 Task: Find connections with filter location Nerang with filter topic #lawfirmmarketingwith filter profile language Spanish with filter current company Cinepolis Corporativo with filter school Birla Institute of Technology and Science, Pilani - Goa Campus with filter industry Bars, Taverns, and Nightclubs with filter service category DUI Law with filter keywords title Mathematician
Action: Mouse moved to (653, 142)
Screenshot: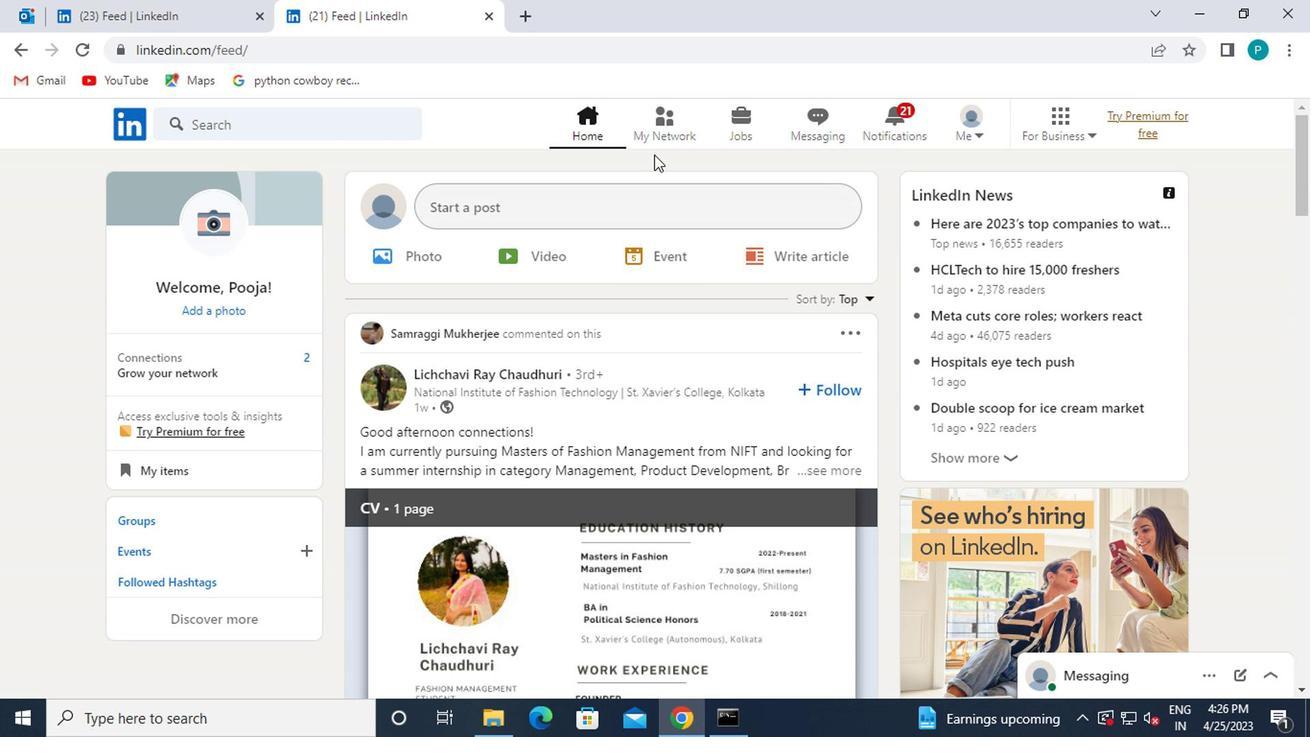 
Action: Mouse pressed left at (653, 142)
Screenshot: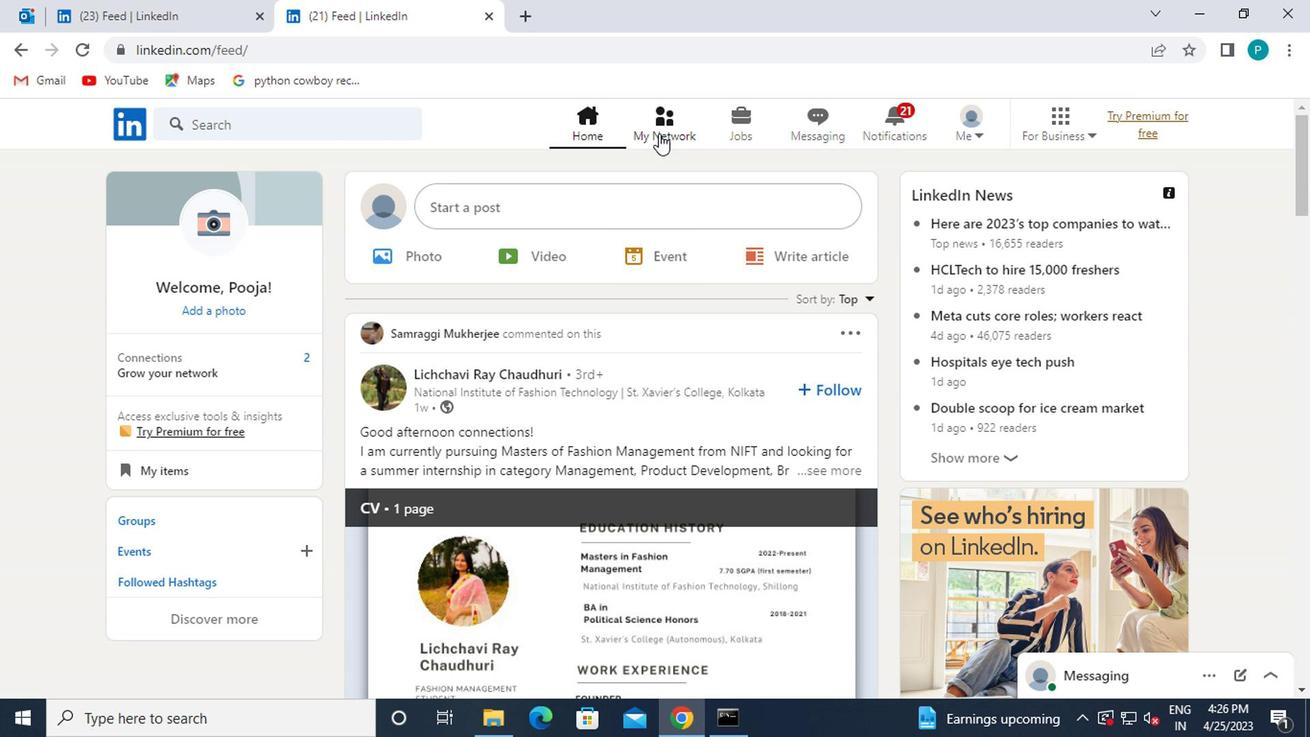 
Action: Mouse moved to (270, 242)
Screenshot: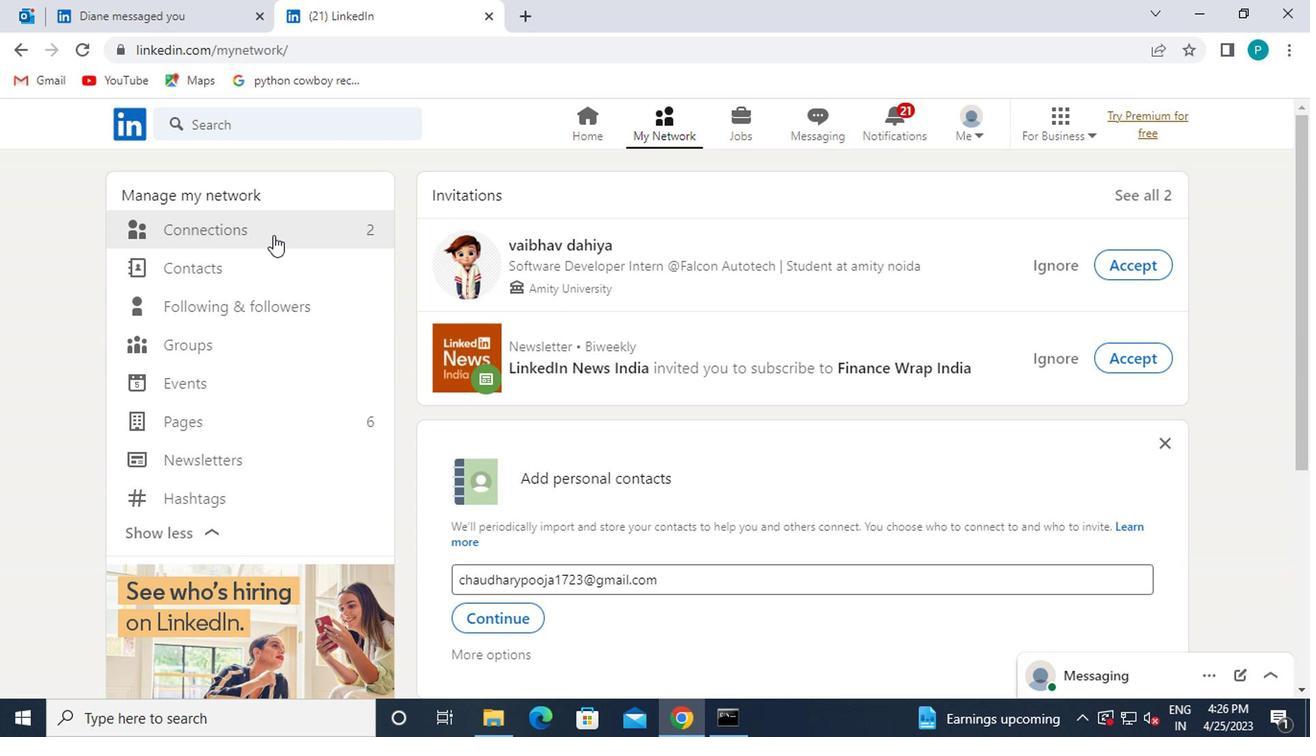 
Action: Mouse pressed left at (270, 242)
Screenshot: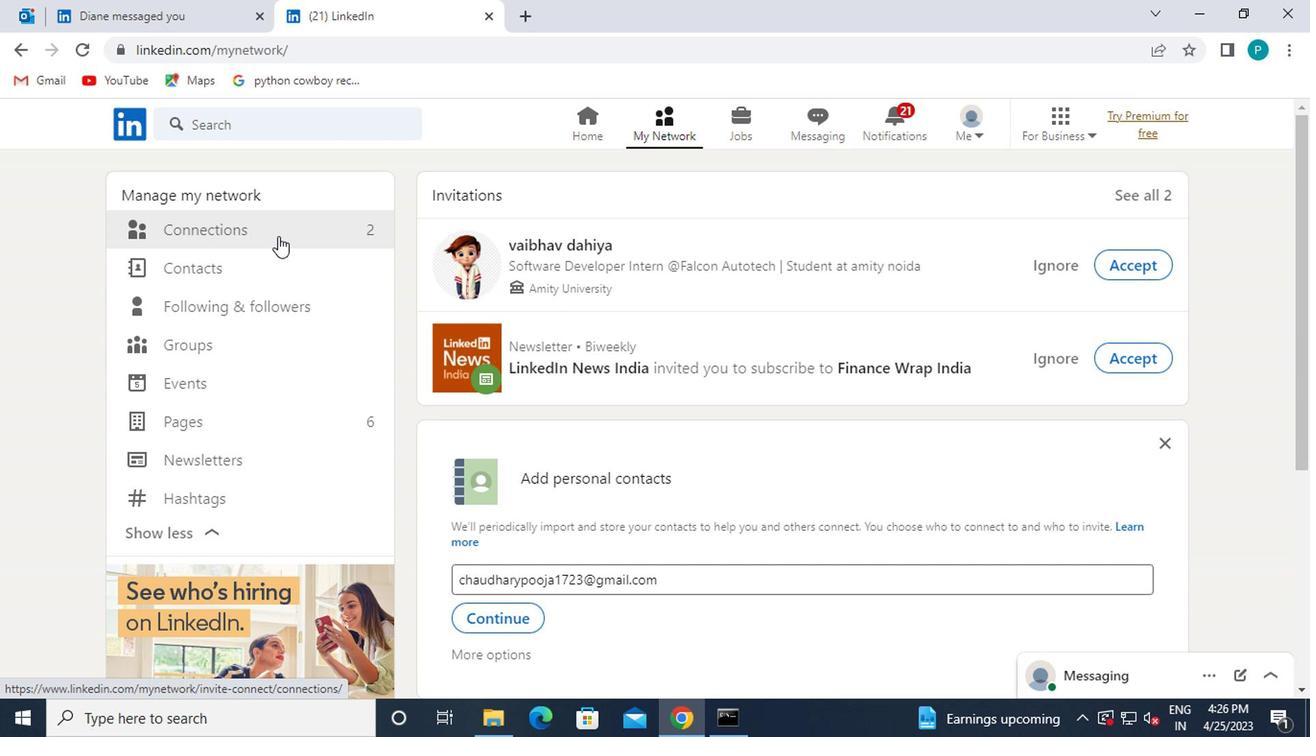 
Action: Mouse moved to (791, 240)
Screenshot: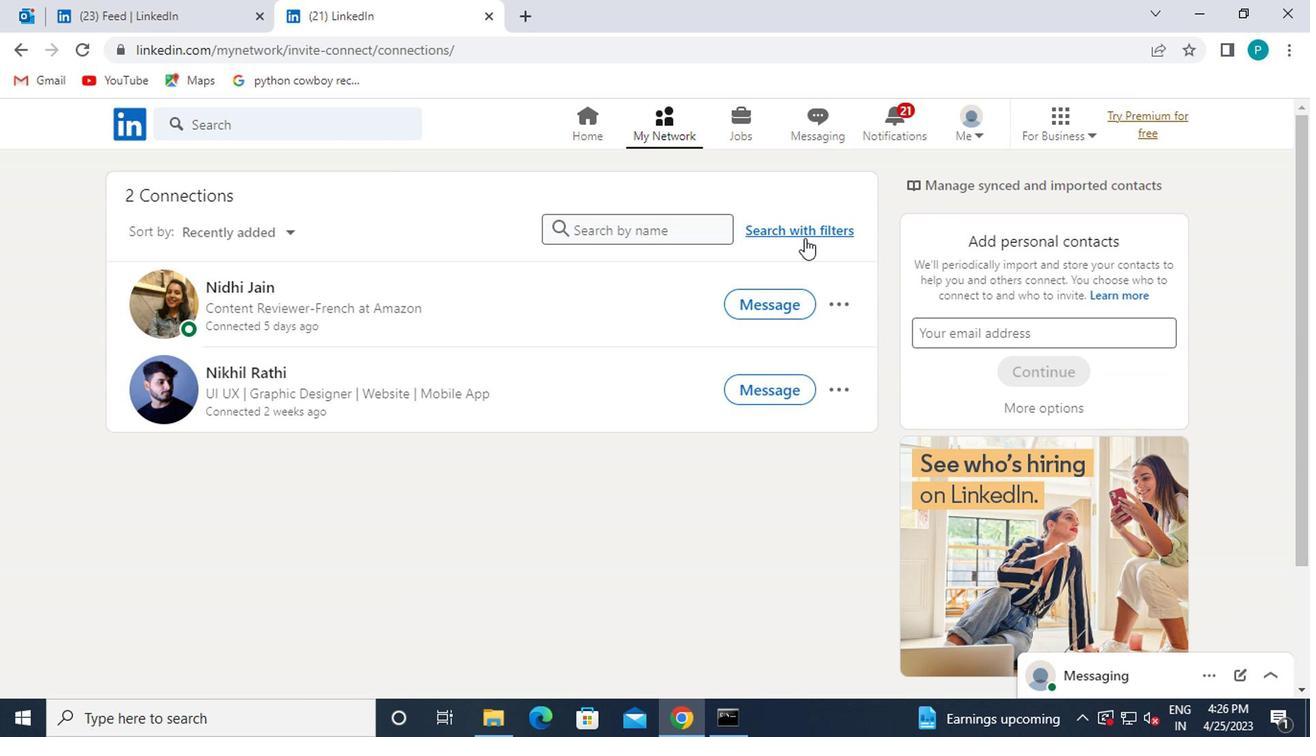 
Action: Mouse pressed left at (791, 240)
Screenshot: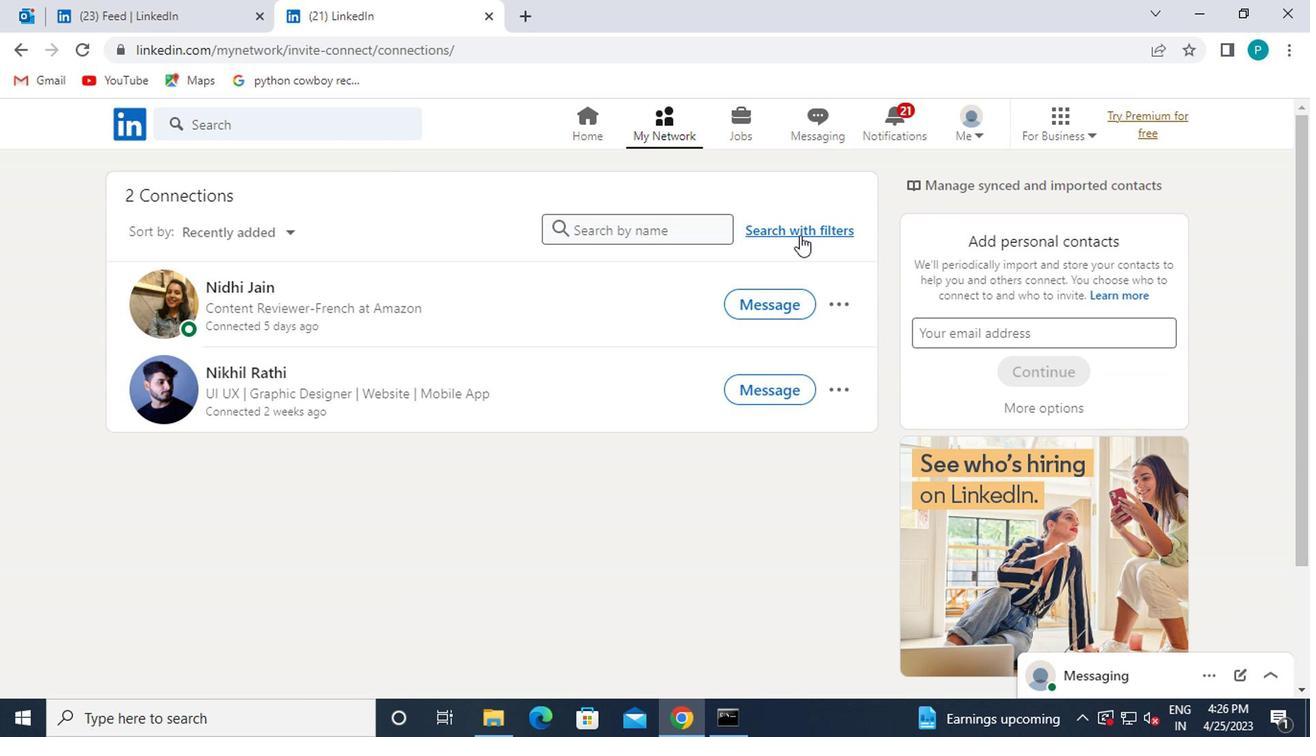 
Action: Mouse moved to (620, 195)
Screenshot: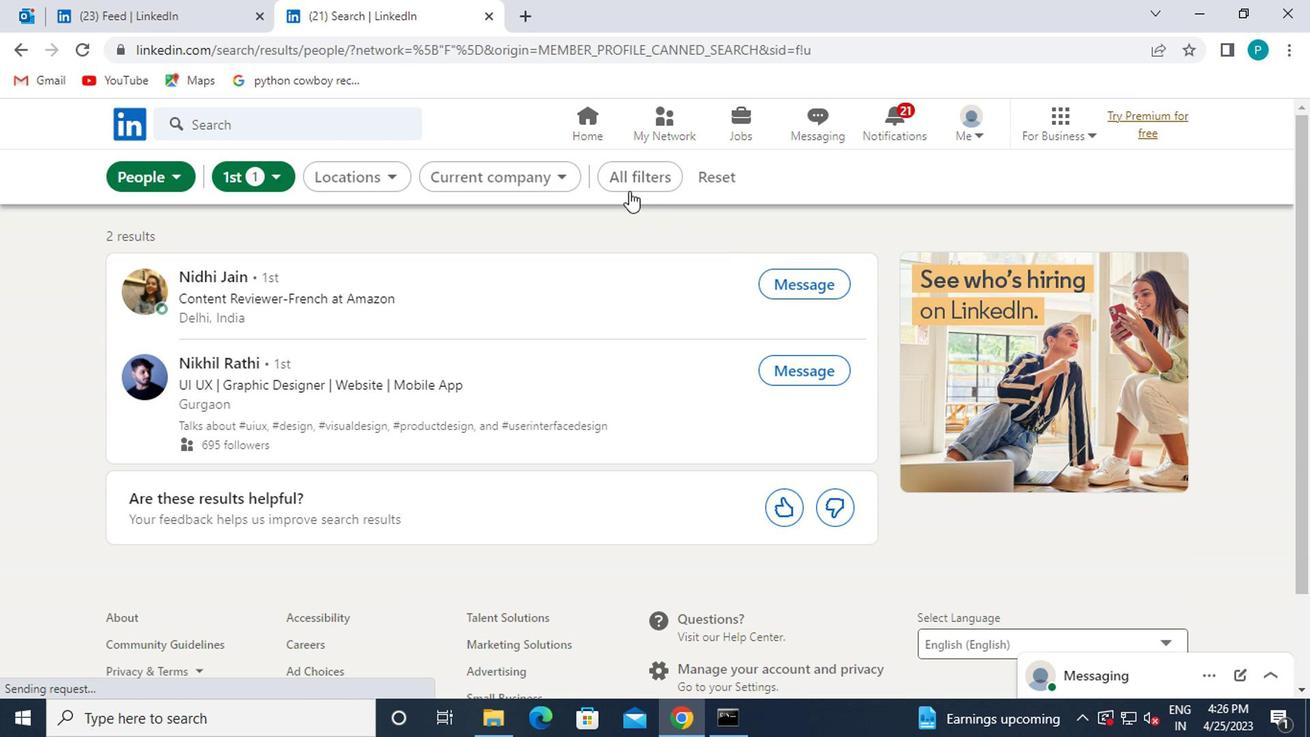
Action: Mouse pressed left at (620, 195)
Screenshot: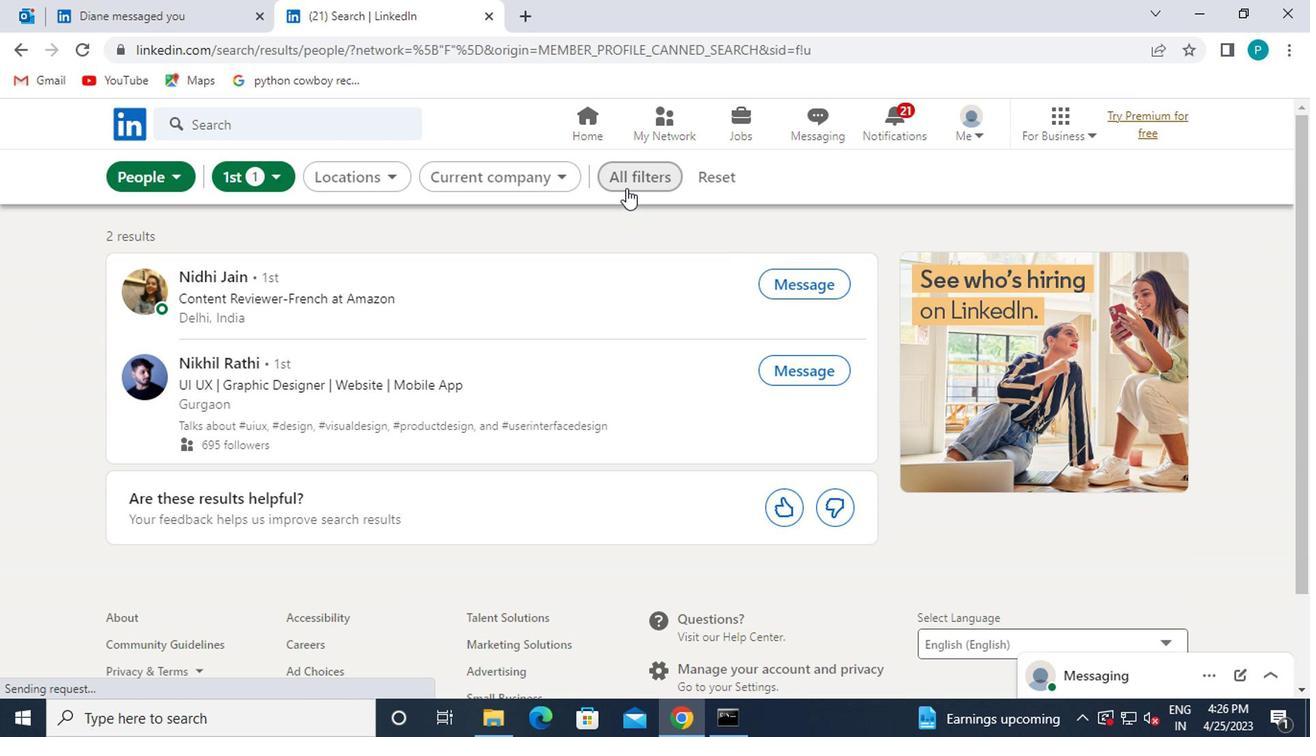 
Action: Mouse moved to (941, 423)
Screenshot: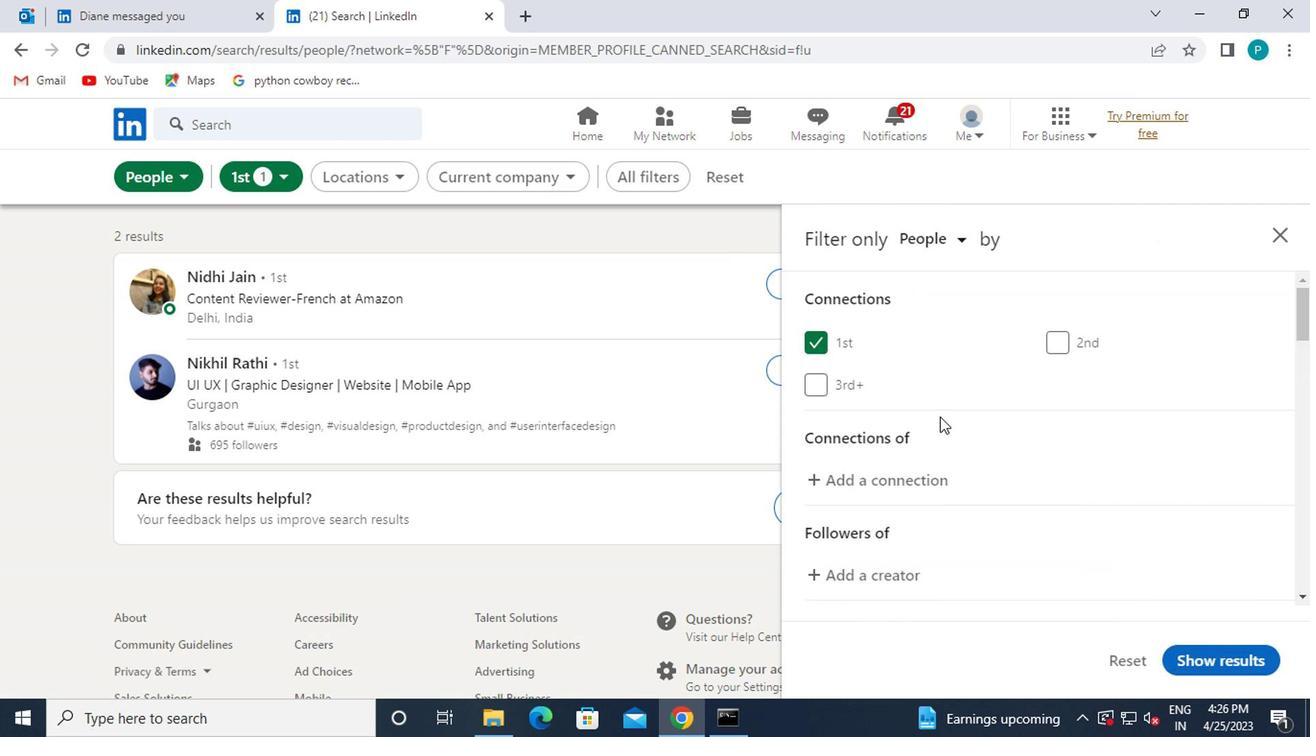 
Action: Mouse scrolled (941, 421) with delta (0, -1)
Screenshot: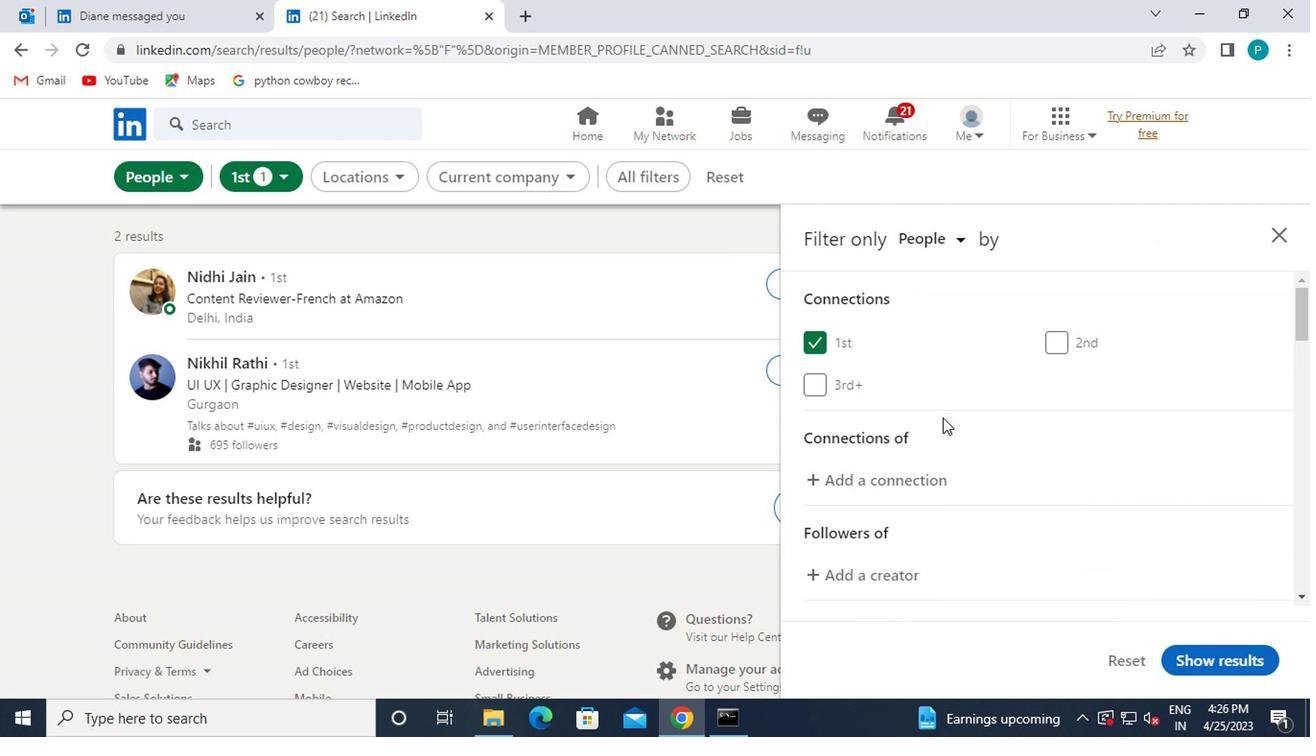 
Action: Mouse scrolled (941, 421) with delta (0, -1)
Screenshot: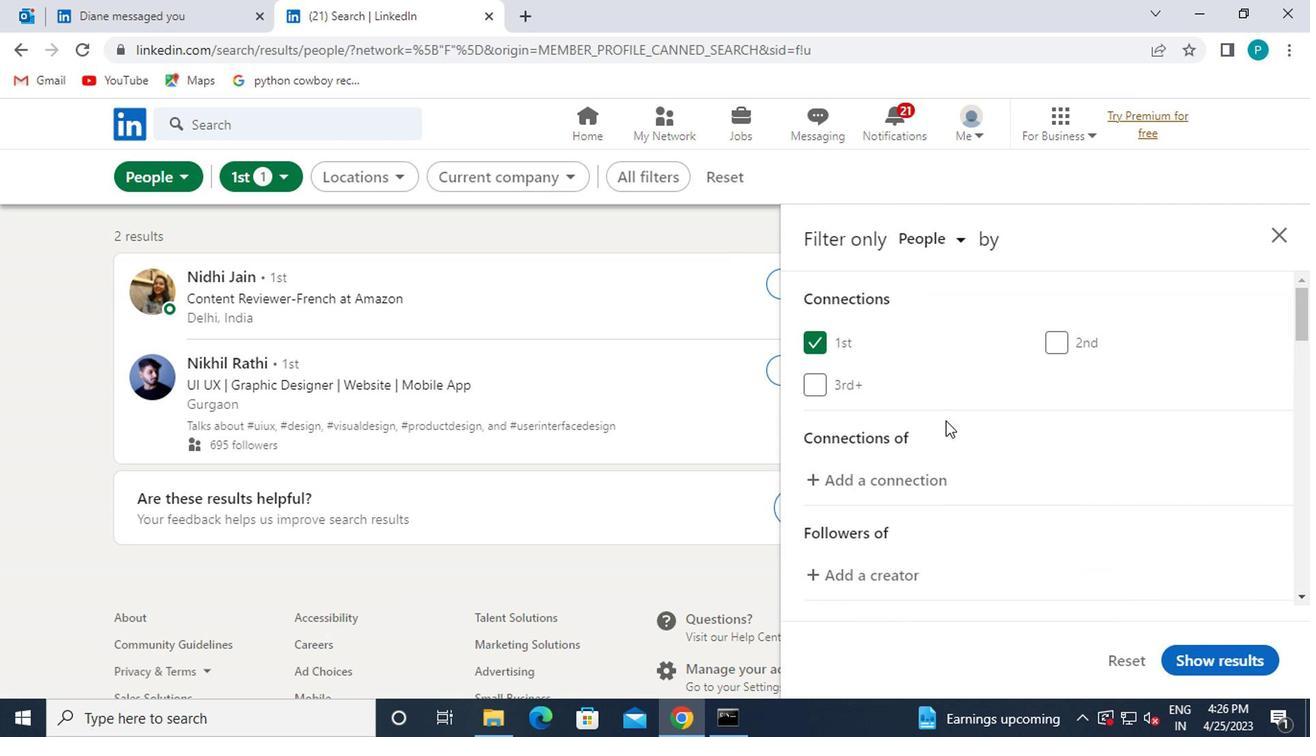 
Action: Mouse moved to (1067, 550)
Screenshot: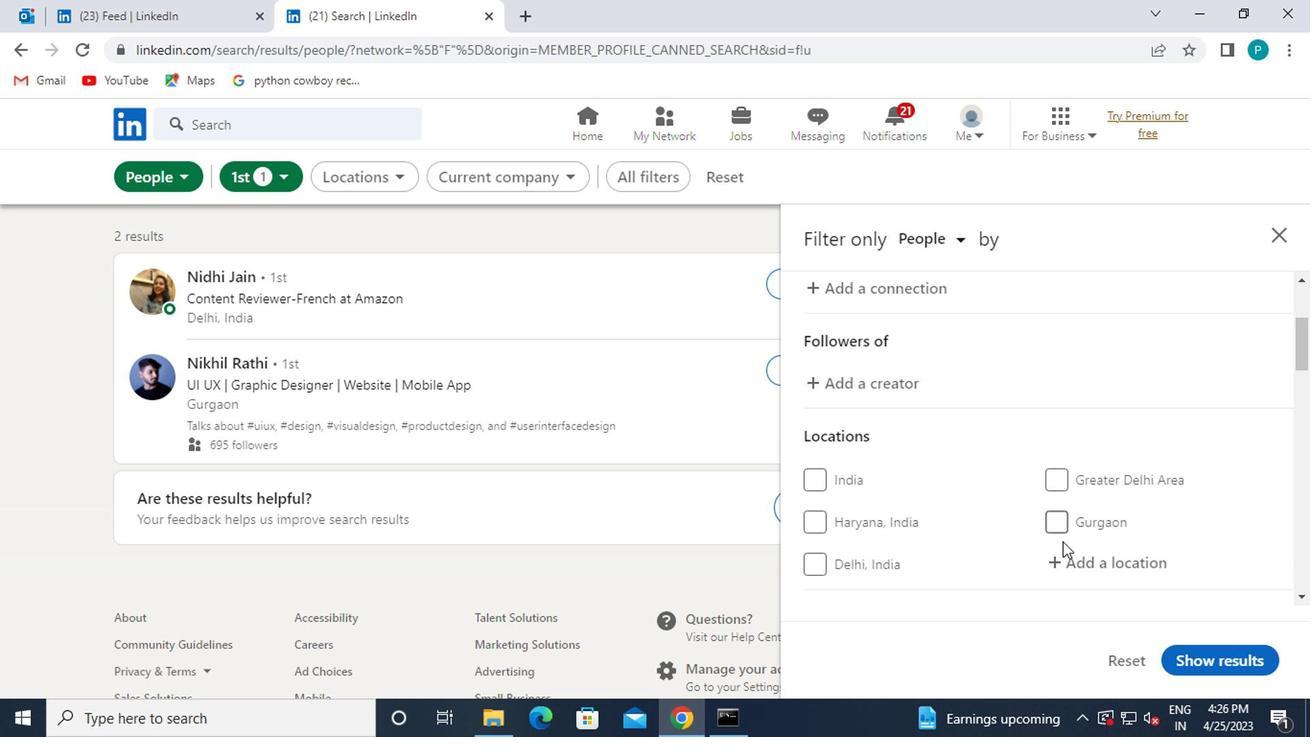 
Action: Mouse pressed left at (1067, 550)
Screenshot: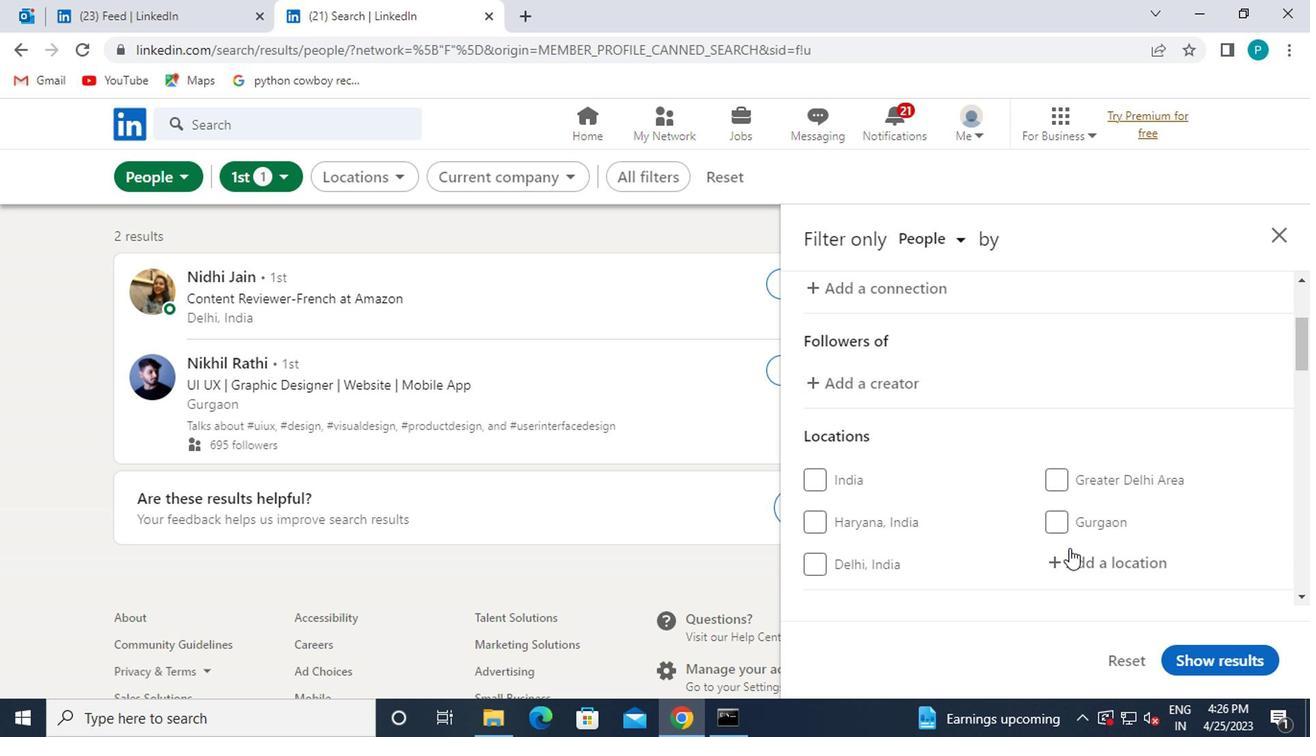 
Action: Mouse moved to (771, 540)
Screenshot: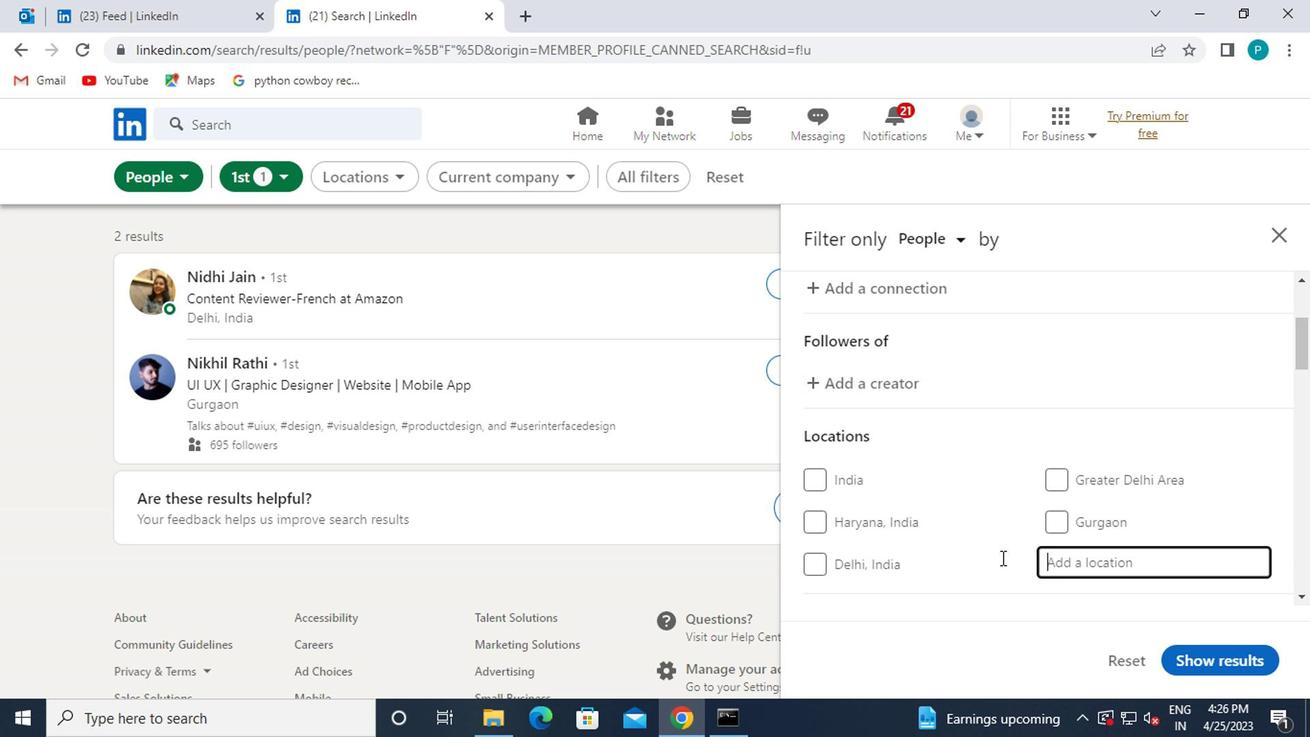 
Action: Key pressed nerang
Screenshot: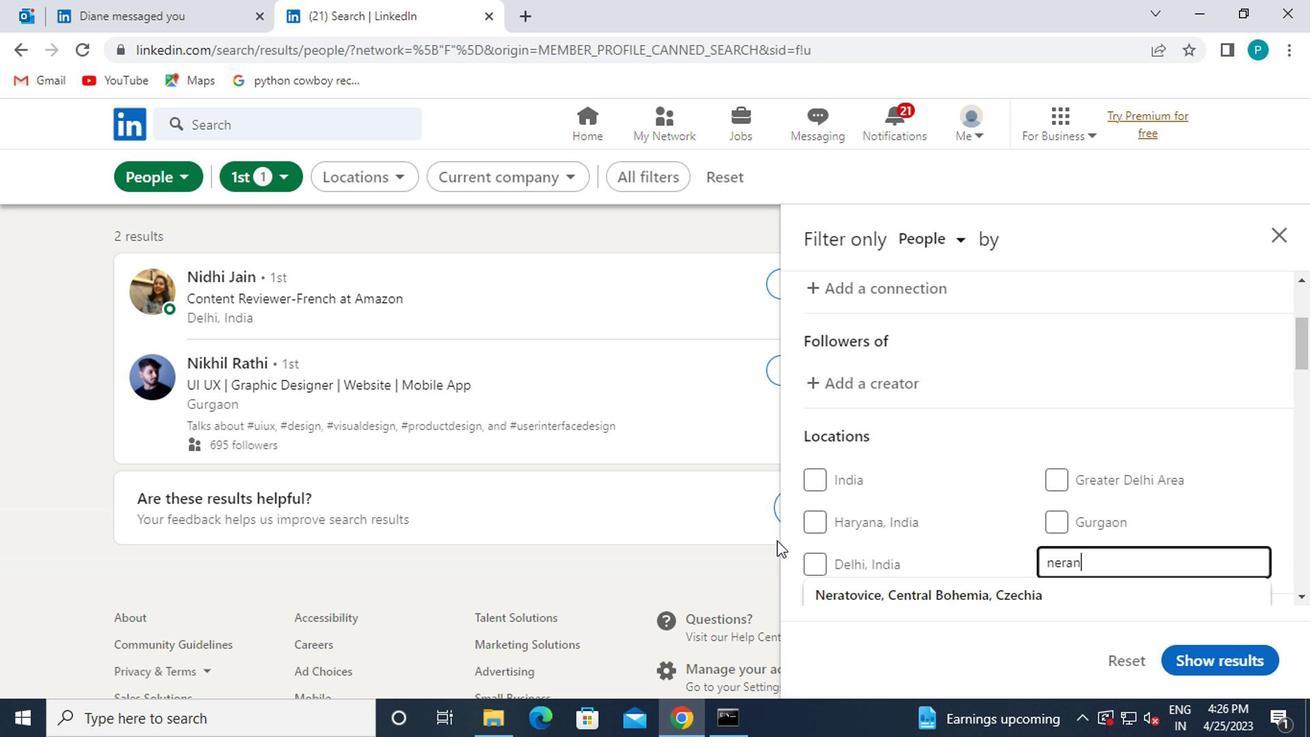 
Action: Mouse moved to (759, 539)
Screenshot: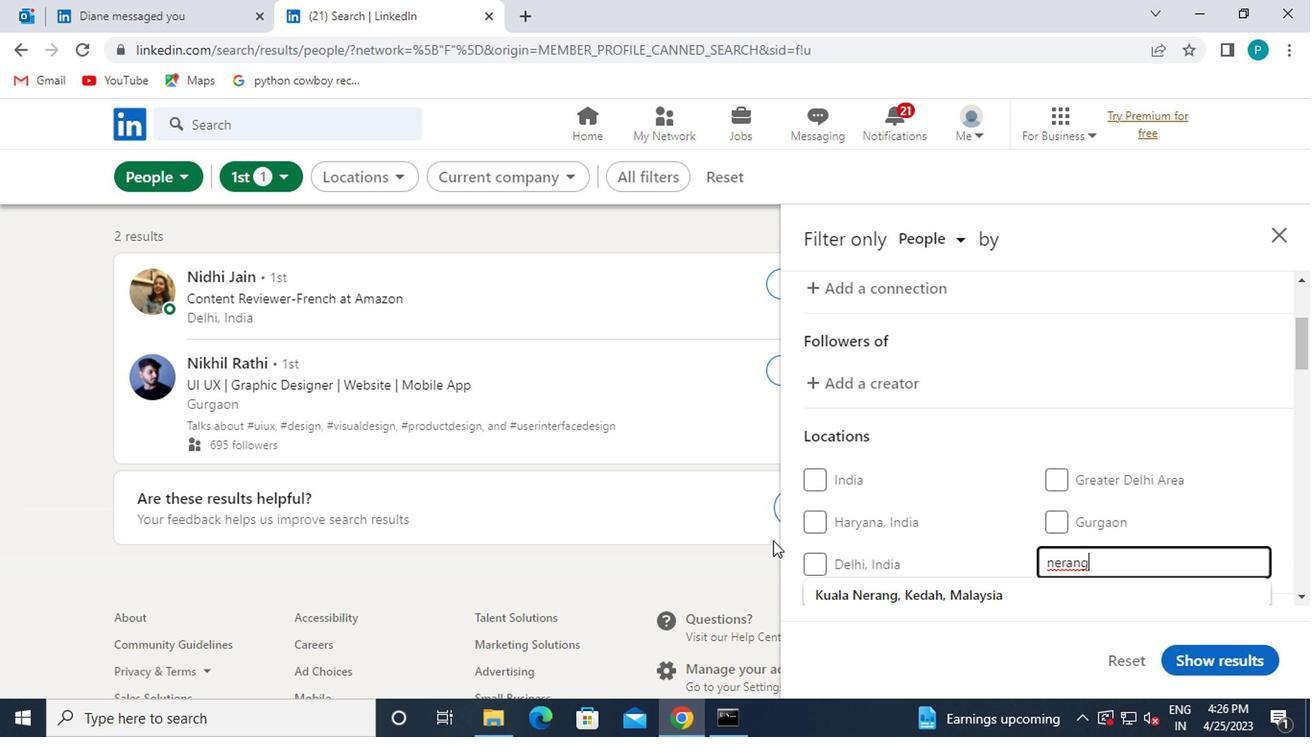 
Action: Mouse scrolled (759, 538) with delta (0, 0)
Screenshot: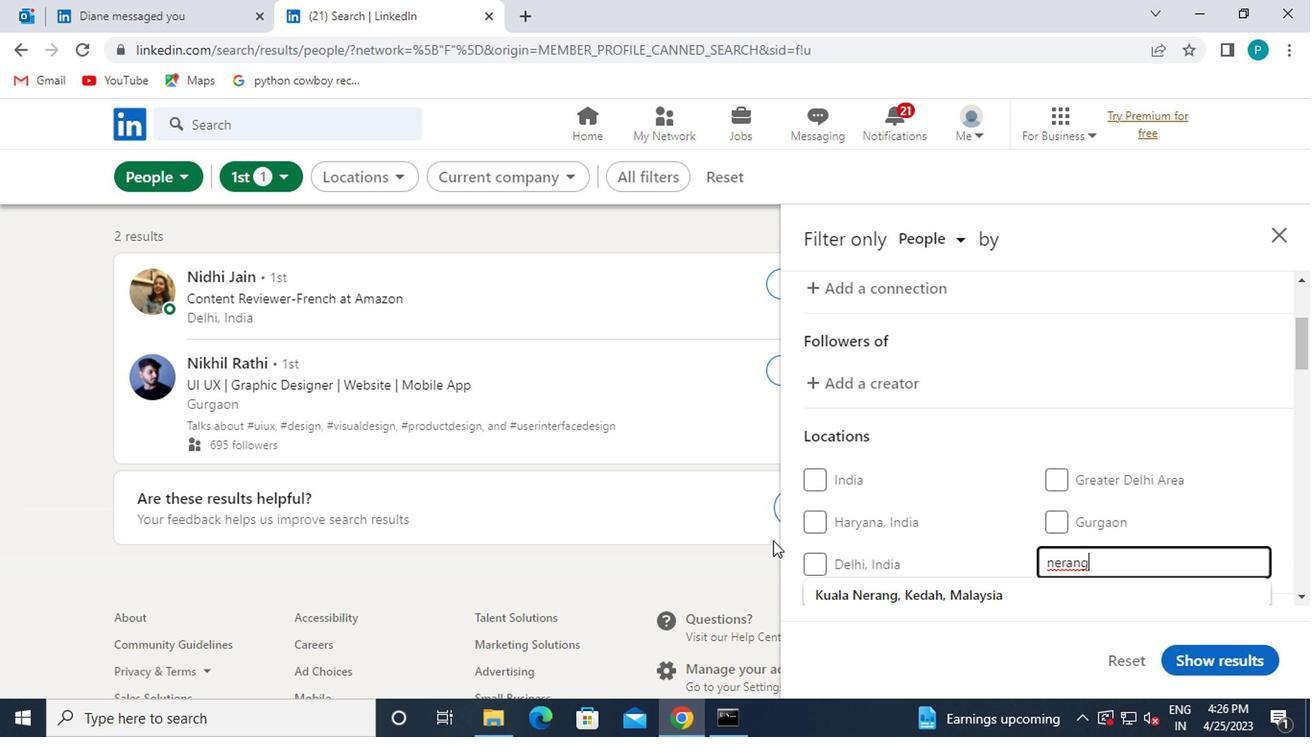 
Action: Mouse moved to (755, 539)
Screenshot: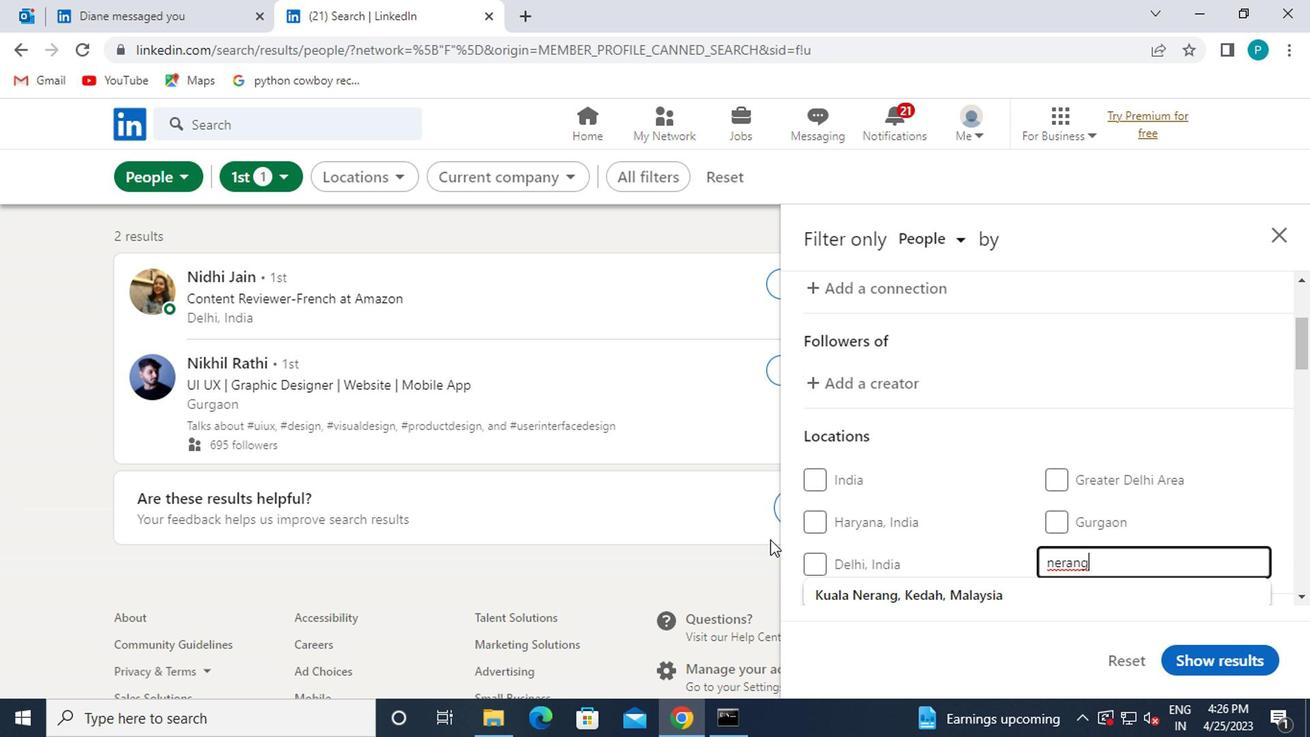 
Action: Mouse scrolled (755, 538) with delta (0, 0)
Screenshot: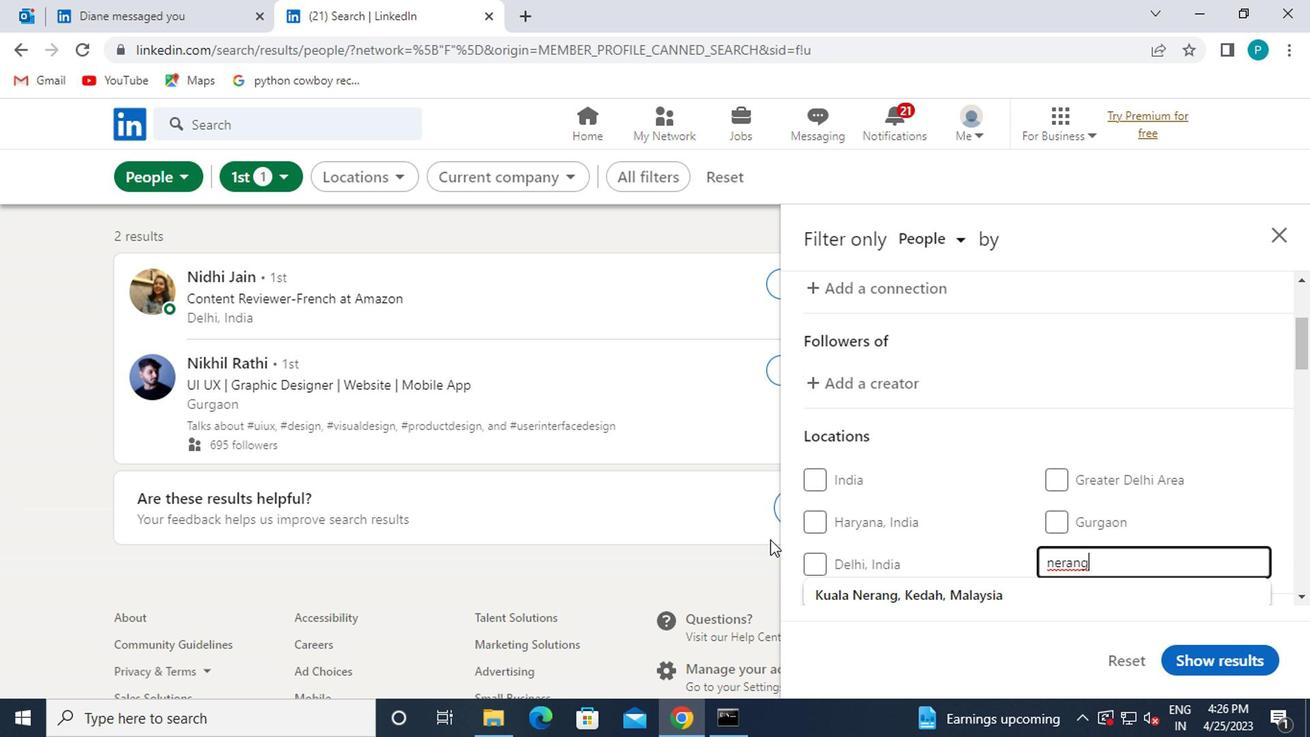 
Action: Mouse moved to (927, 531)
Screenshot: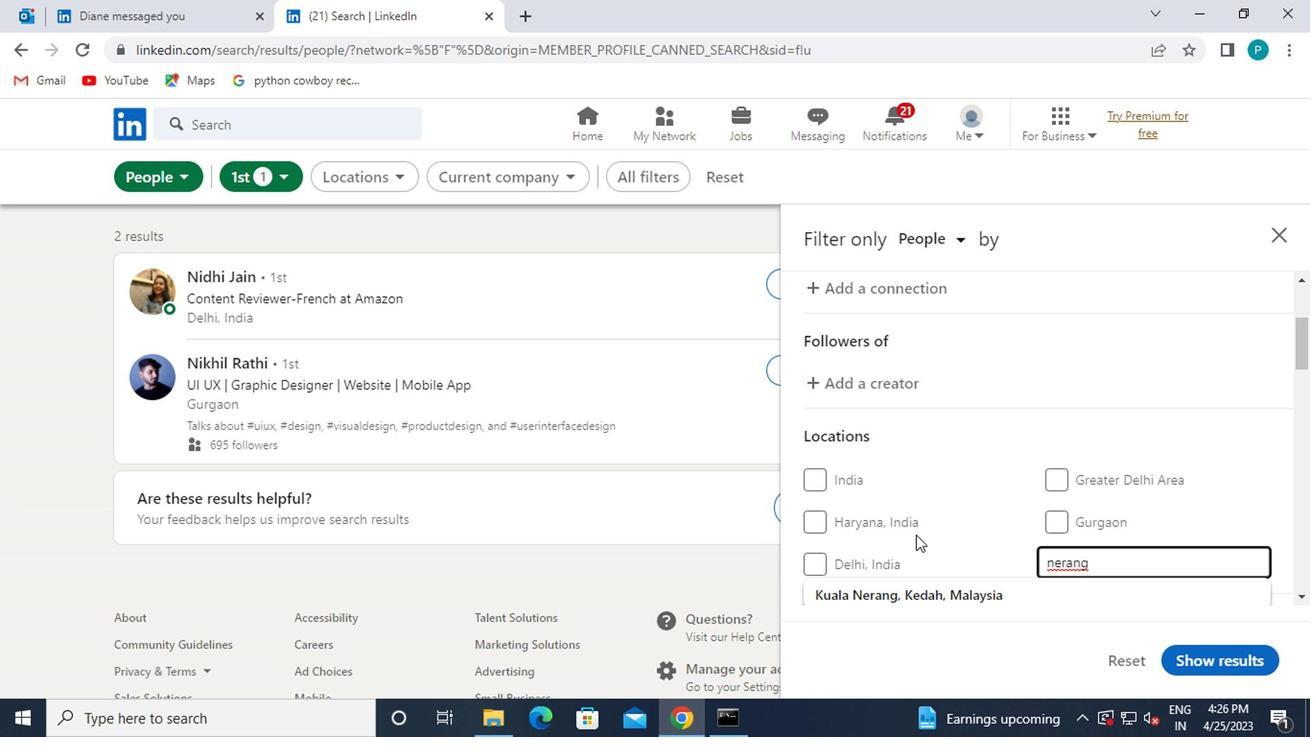 
Action: Mouse scrolled (927, 531) with delta (0, 0)
Screenshot: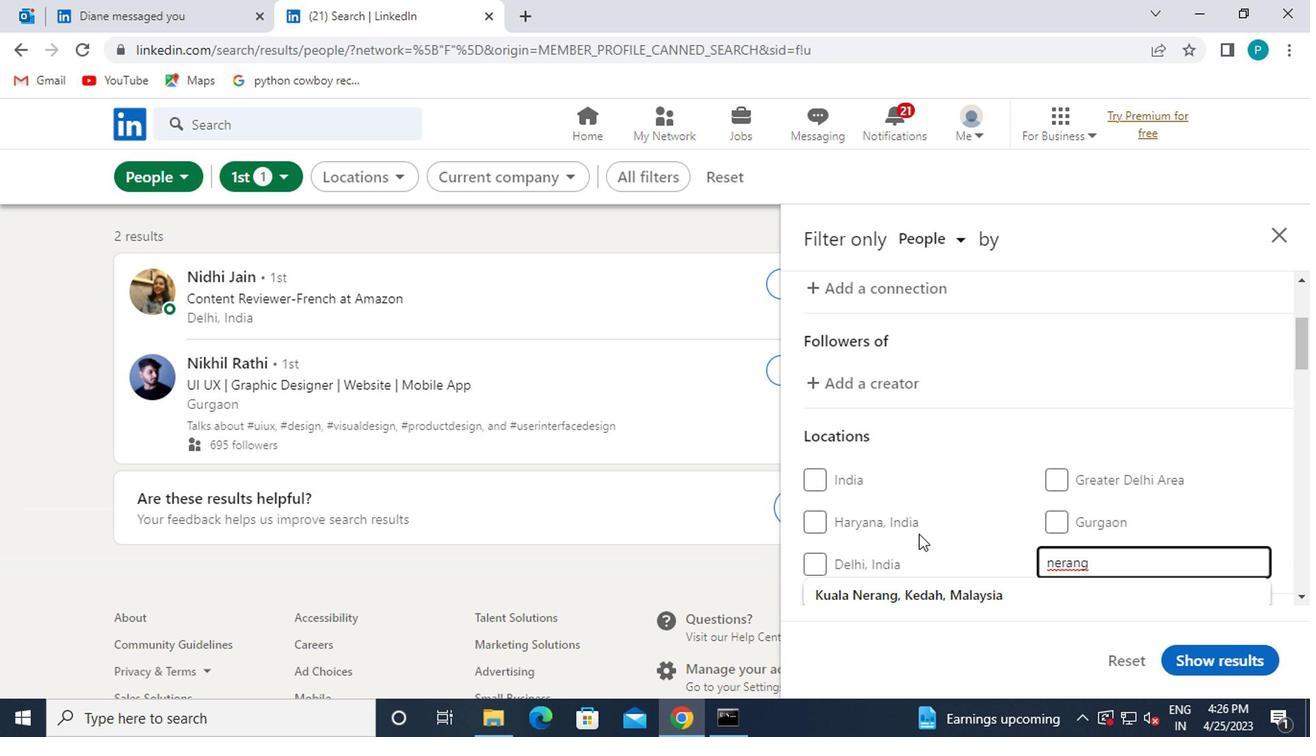 
Action: Mouse scrolled (927, 531) with delta (0, 0)
Screenshot: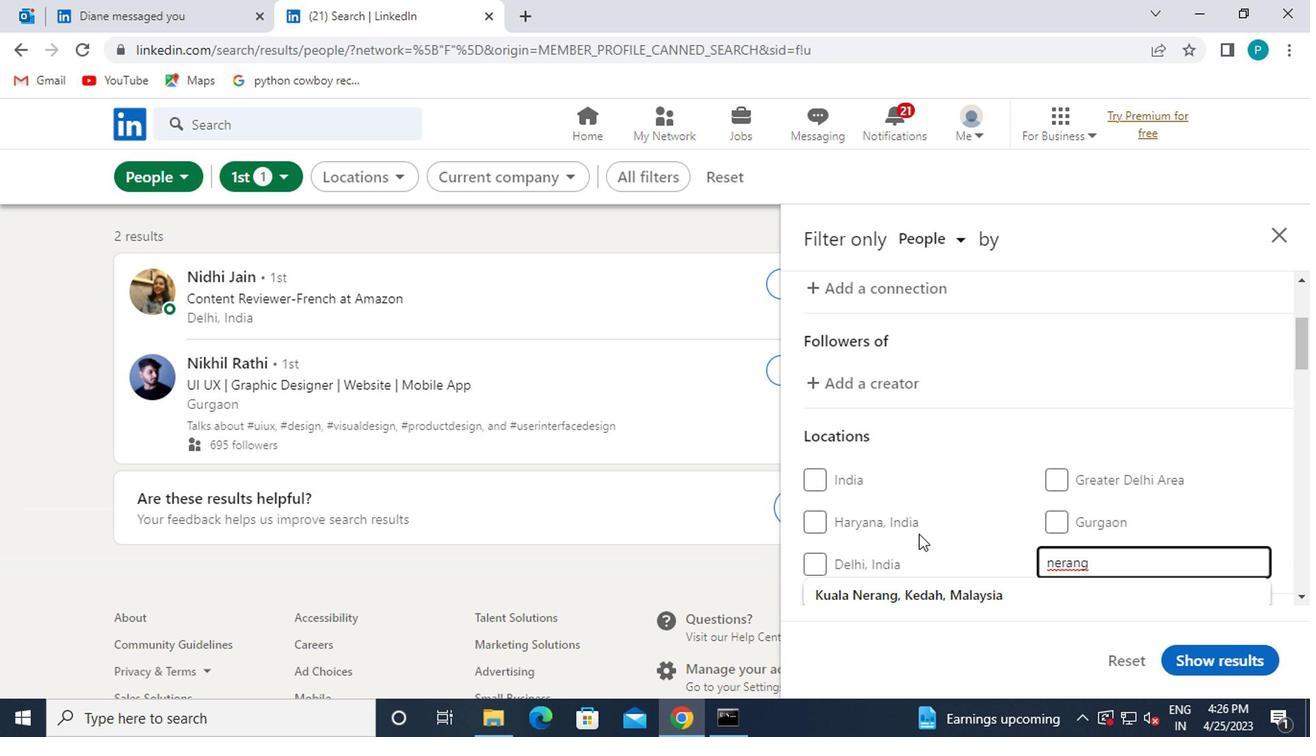 
Action: Mouse moved to (904, 412)
Screenshot: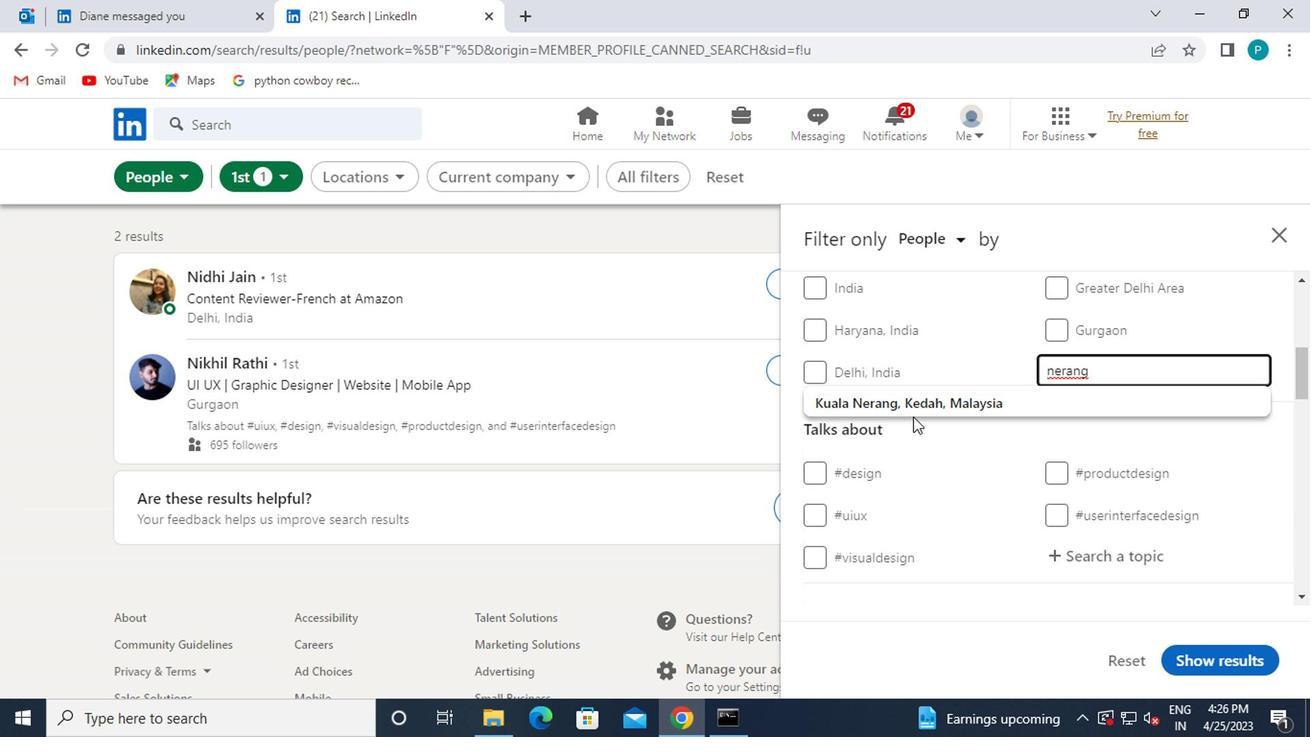 
Action: Mouse pressed left at (904, 412)
Screenshot: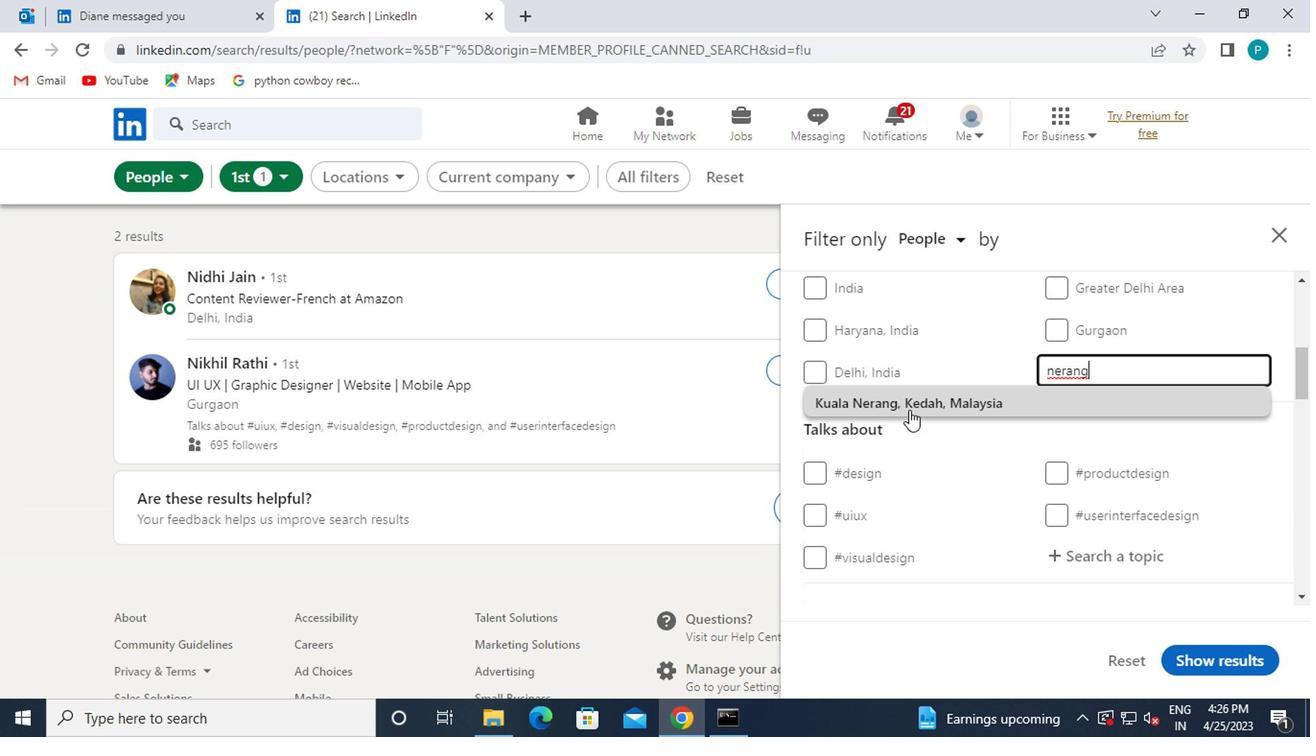
Action: Mouse moved to (1025, 507)
Screenshot: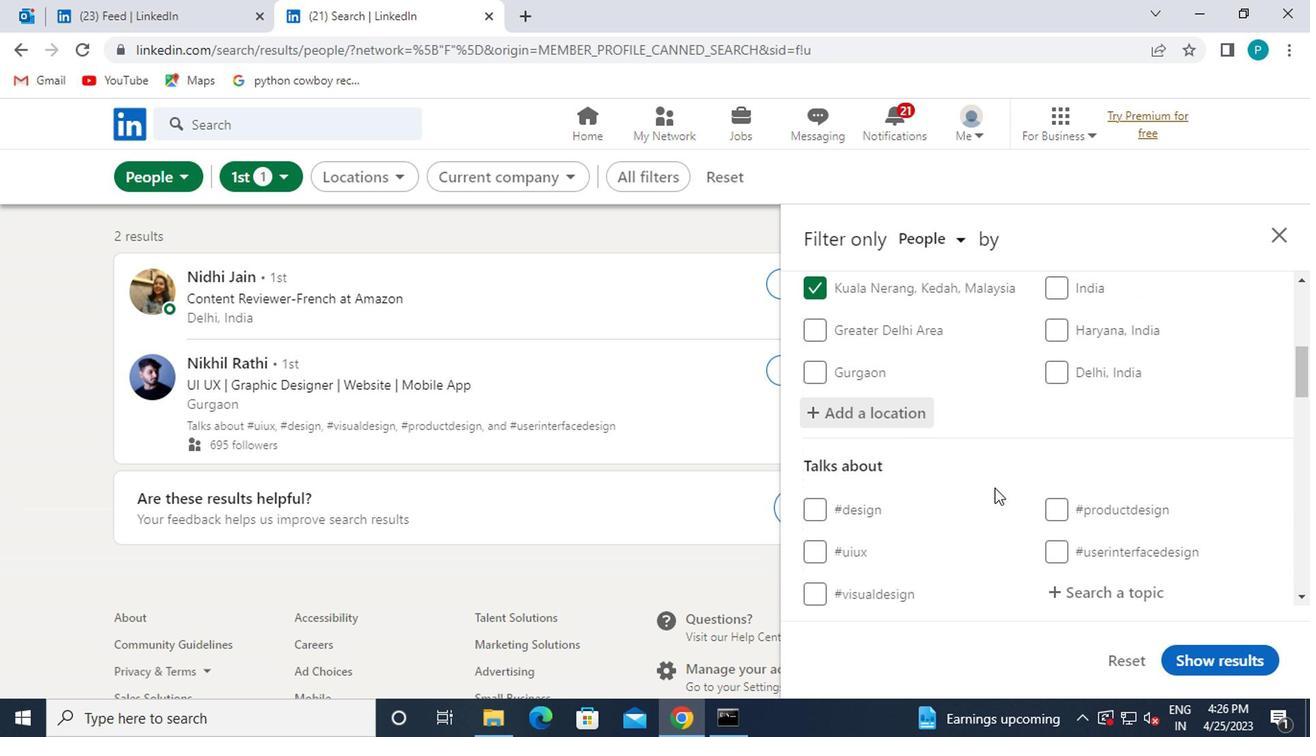 
Action: Mouse scrolled (1025, 506) with delta (0, -1)
Screenshot: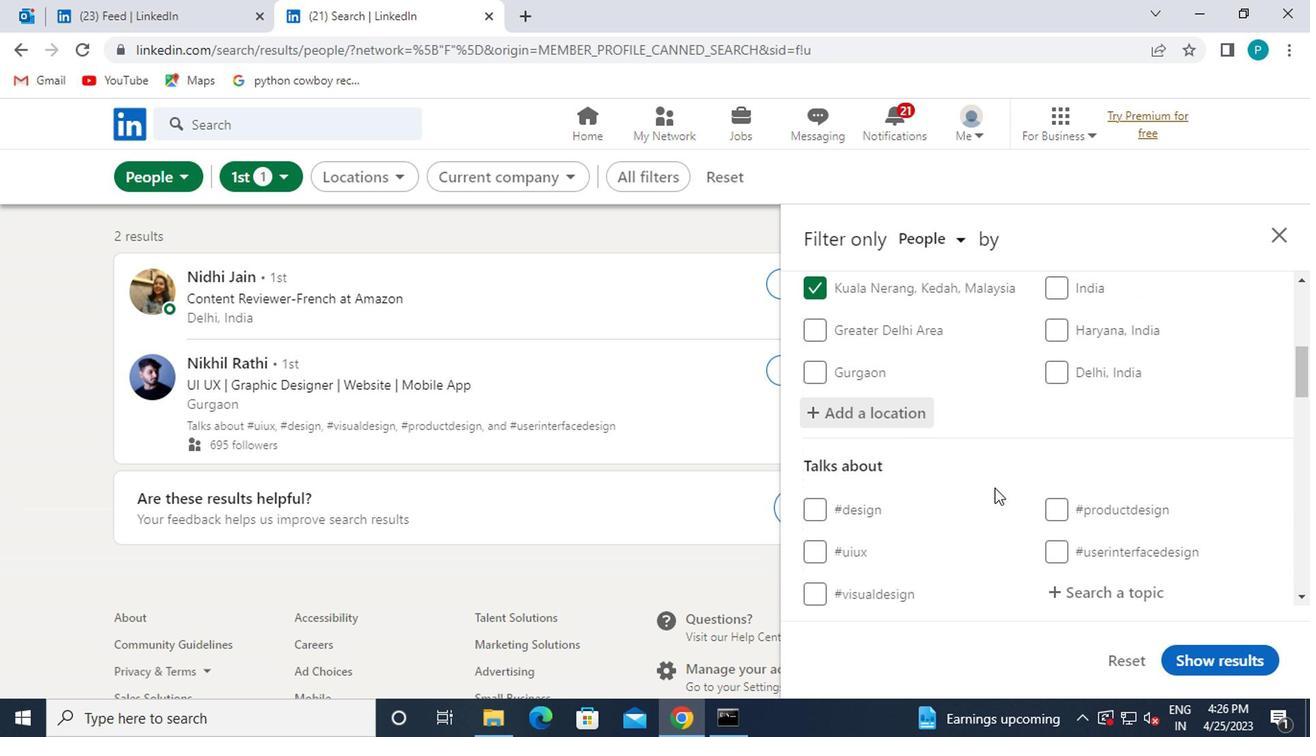 
Action: Mouse moved to (1046, 497)
Screenshot: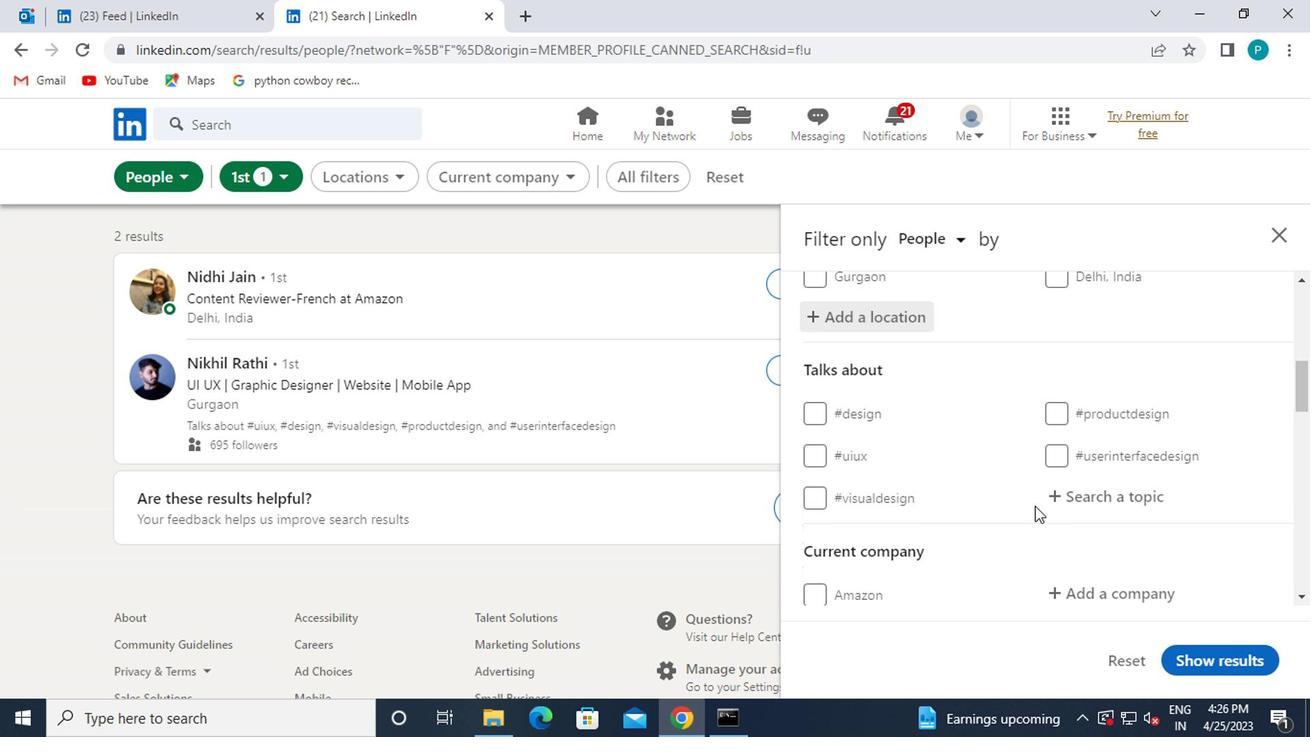 
Action: Mouse pressed left at (1046, 497)
Screenshot: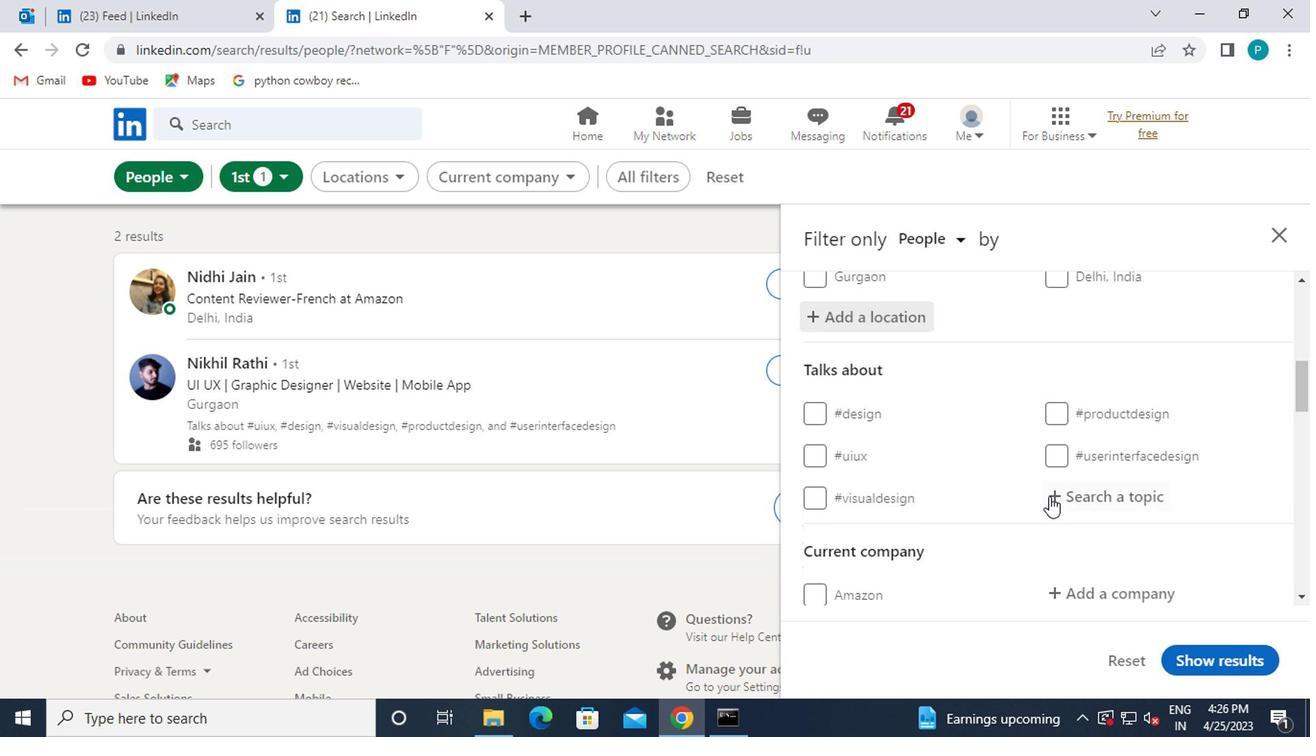 
Action: Mouse moved to (905, 503)
Screenshot: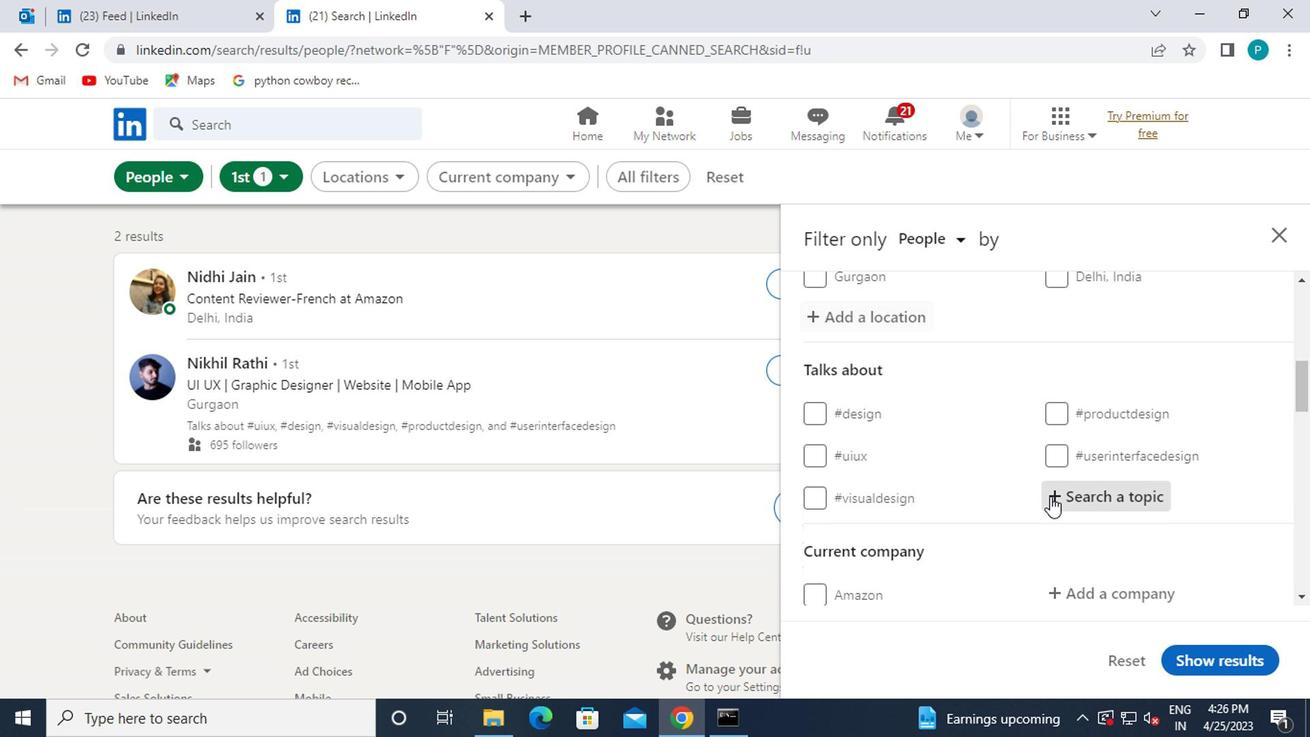 
Action: Key pressed <Key.shift><Key.shift><Key.shift><Key.shift><Key.shift>#L
Screenshot: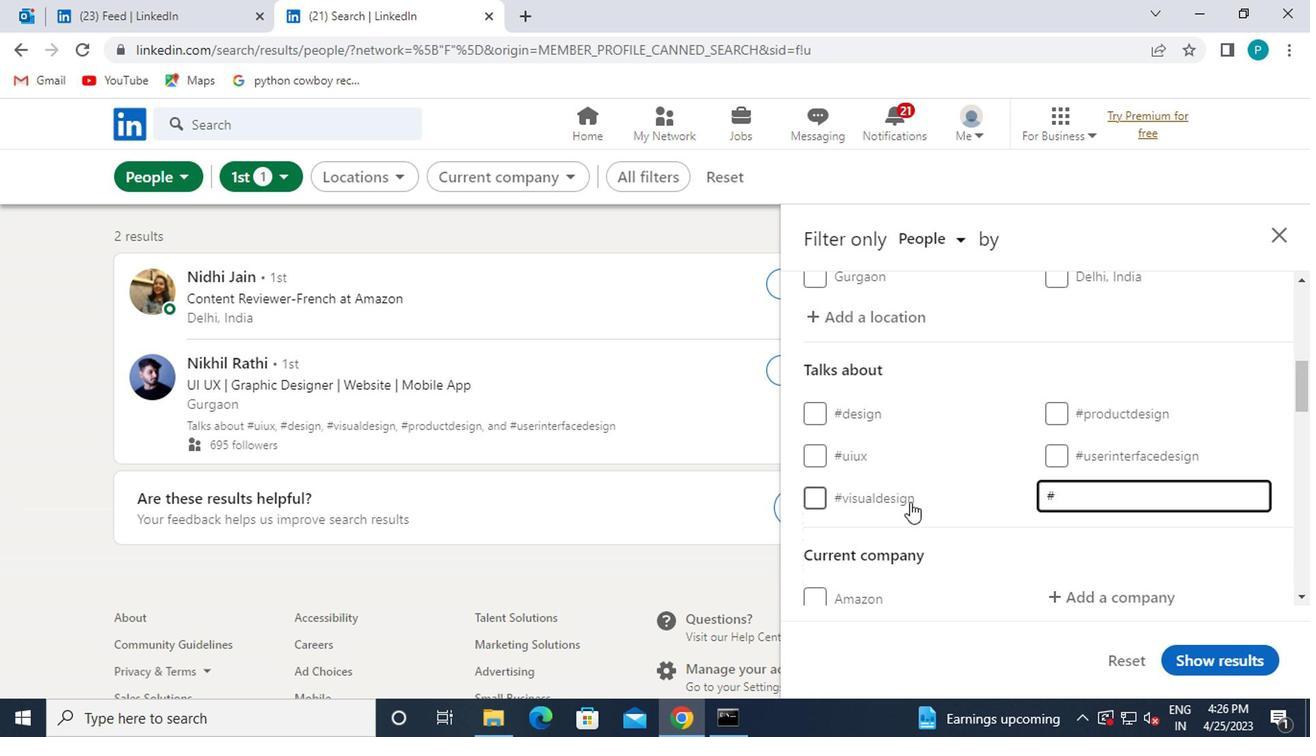 
Action: Mouse moved to (904, 503)
Screenshot: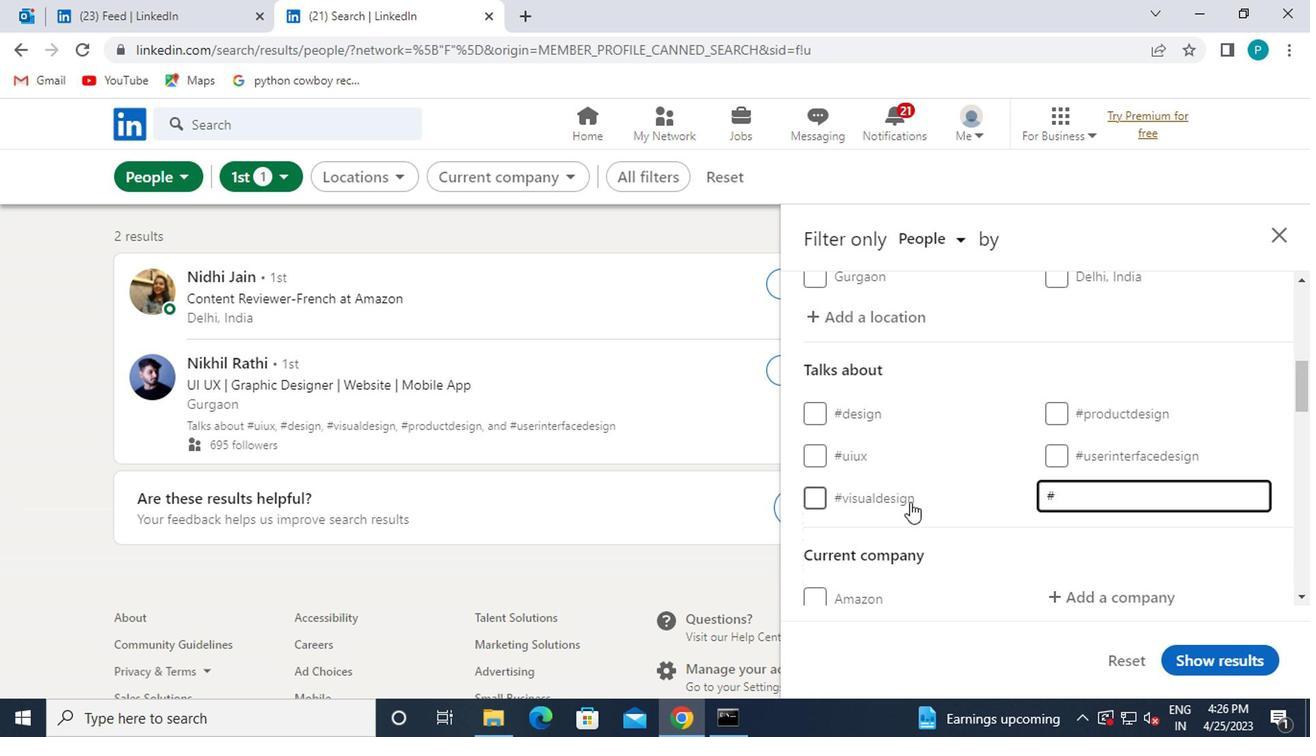 
Action: Key pressed AW
Screenshot: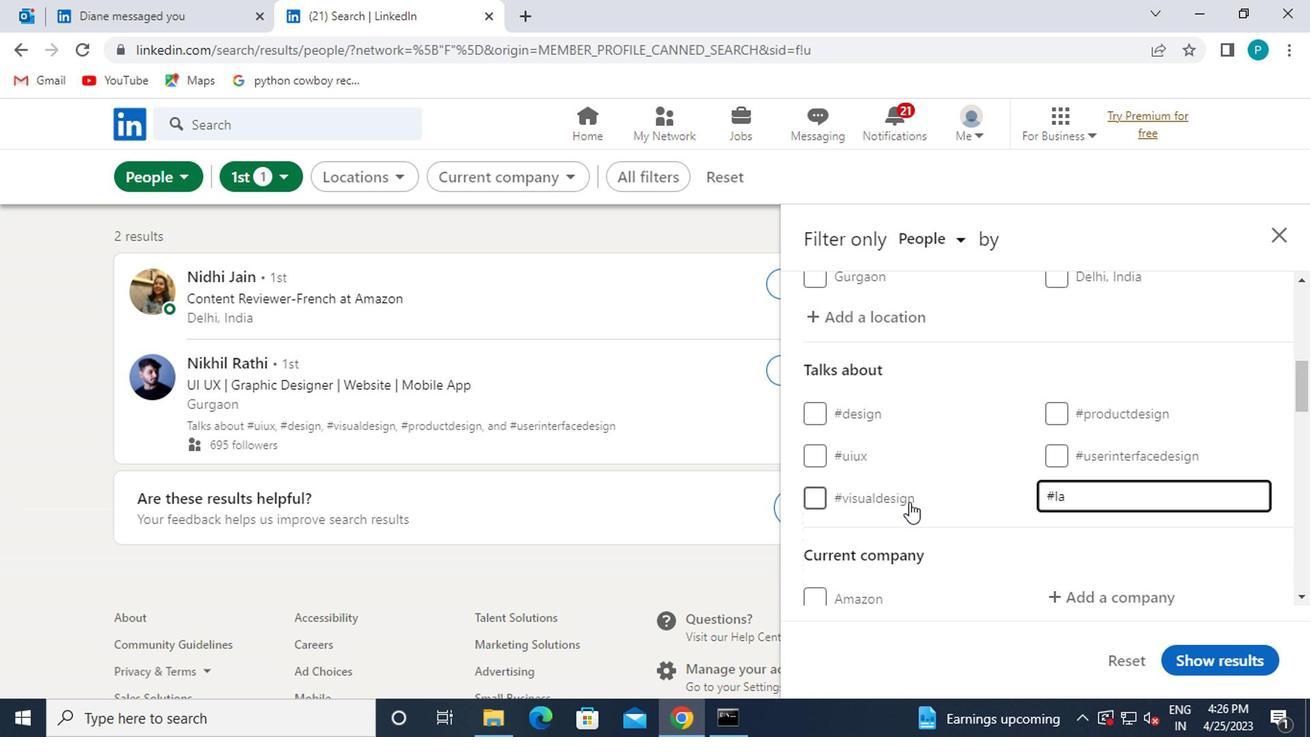 
Action: Mouse scrolled (904, 501) with delta (0, -1)
Screenshot: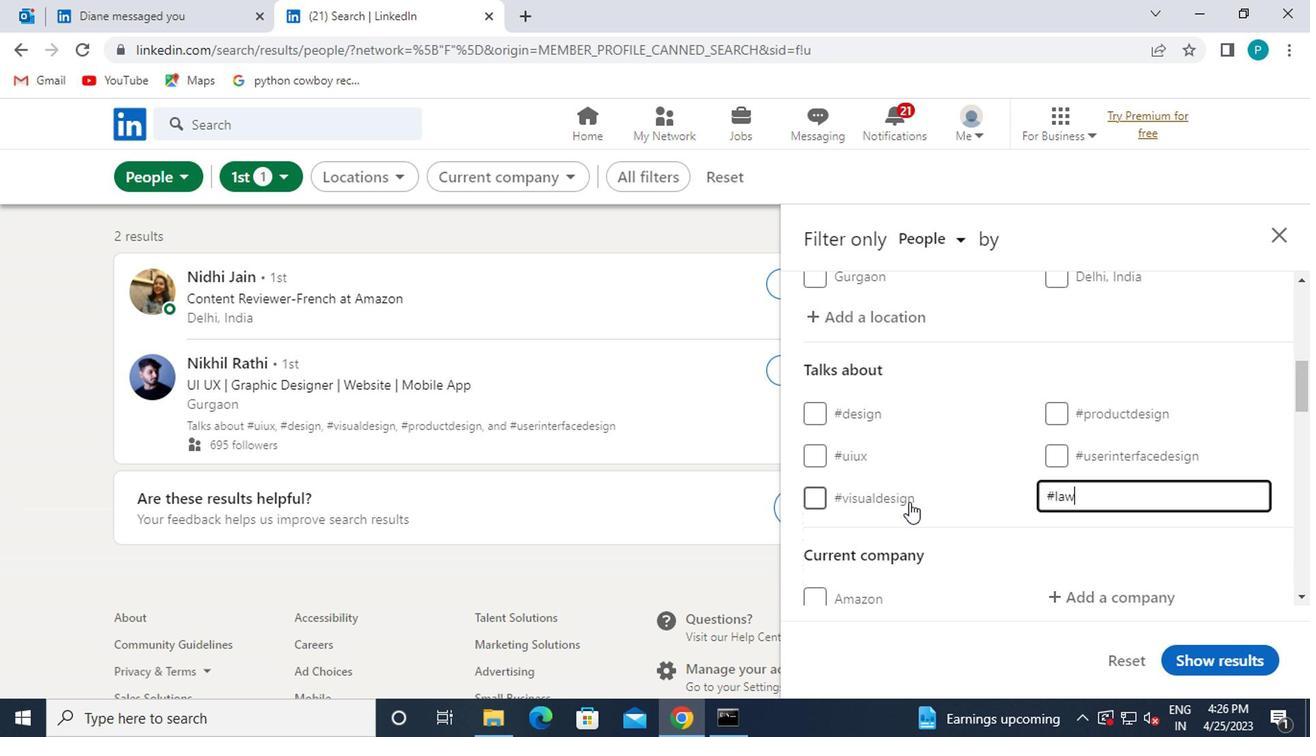 
Action: Key pressed FIRMMARKETING
Screenshot: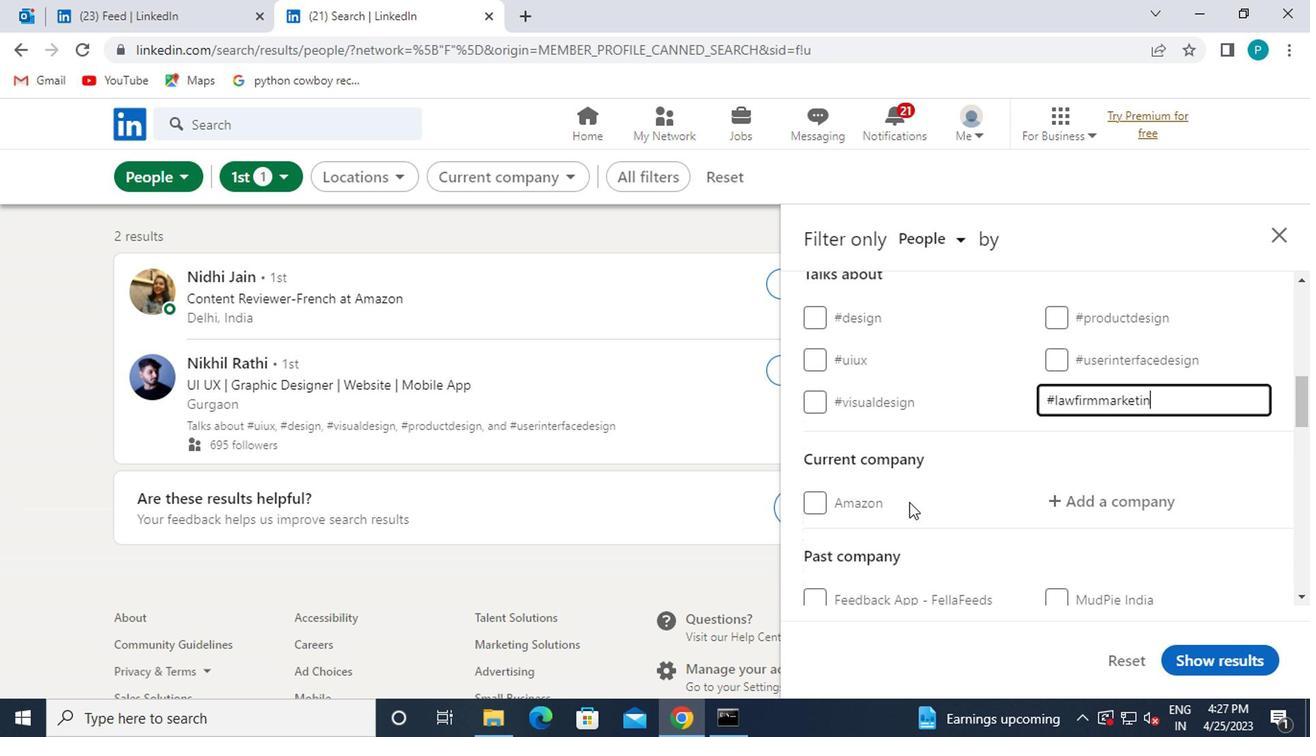 
Action: Mouse moved to (971, 511)
Screenshot: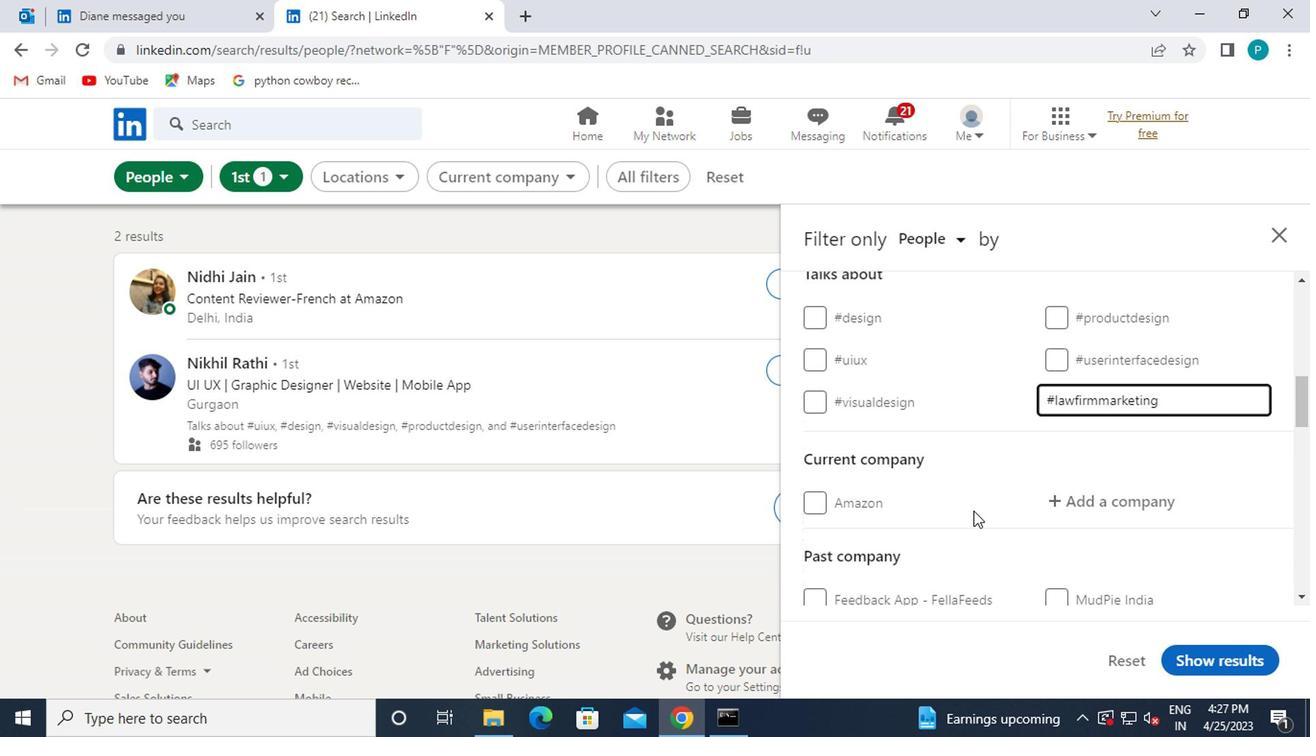 
Action: Mouse scrolled (971, 510) with delta (0, 0)
Screenshot: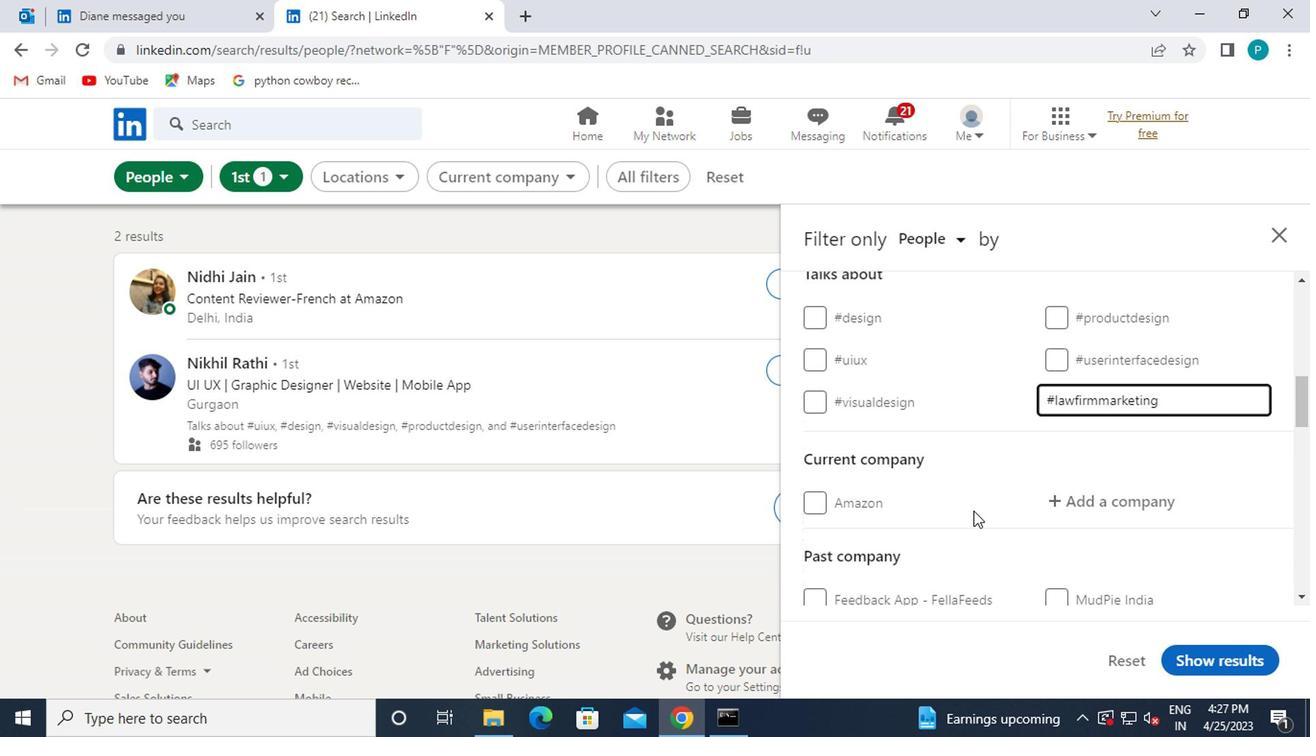 
Action: Mouse moved to (1045, 404)
Screenshot: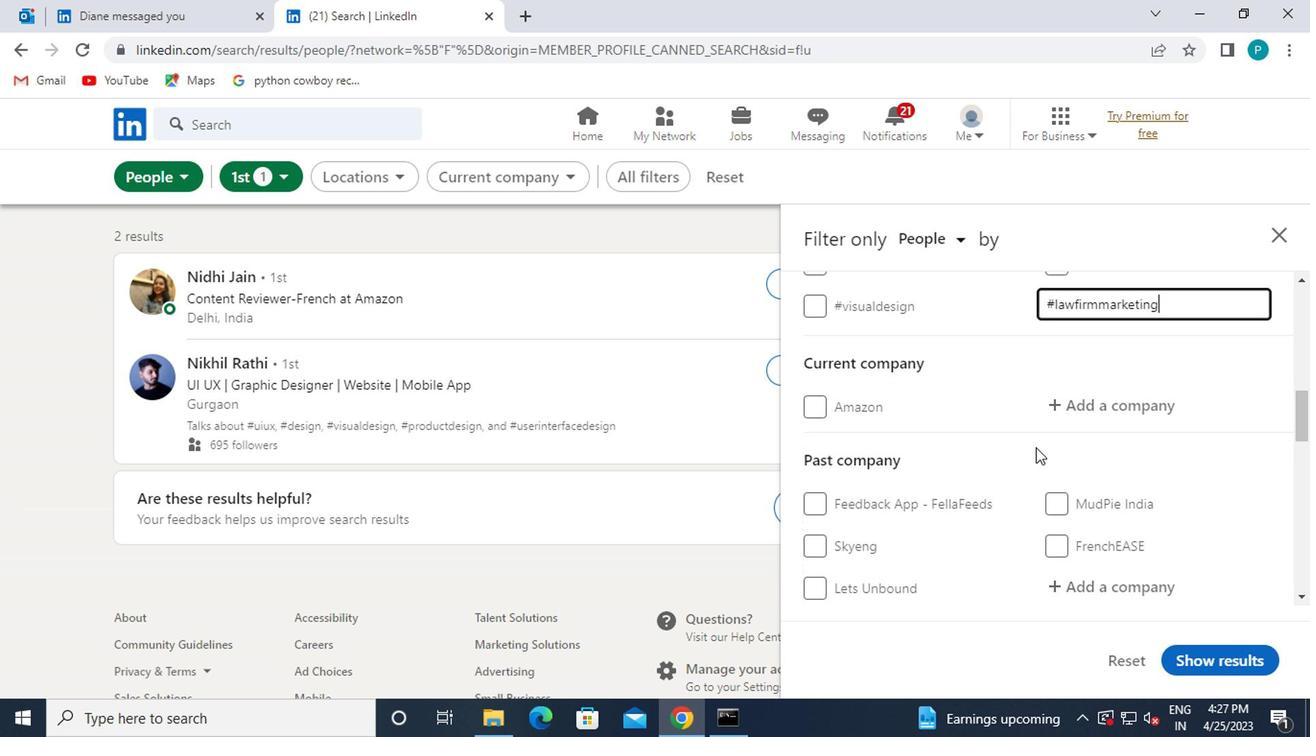 
Action: Mouse pressed left at (1045, 404)
Screenshot: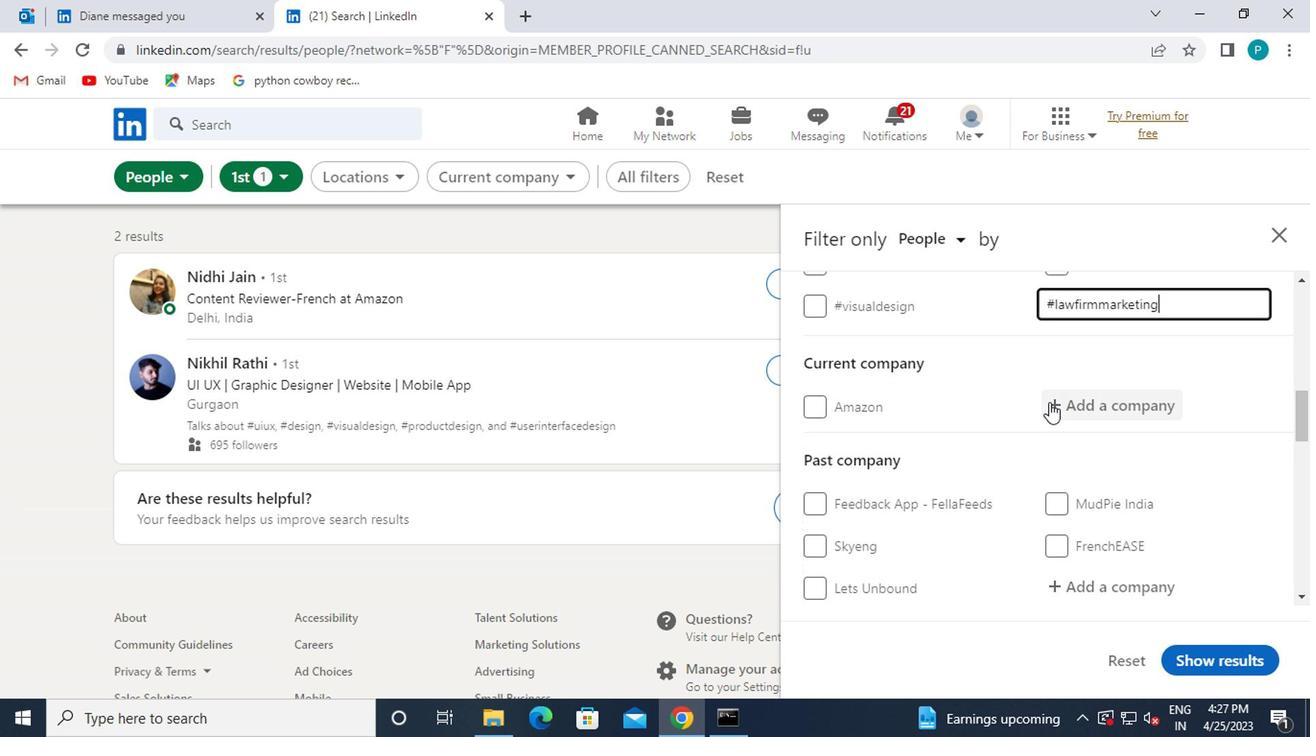 
Action: Mouse moved to (978, 411)
Screenshot: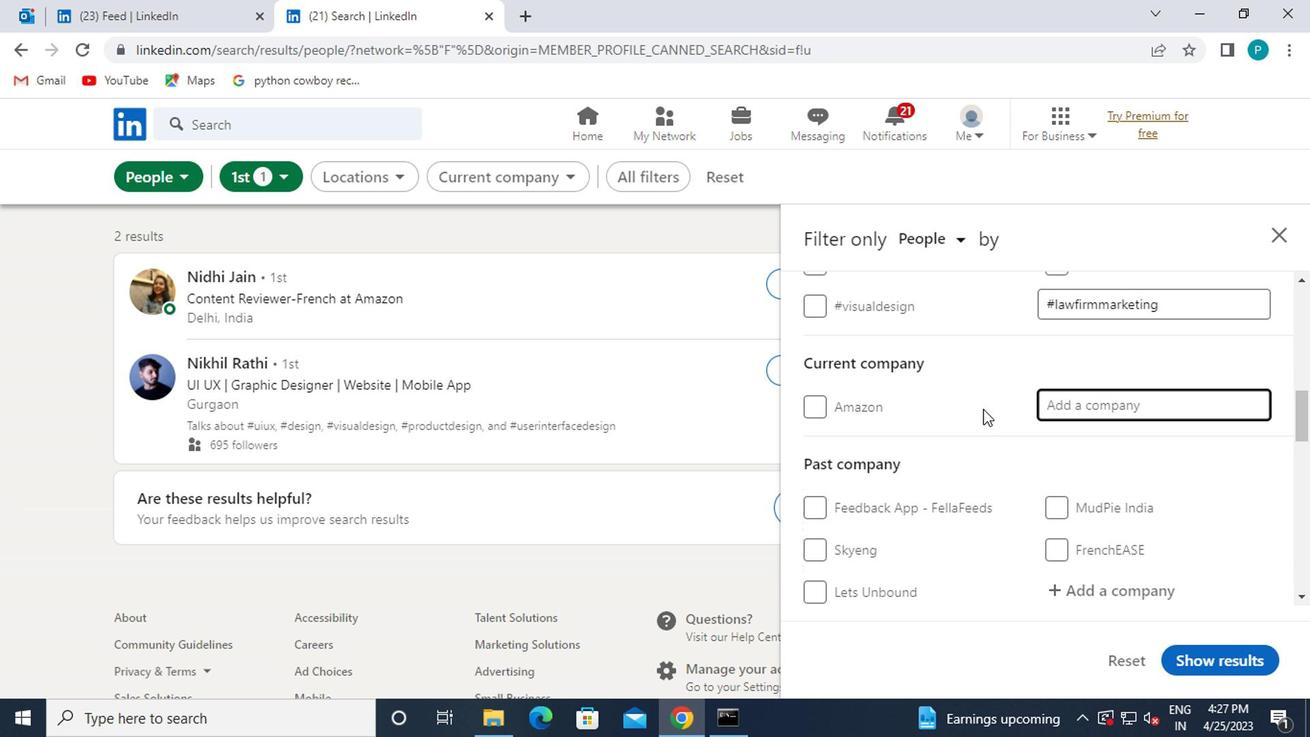 
Action: Key pressed CINEPOLIS
Screenshot: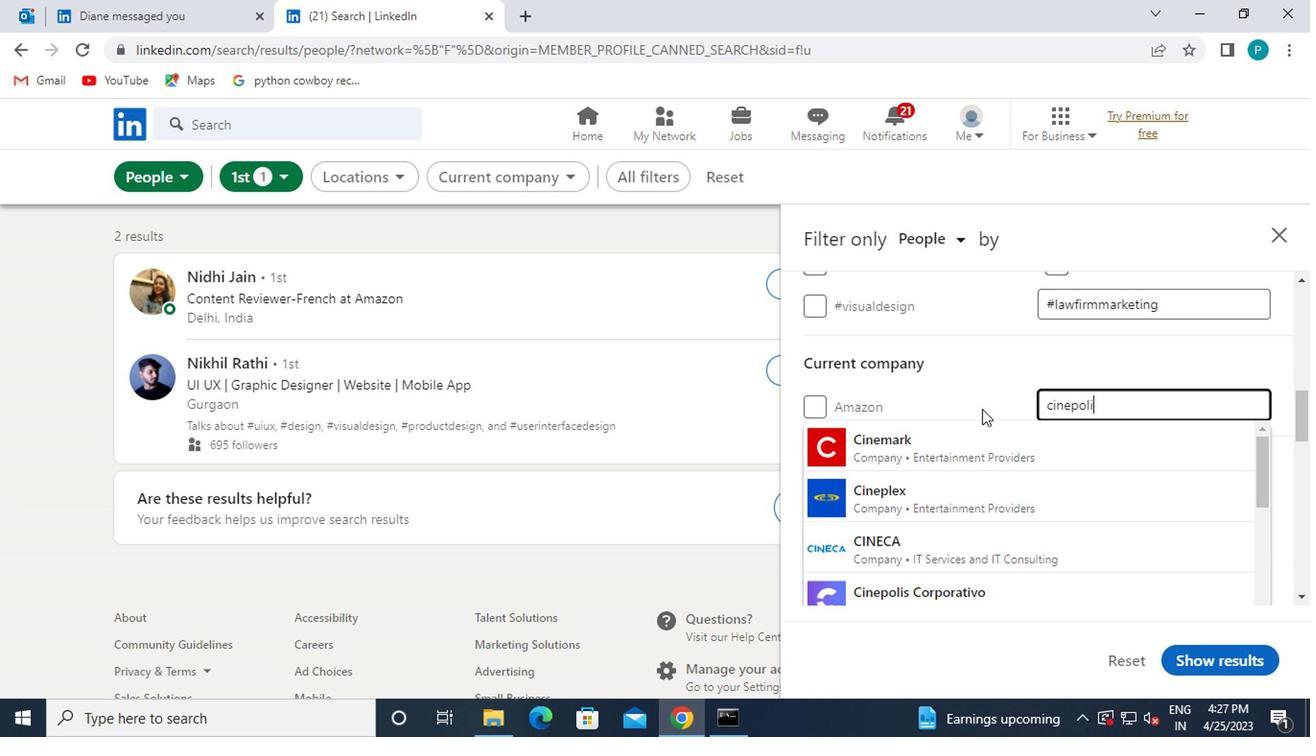 
Action: Mouse moved to (972, 454)
Screenshot: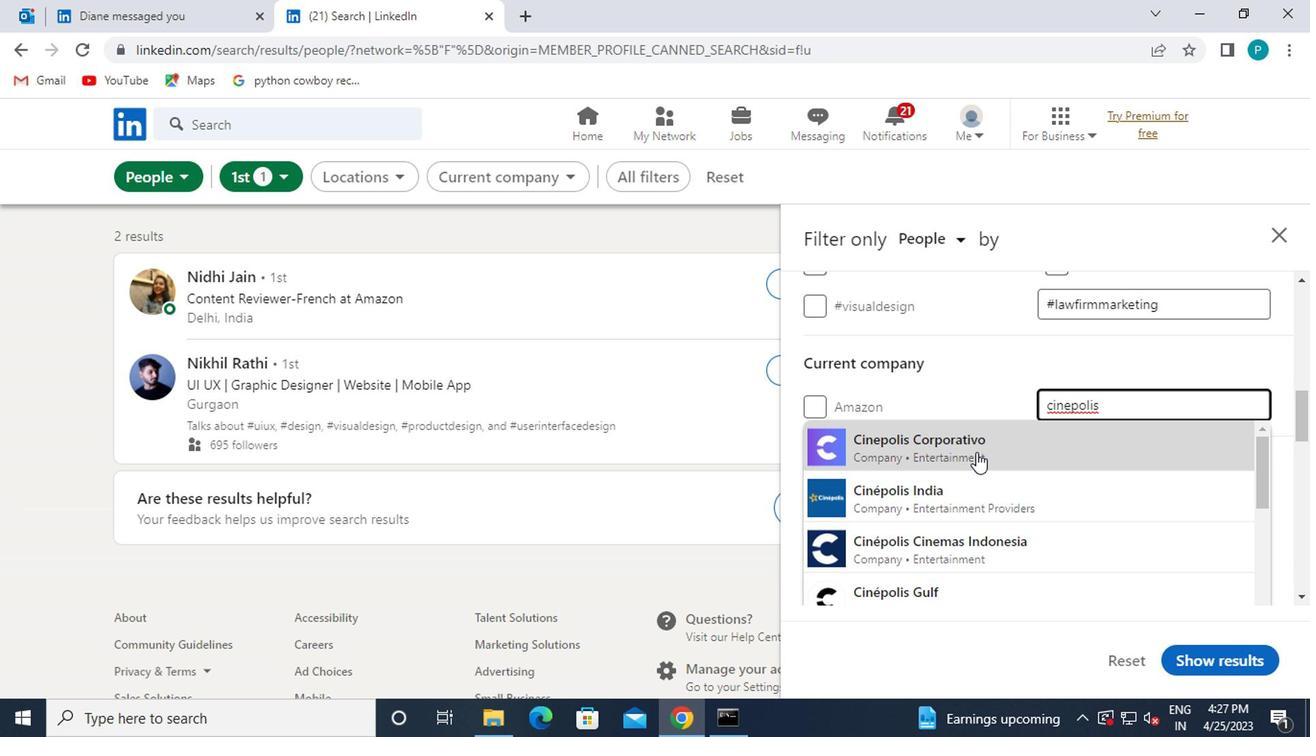 
Action: Mouse pressed left at (972, 454)
Screenshot: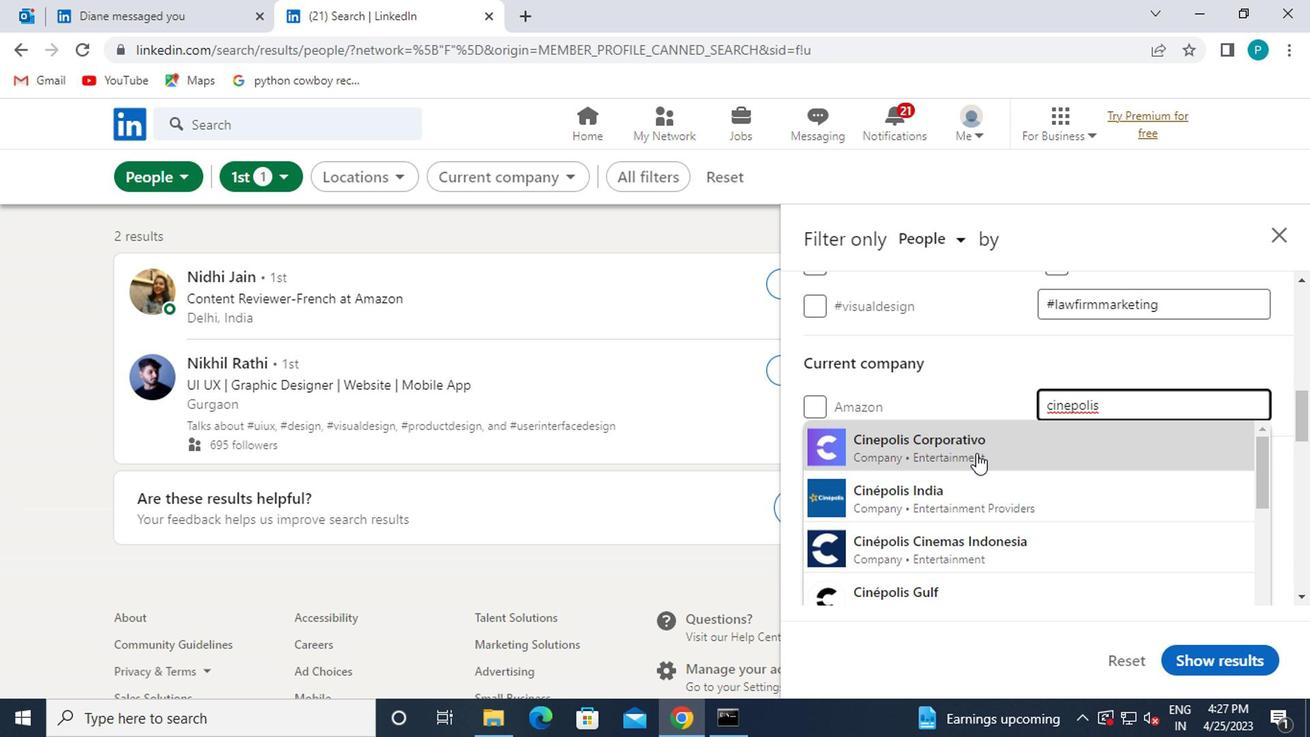 
Action: Mouse scrolled (972, 454) with delta (0, 0)
Screenshot: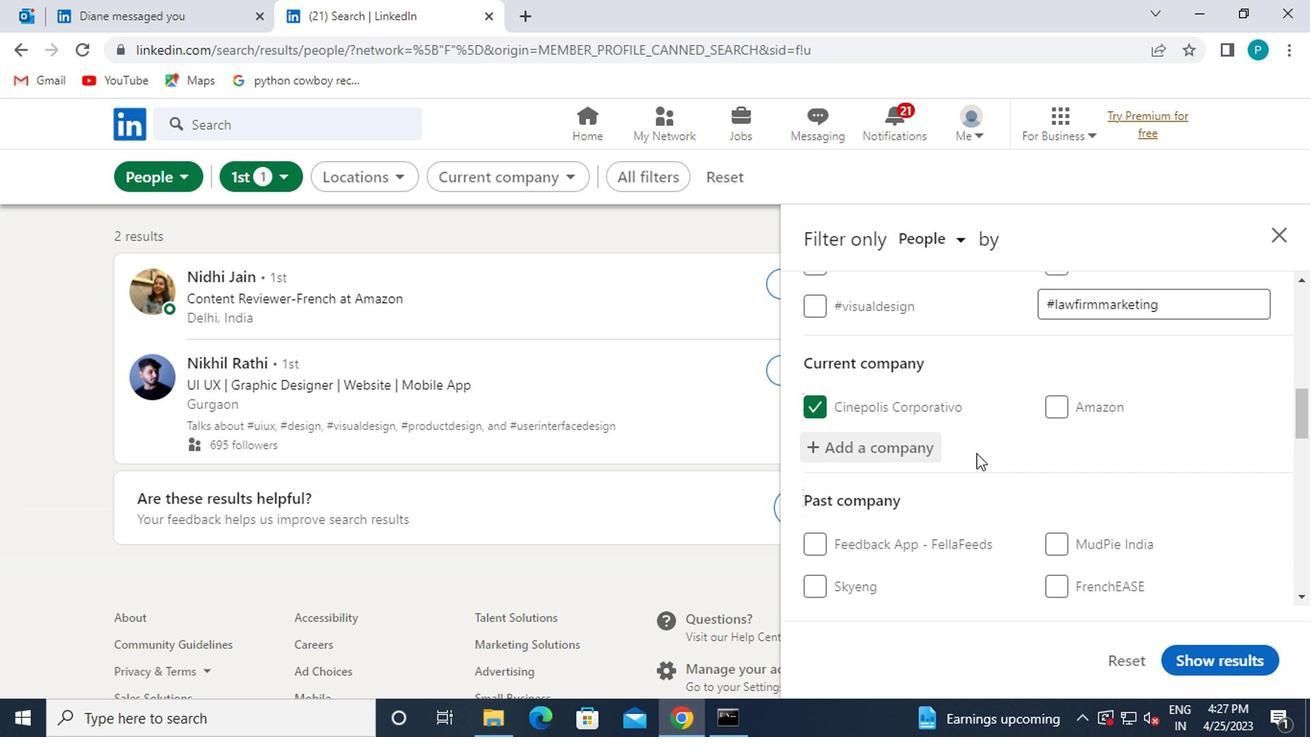 
Action: Mouse moved to (973, 454)
Screenshot: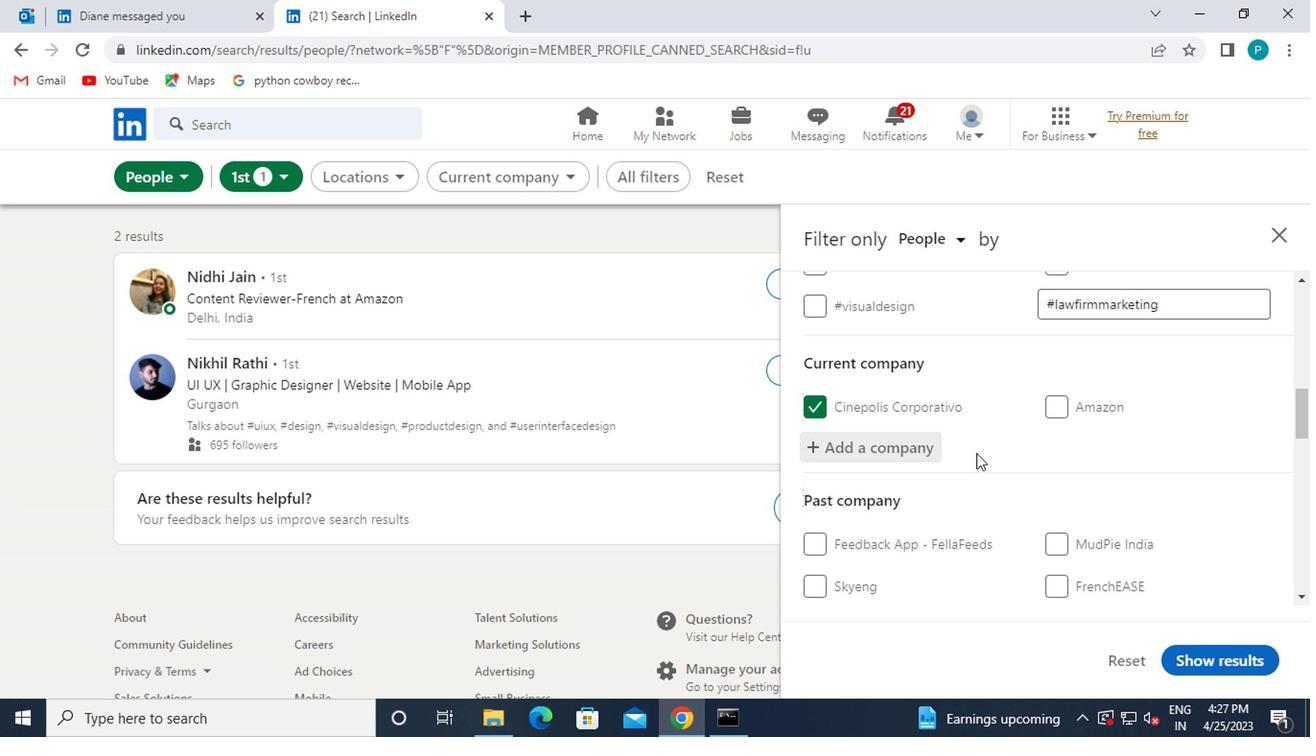 
Action: Mouse scrolled (973, 454) with delta (0, 0)
Screenshot: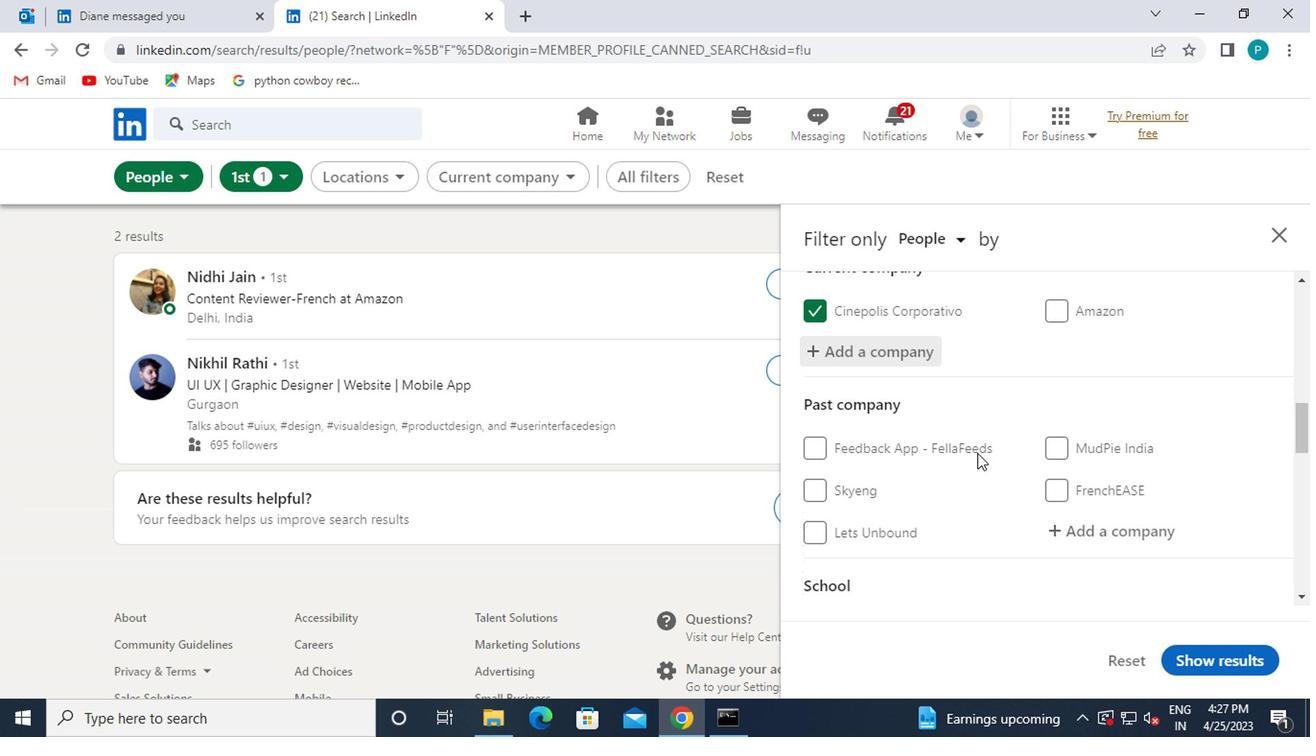 
Action: Mouse moved to (933, 512)
Screenshot: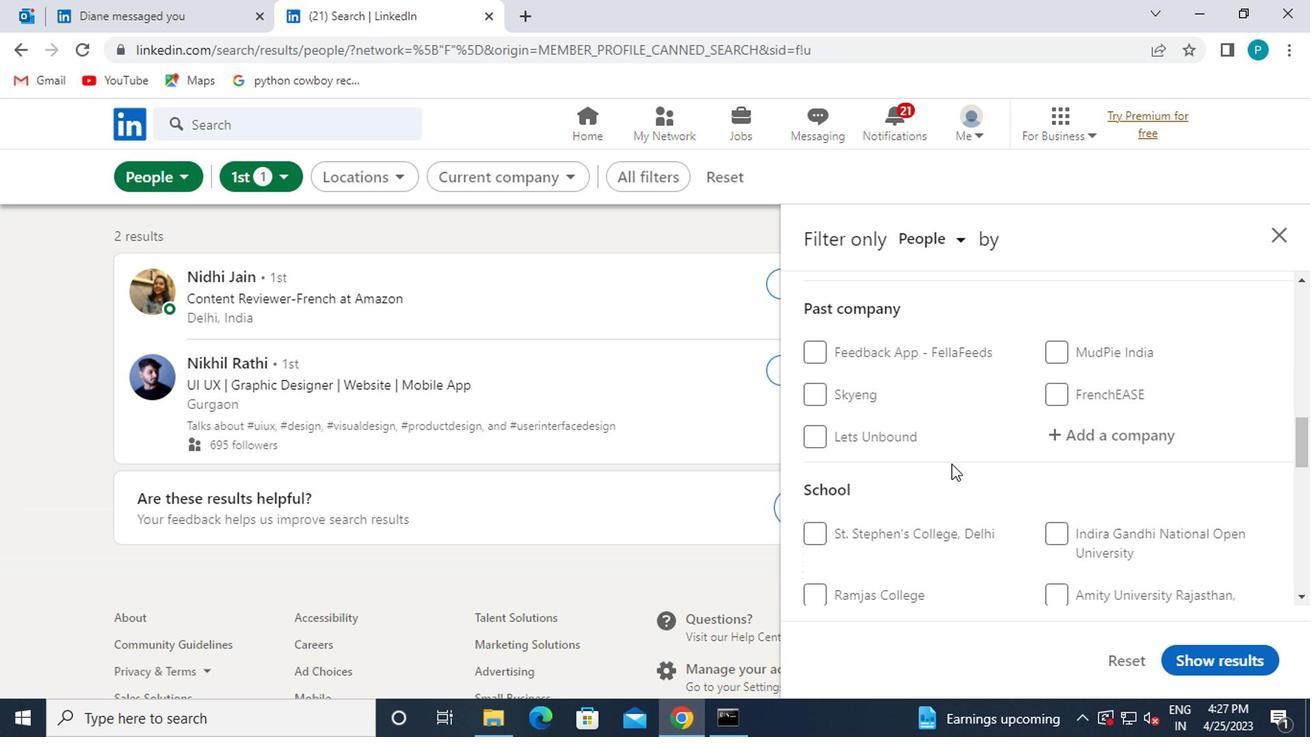 
Action: Mouse scrolled (933, 511) with delta (0, 0)
Screenshot: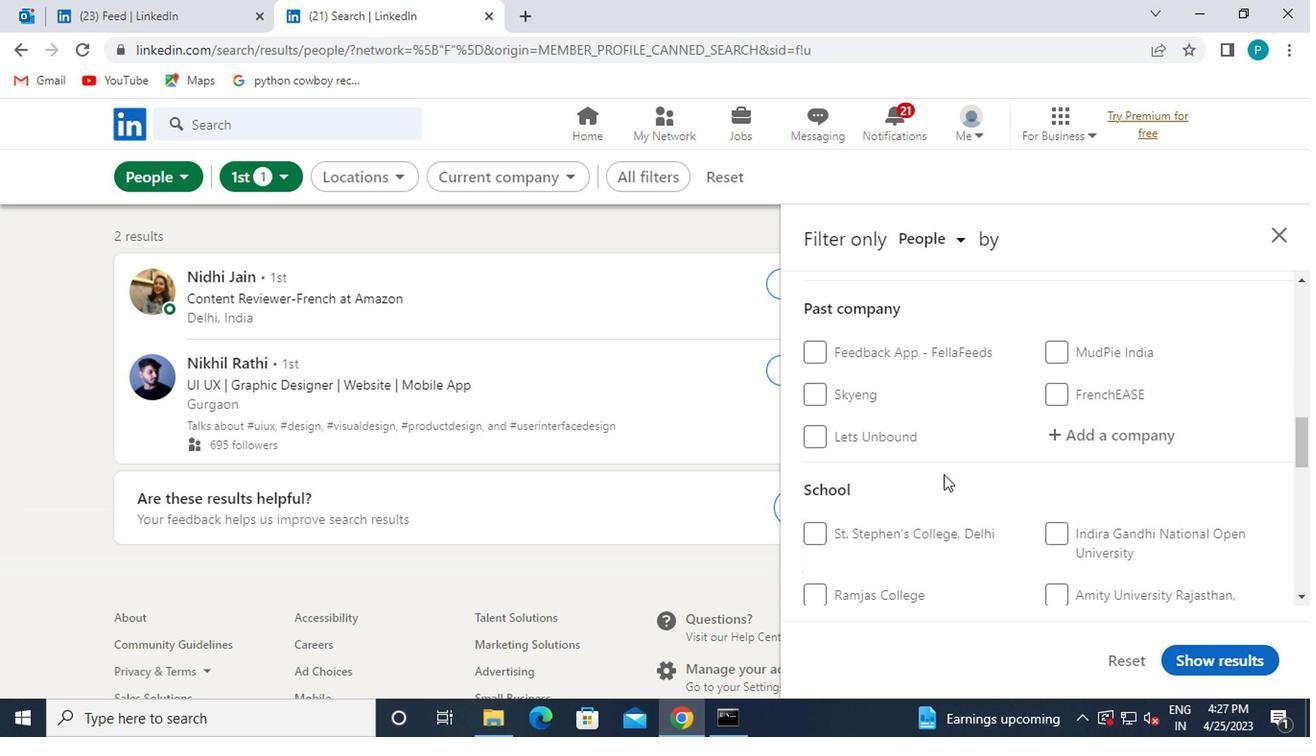 
Action: Mouse moved to (1034, 555)
Screenshot: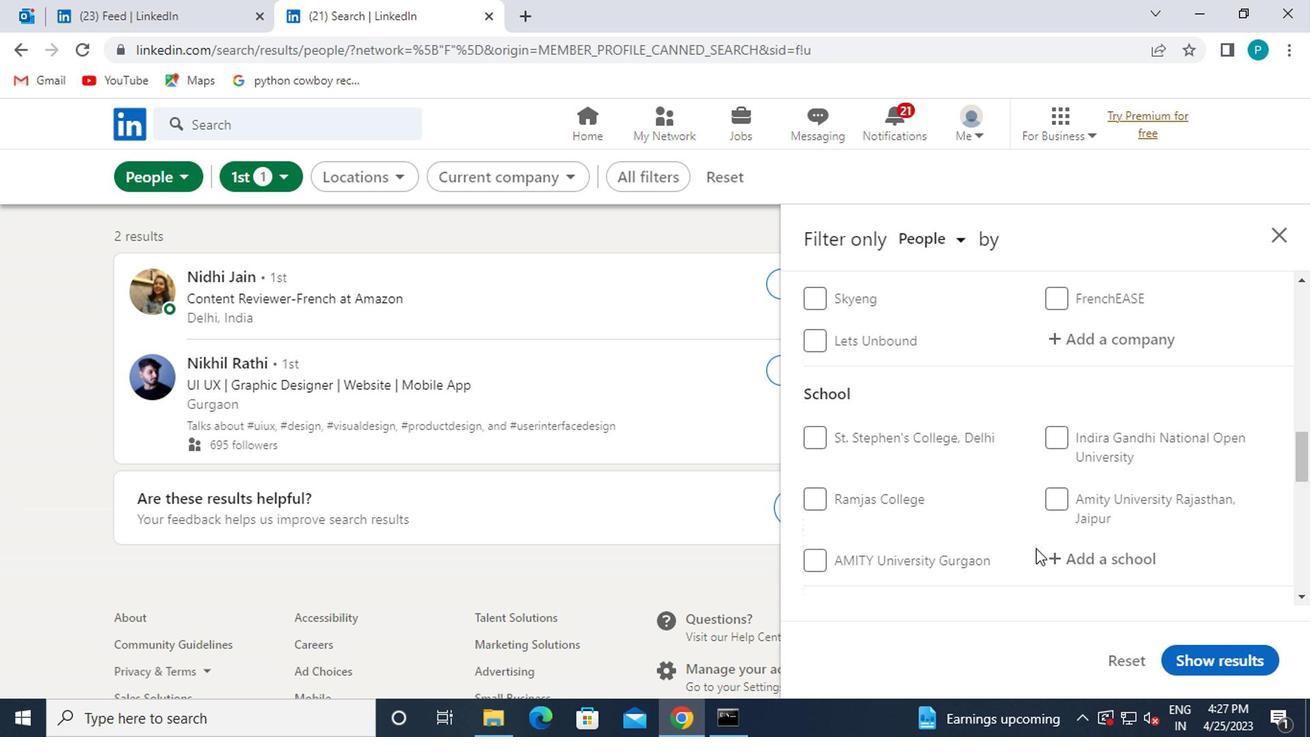
Action: Mouse pressed left at (1034, 555)
Screenshot: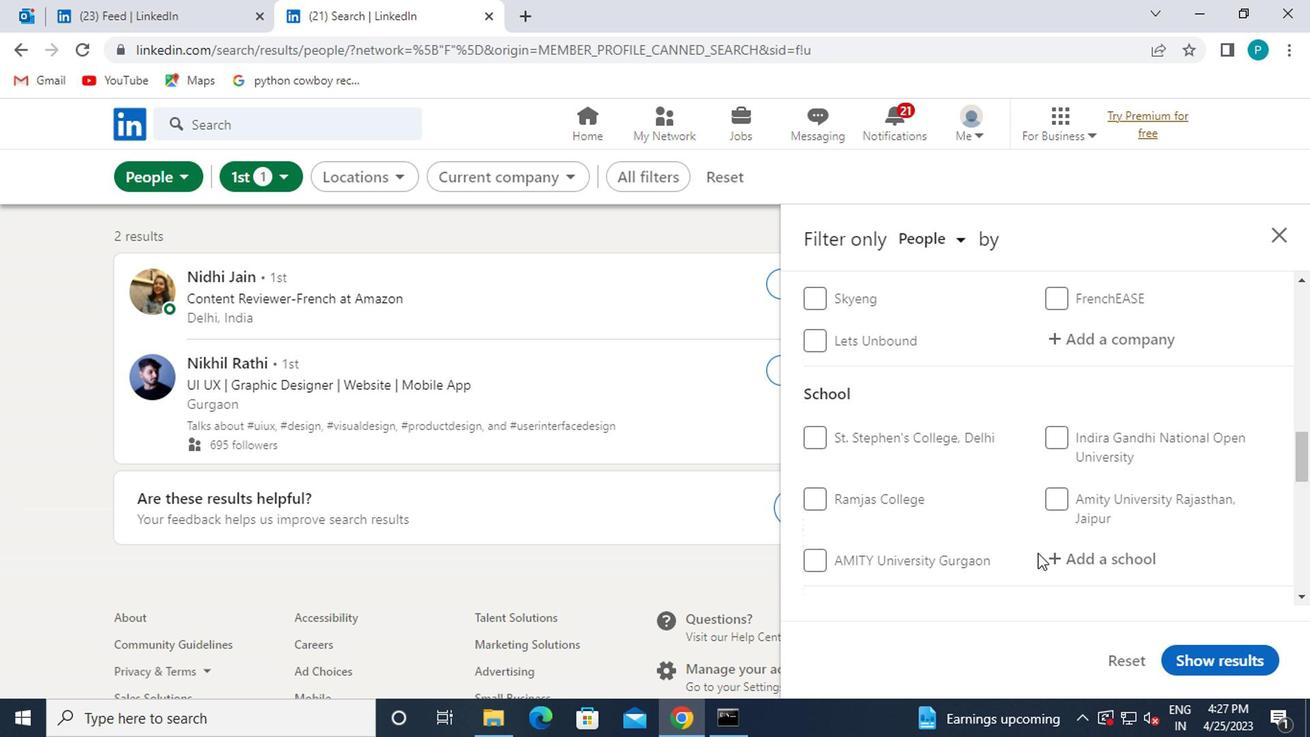 
Action: Mouse moved to (1060, 560)
Screenshot: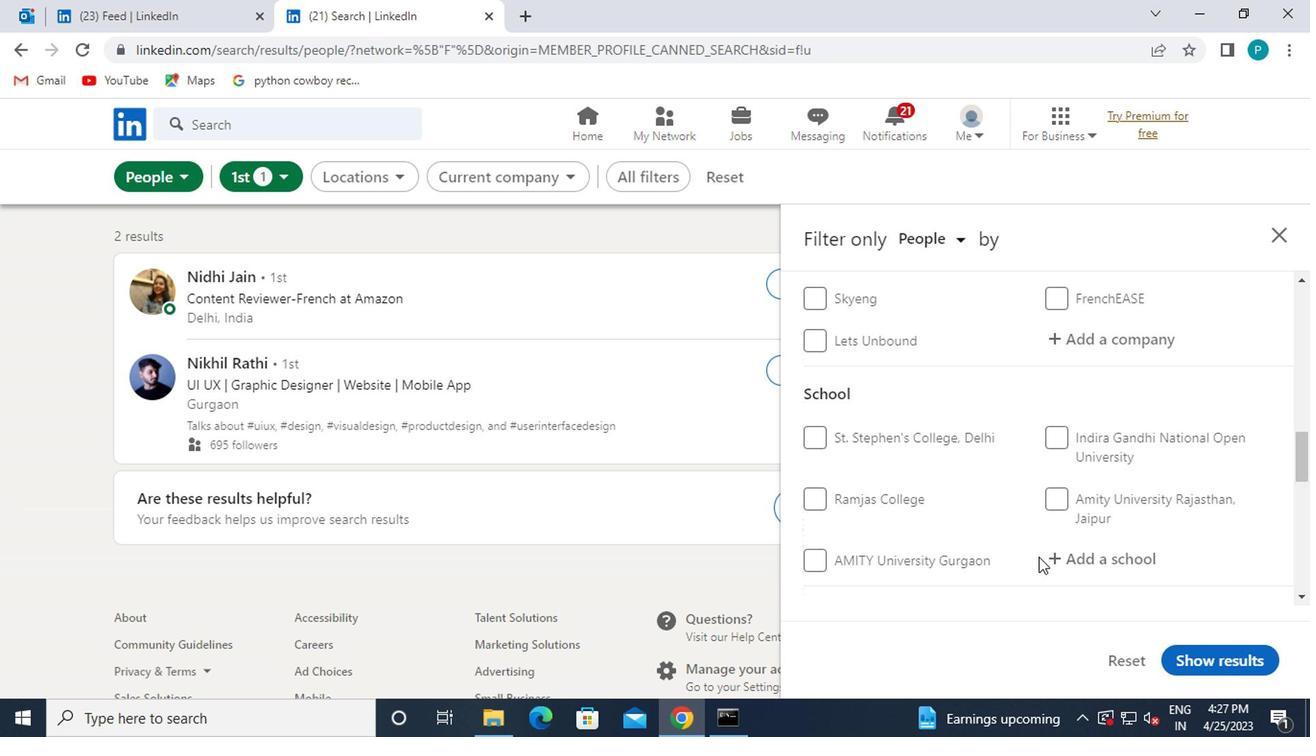 
Action: Mouse pressed left at (1060, 560)
Screenshot: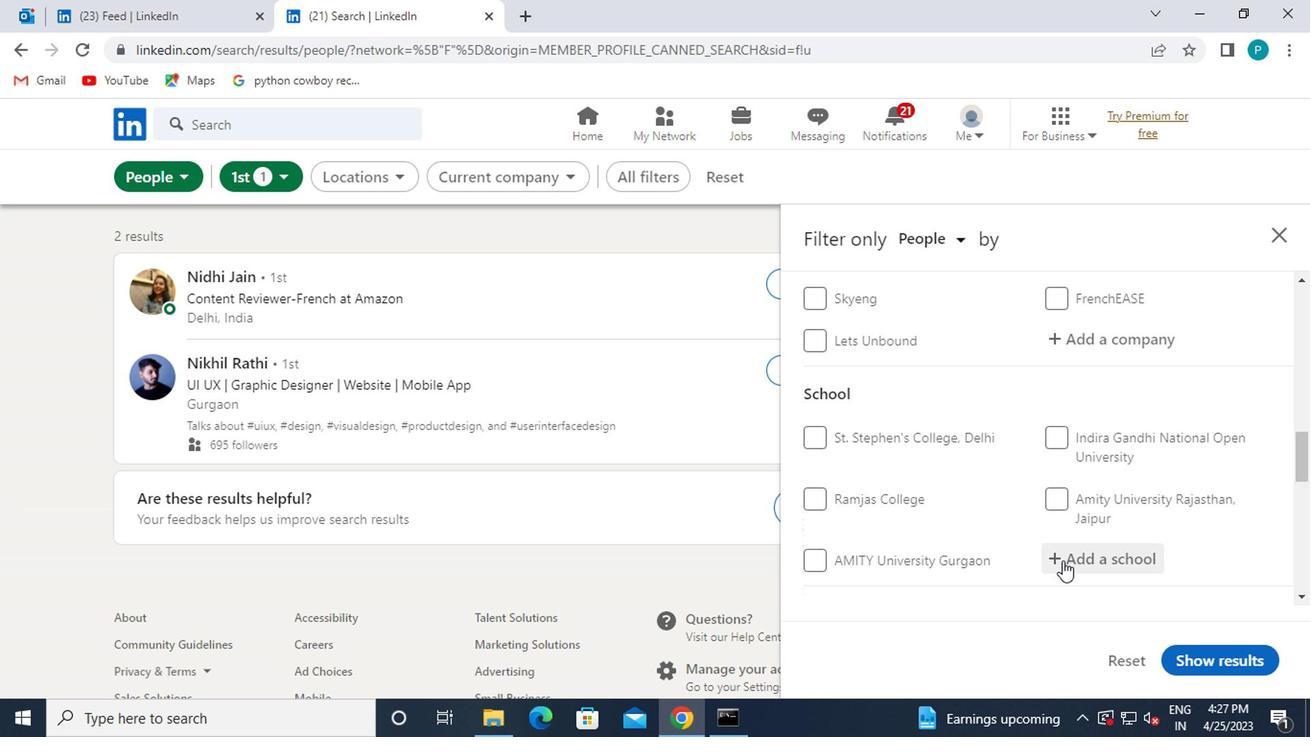
Action: Mouse moved to (1000, 587)
Screenshot: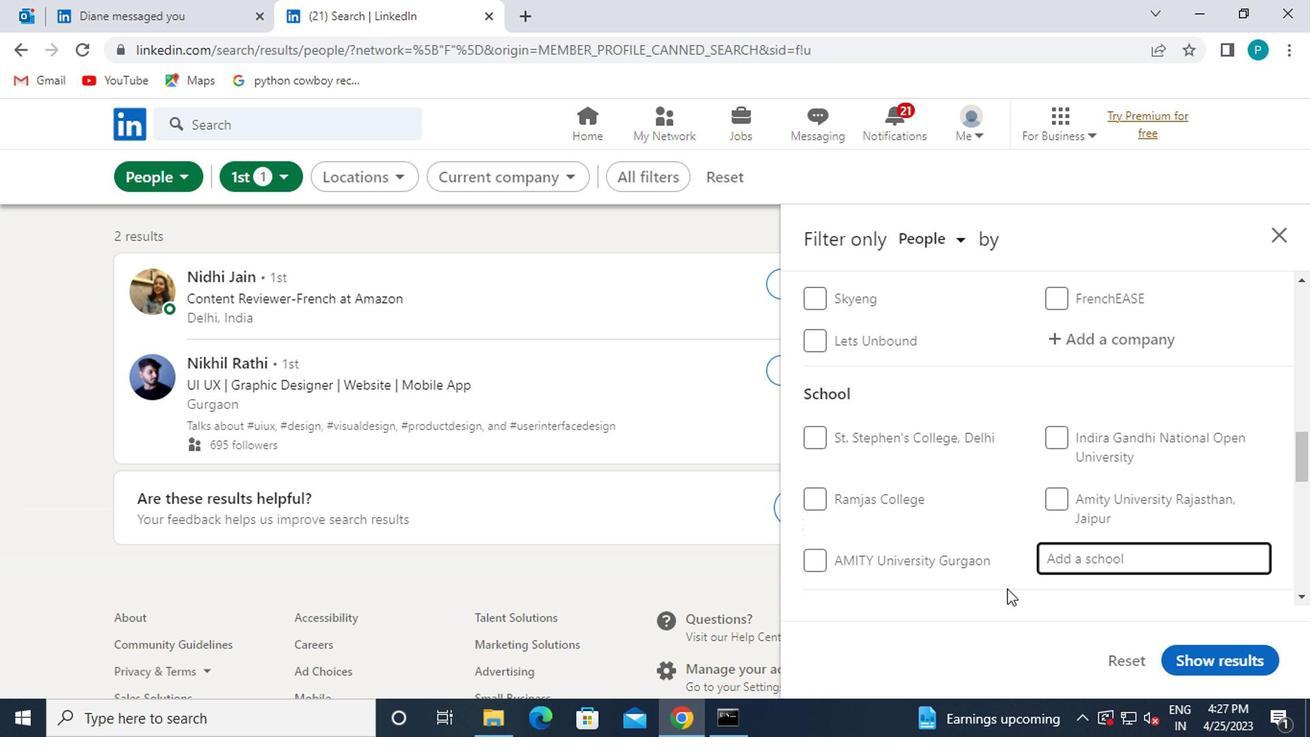 
Action: Key pressed BIRLA
Screenshot: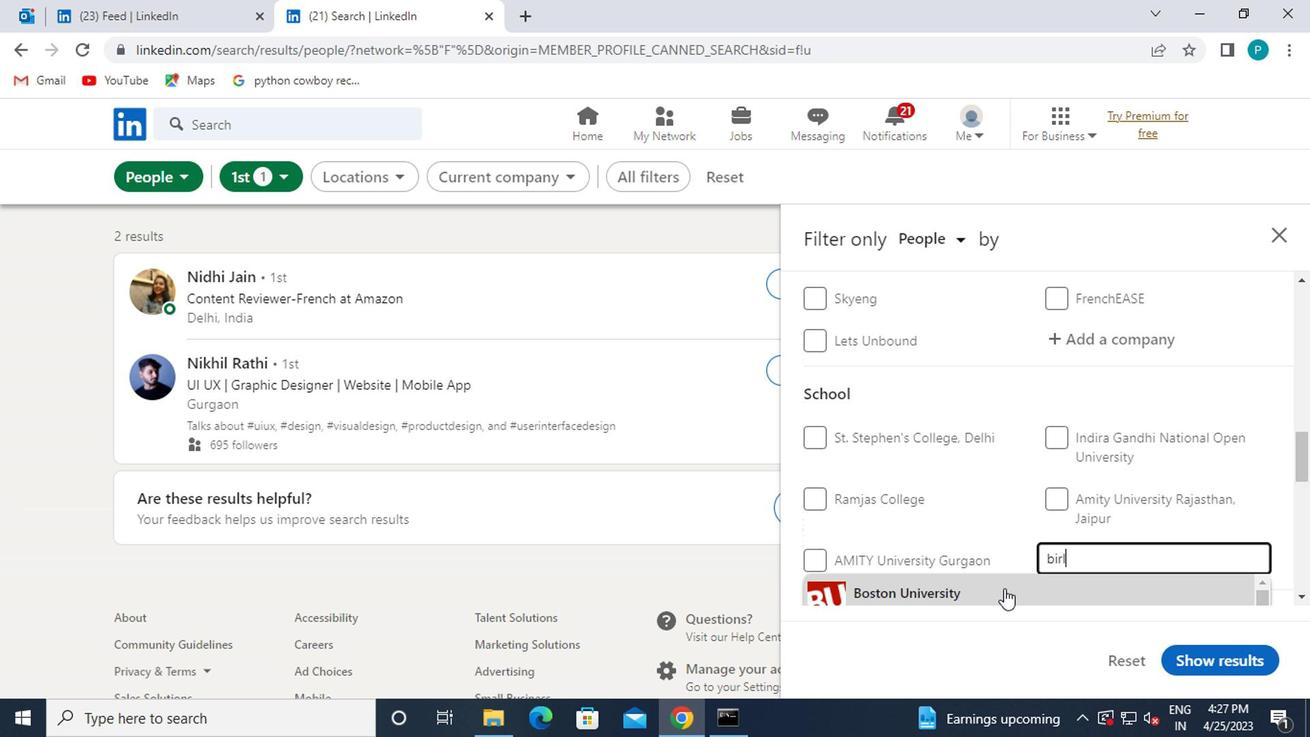 
Action: Mouse pressed left at (1000, 587)
Screenshot: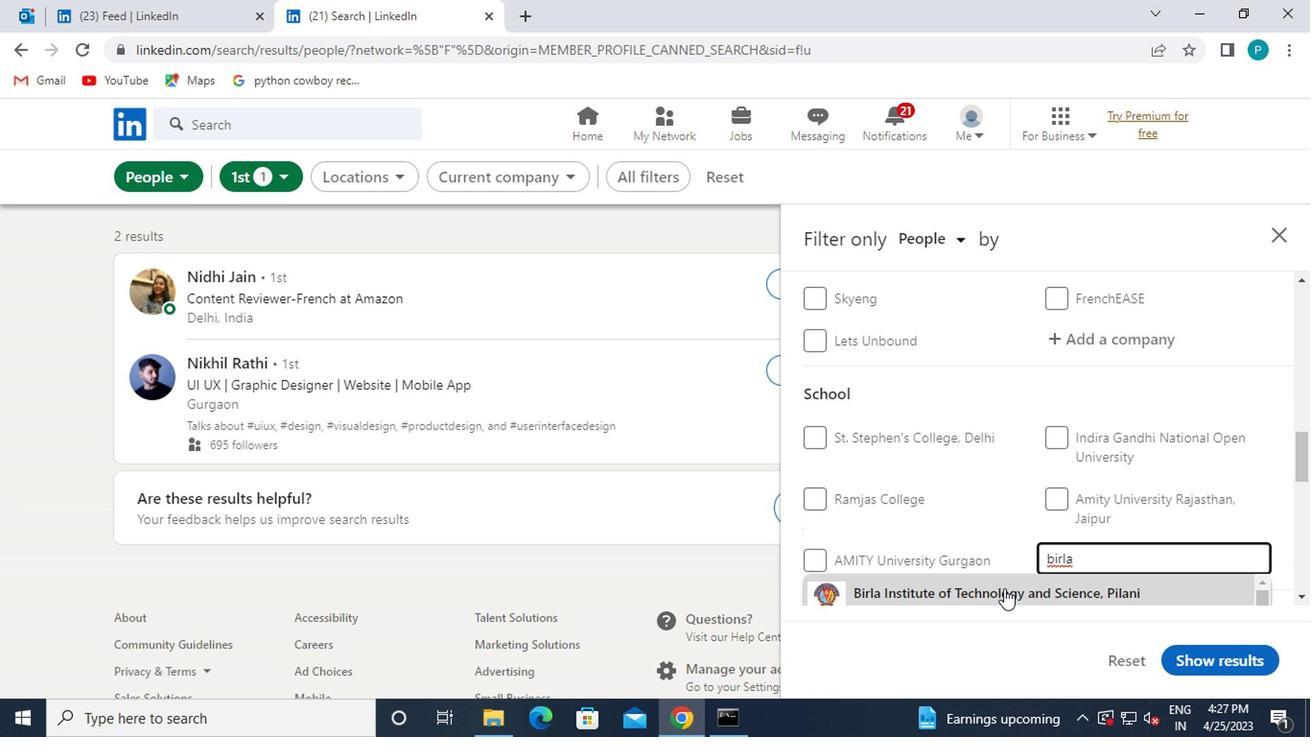 
Action: Mouse scrolled (1000, 586) with delta (0, -1)
Screenshot: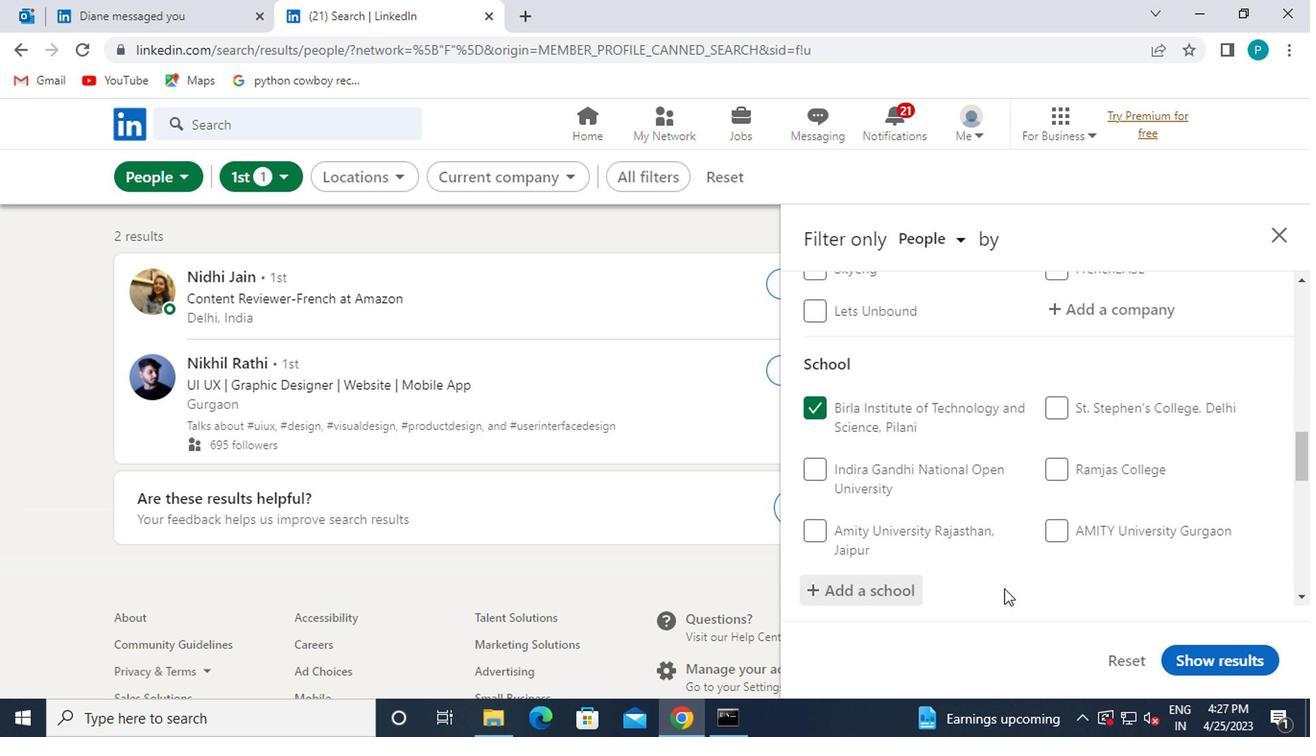 
Action: Mouse scrolled (1000, 586) with delta (0, -1)
Screenshot: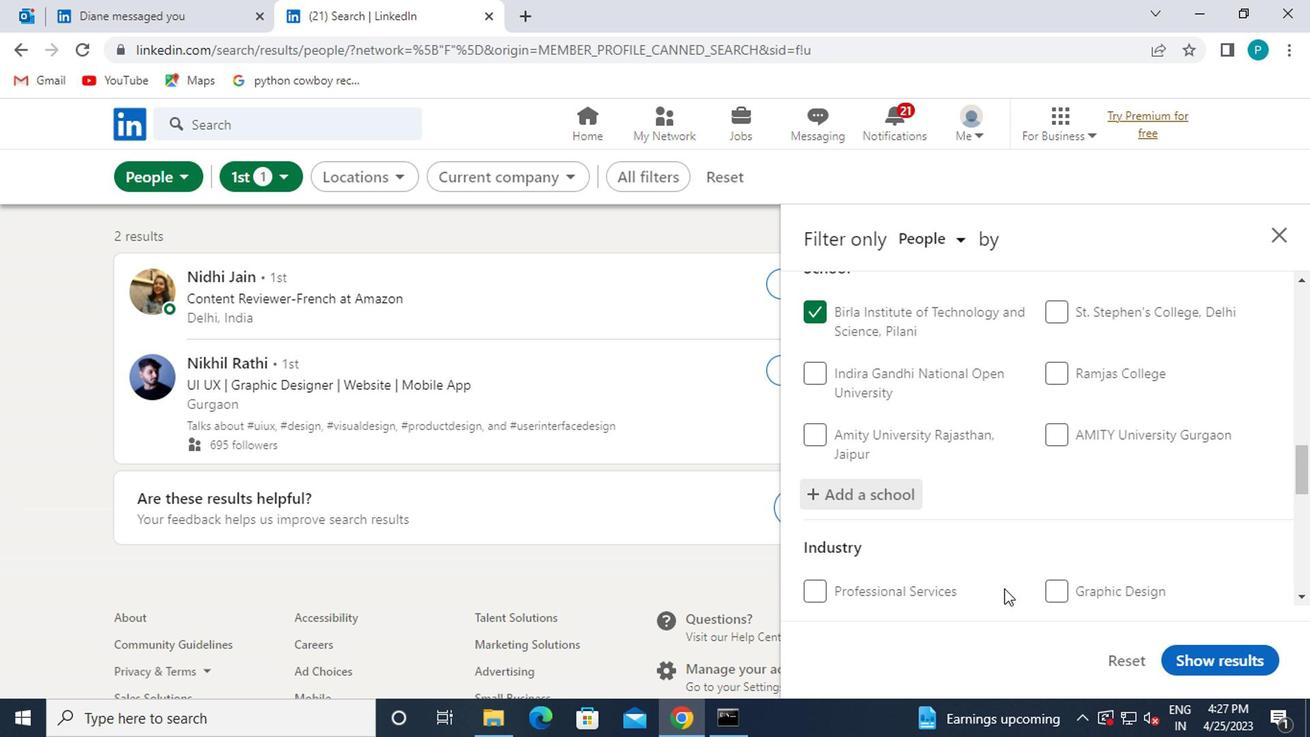 
Action: Mouse moved to (959, 570)
Screenshot: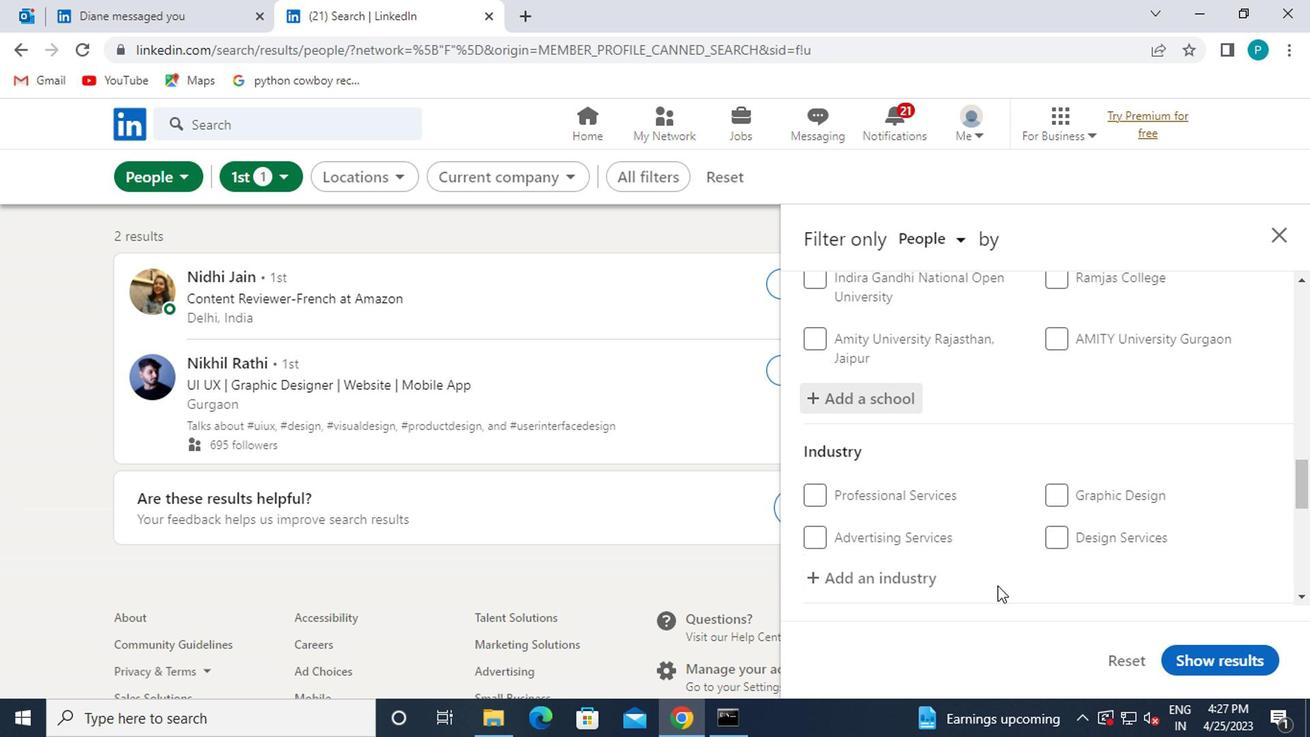 
Action: Mouse scrolled (959, 568) with delta (0, -1)
Screenshot: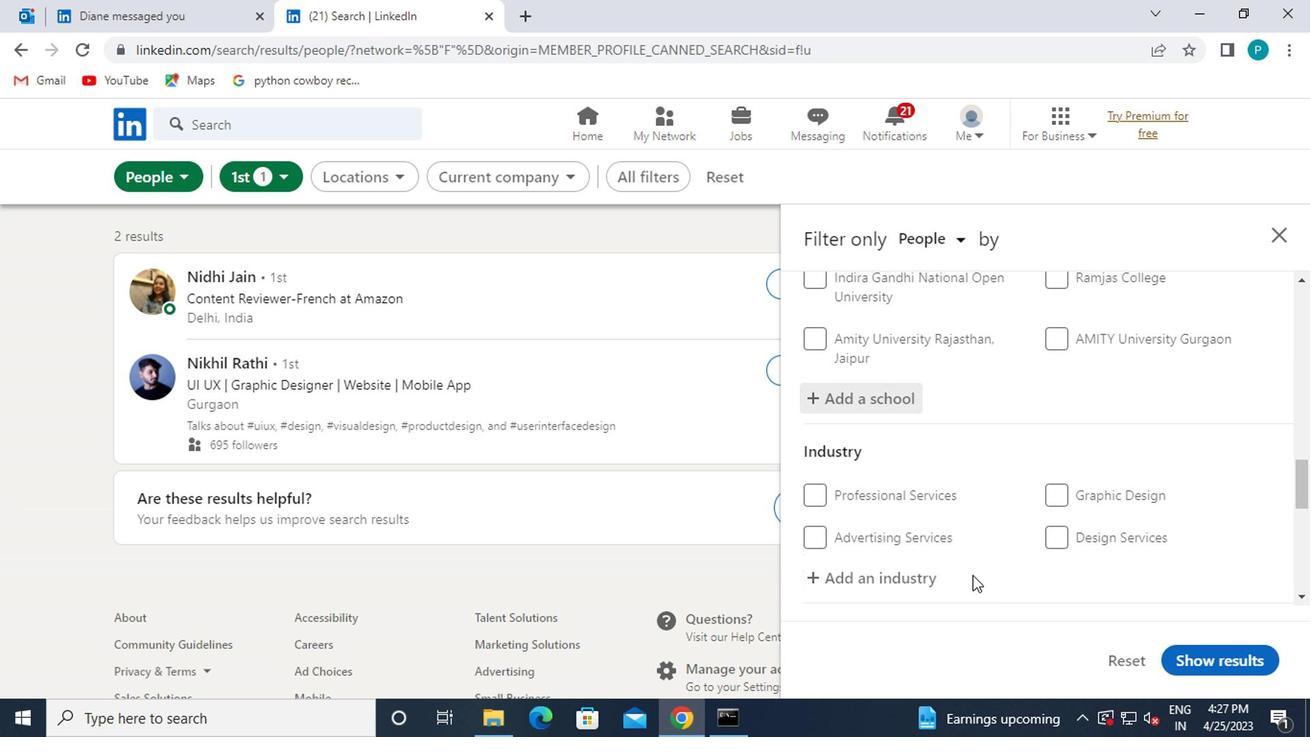 
Action: Mouse moved to (845, 474)
Screenshot: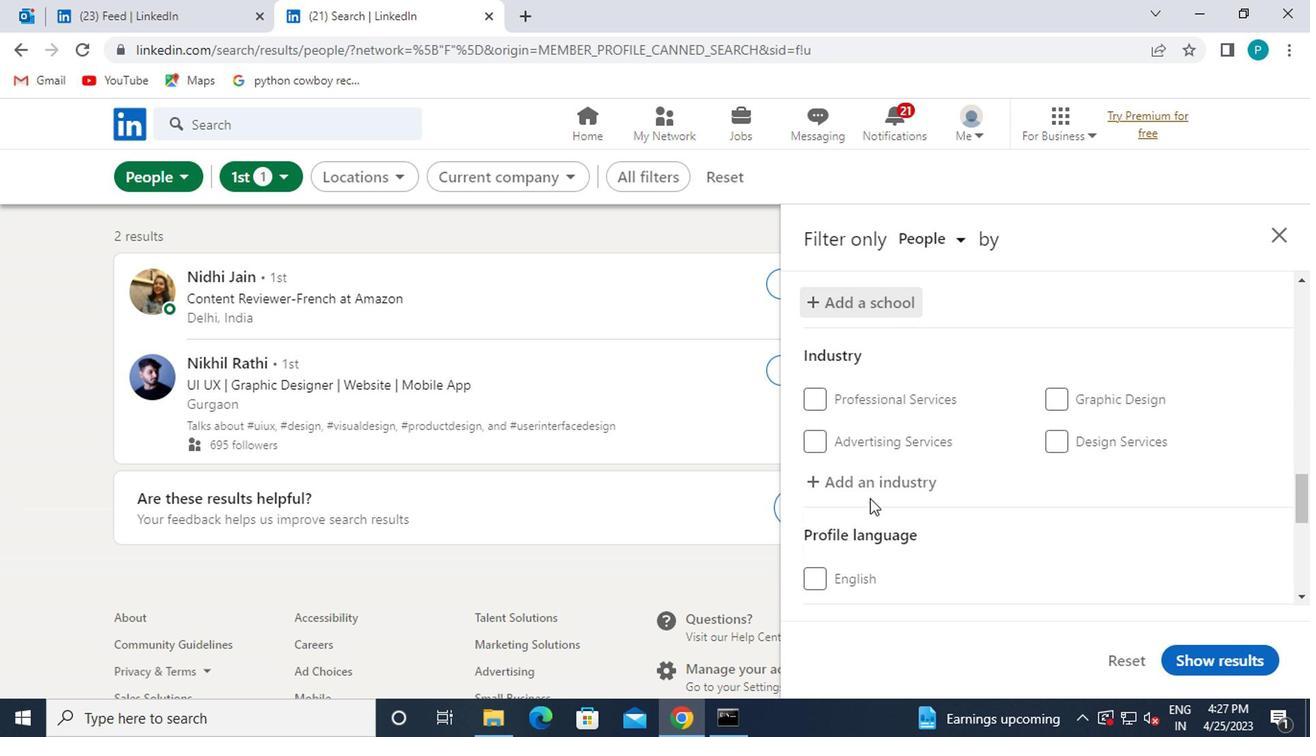 
Action: Mouse pressed left at (845, 474)
Screenshot: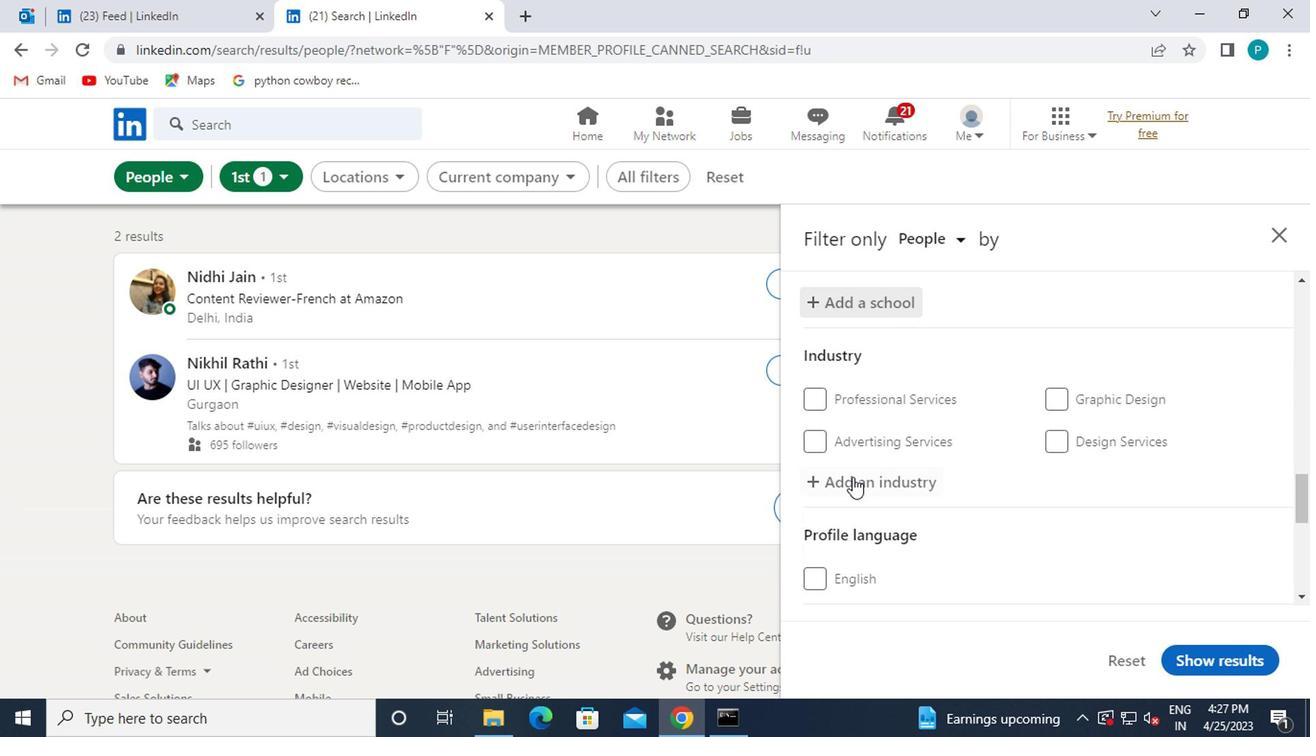 
Action: Key pressed BARS
Screenshot: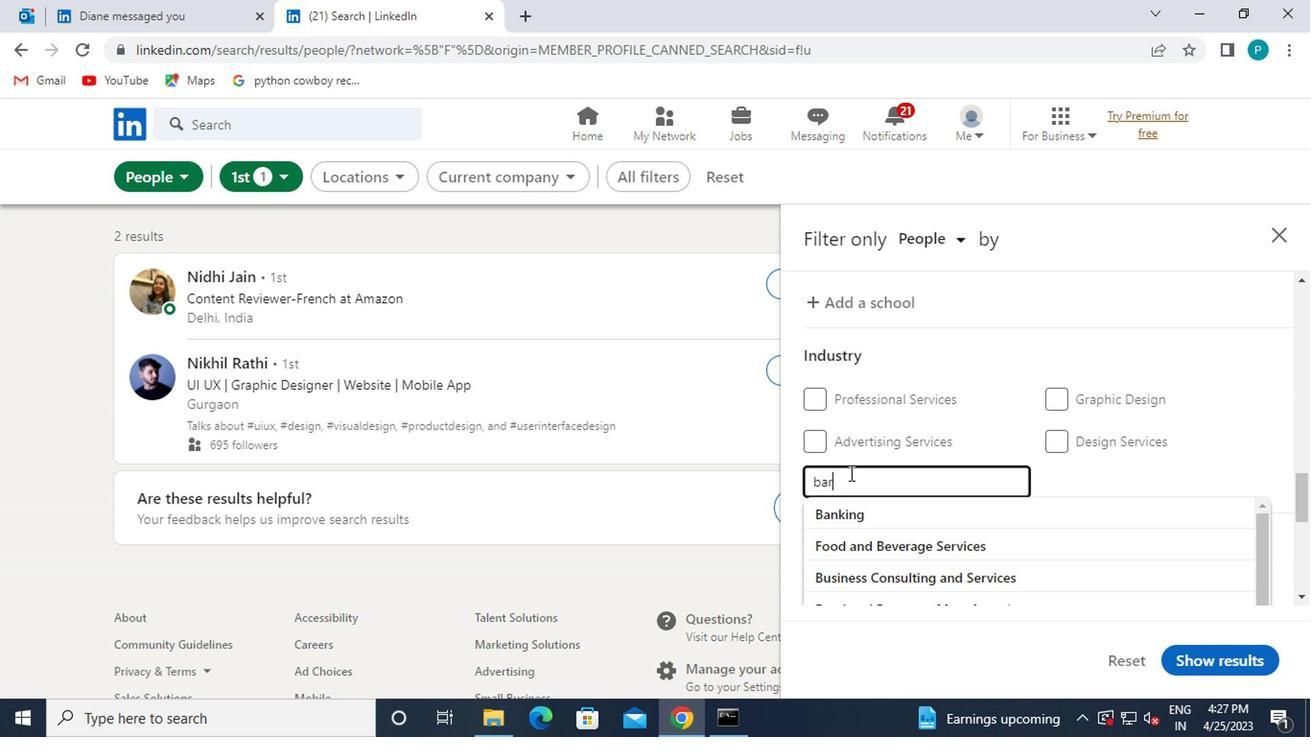 
Action: Mouse moved to (859, 506)
Screenshot: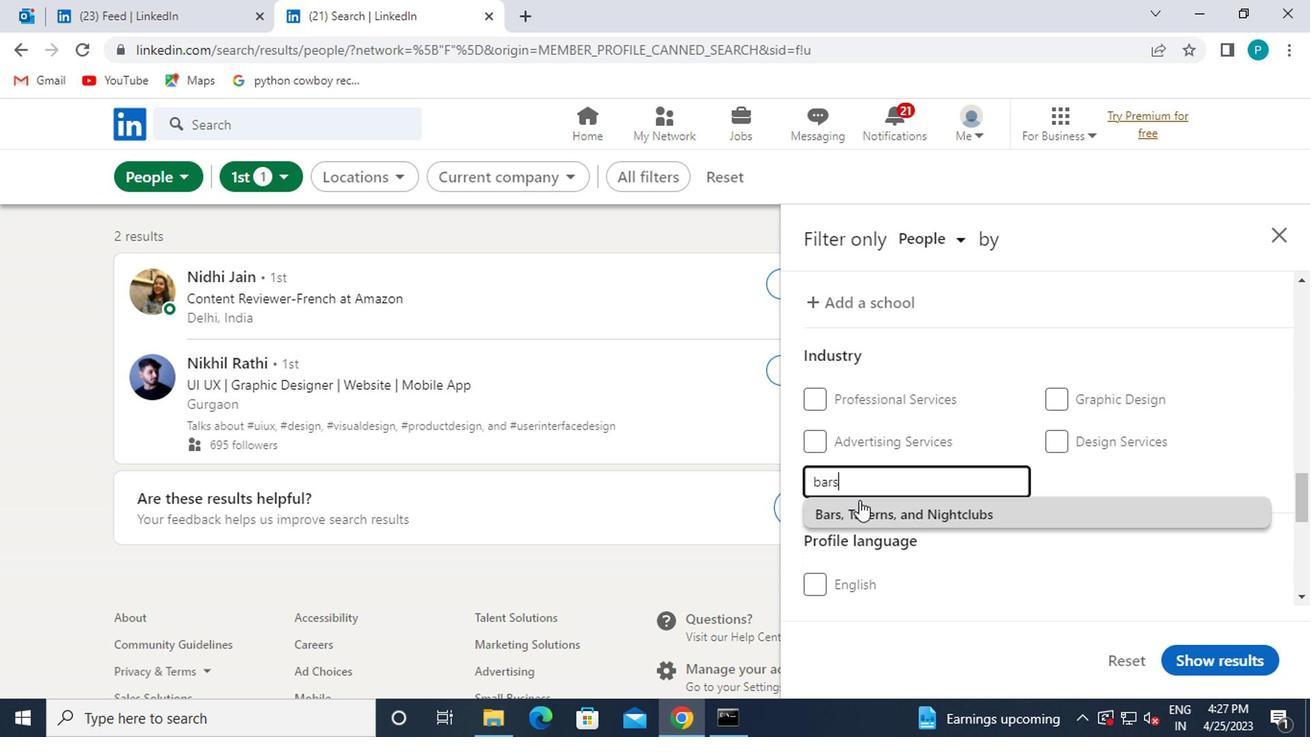 
Action: Mouse pressed left at (859, 506)
Screenshot: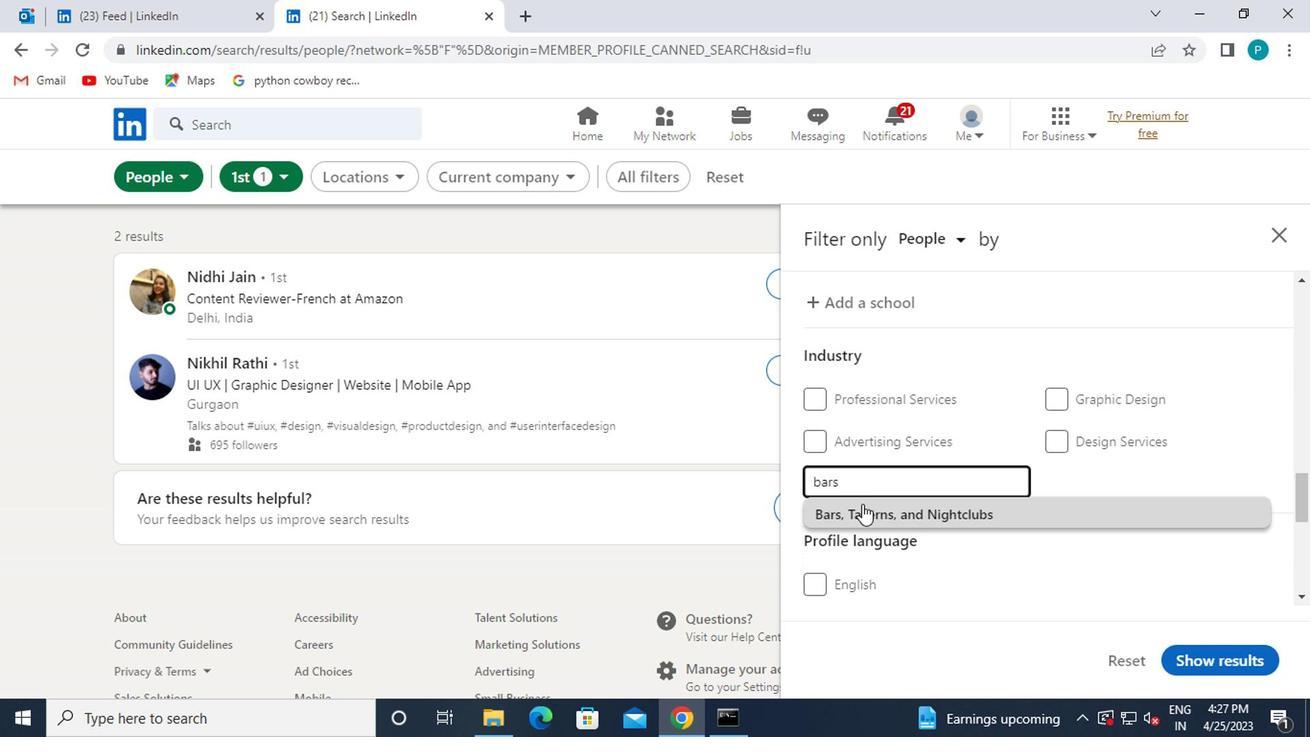 
Action: Mouse scrolled (859, 505) with delta (0, 0)
Screenshot: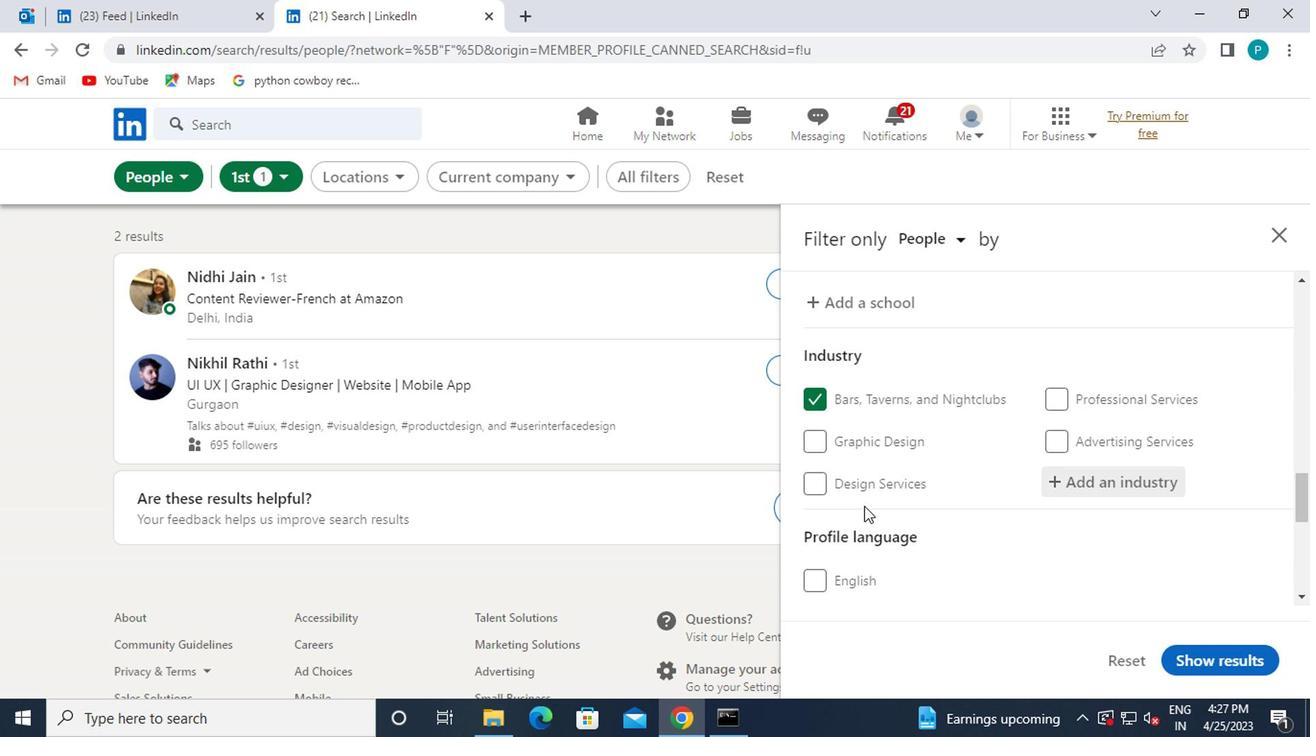 
Action: Mouse moved to (859, 506)
Screenshot: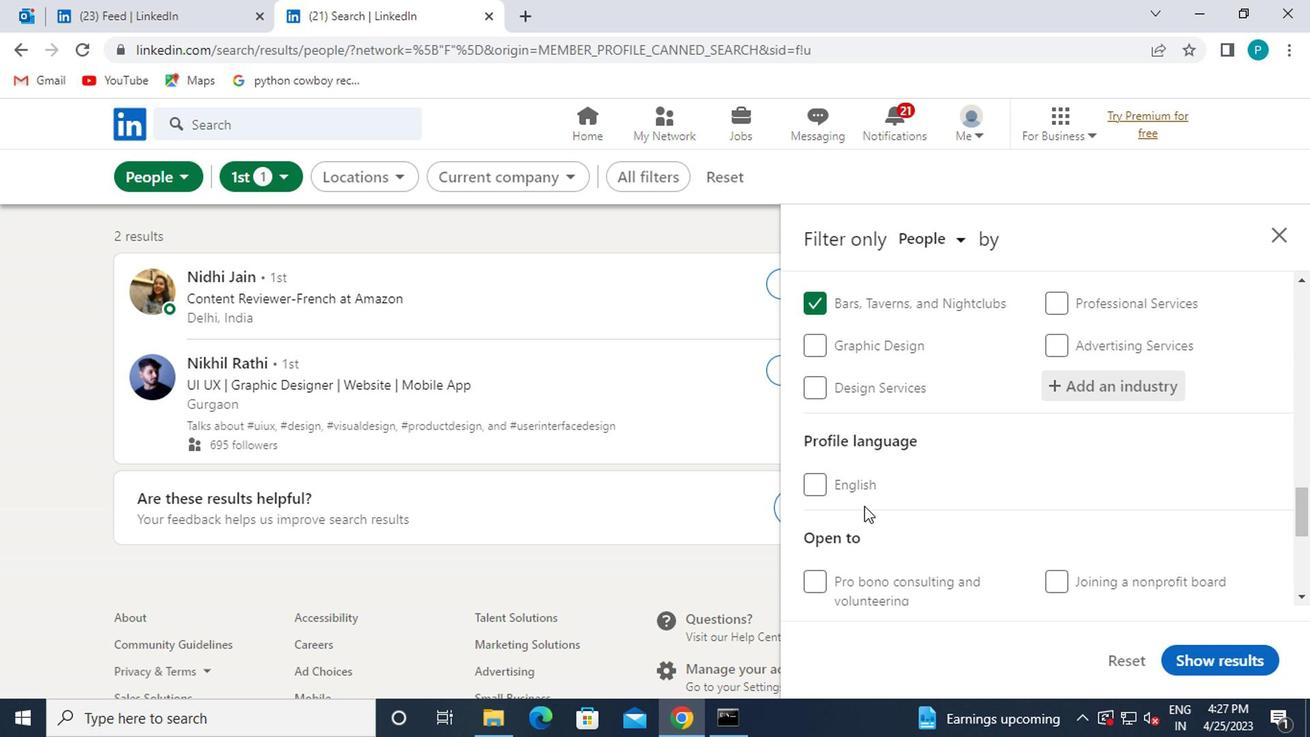 
Action: Mouse scrolled (859, 505) with delta (0, 0)
Screenshot: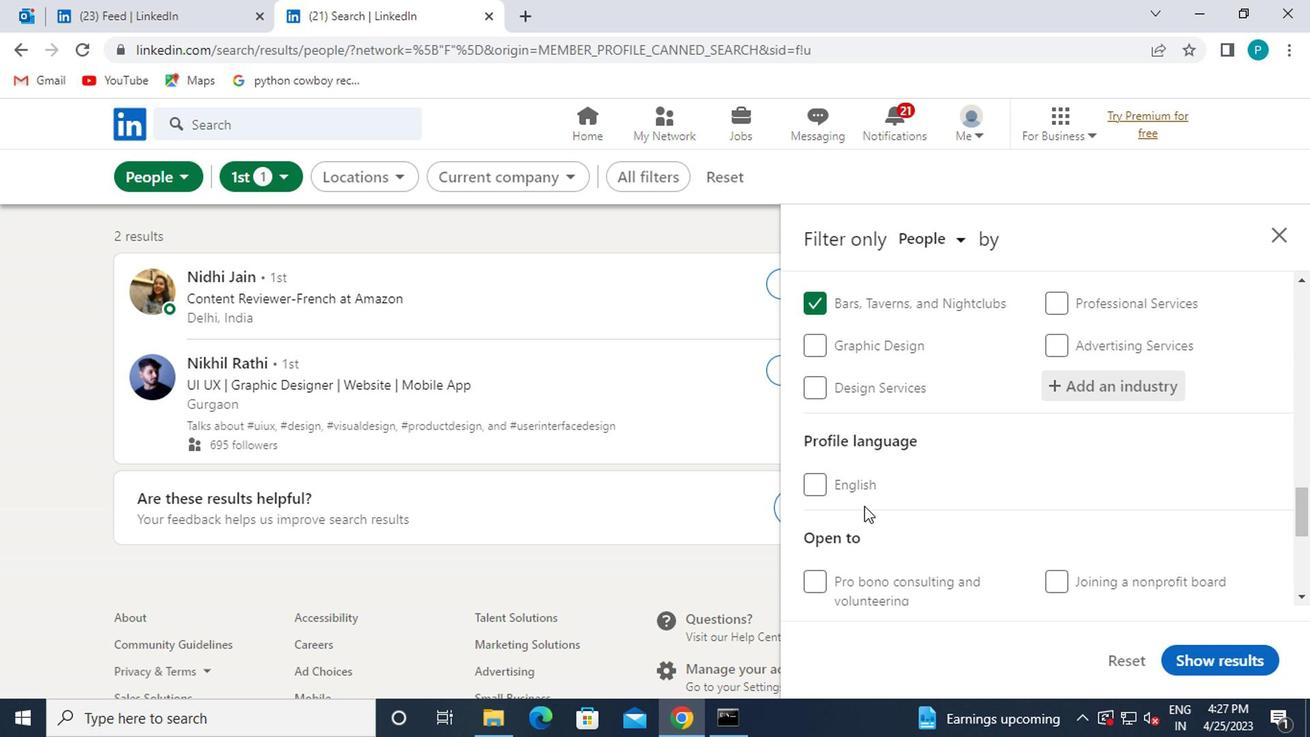 
Action: Mouse moved to (853, 542)
Screenshot: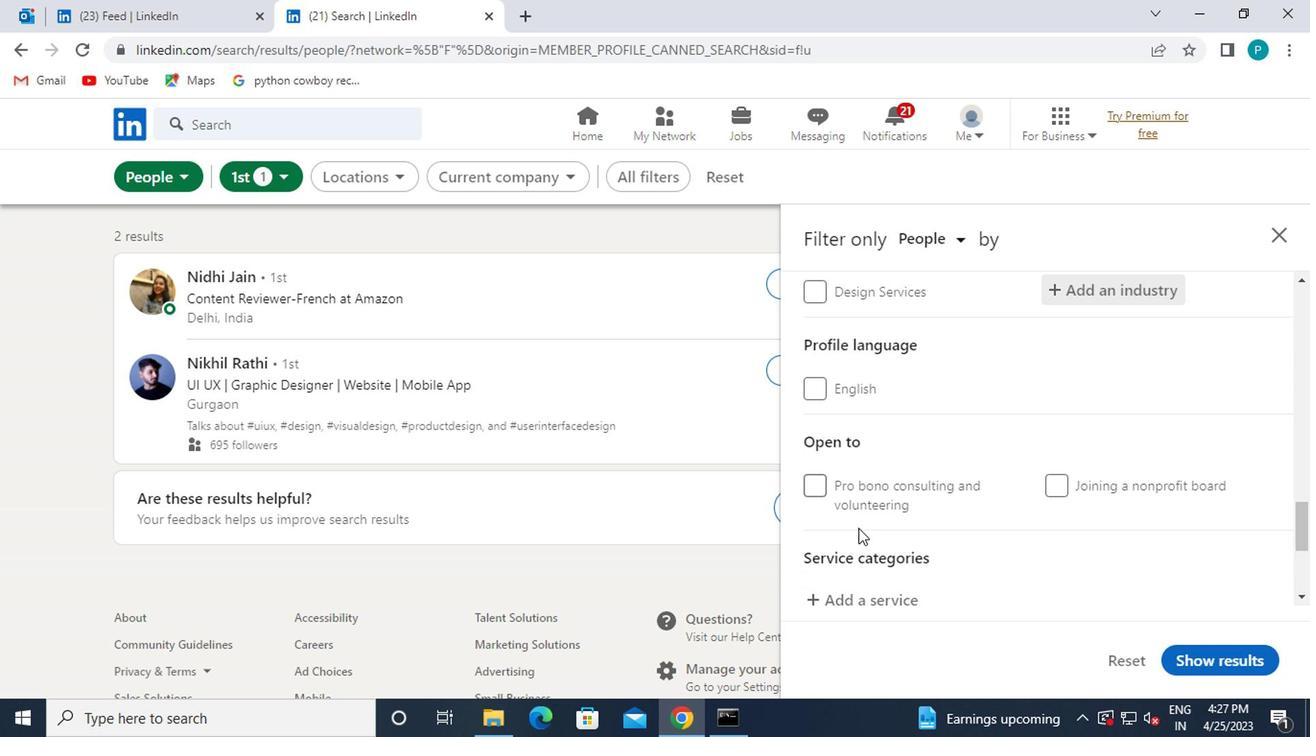 
Action: Mouse scrolled (853, 541) with delta (0, -1)
Screenshot: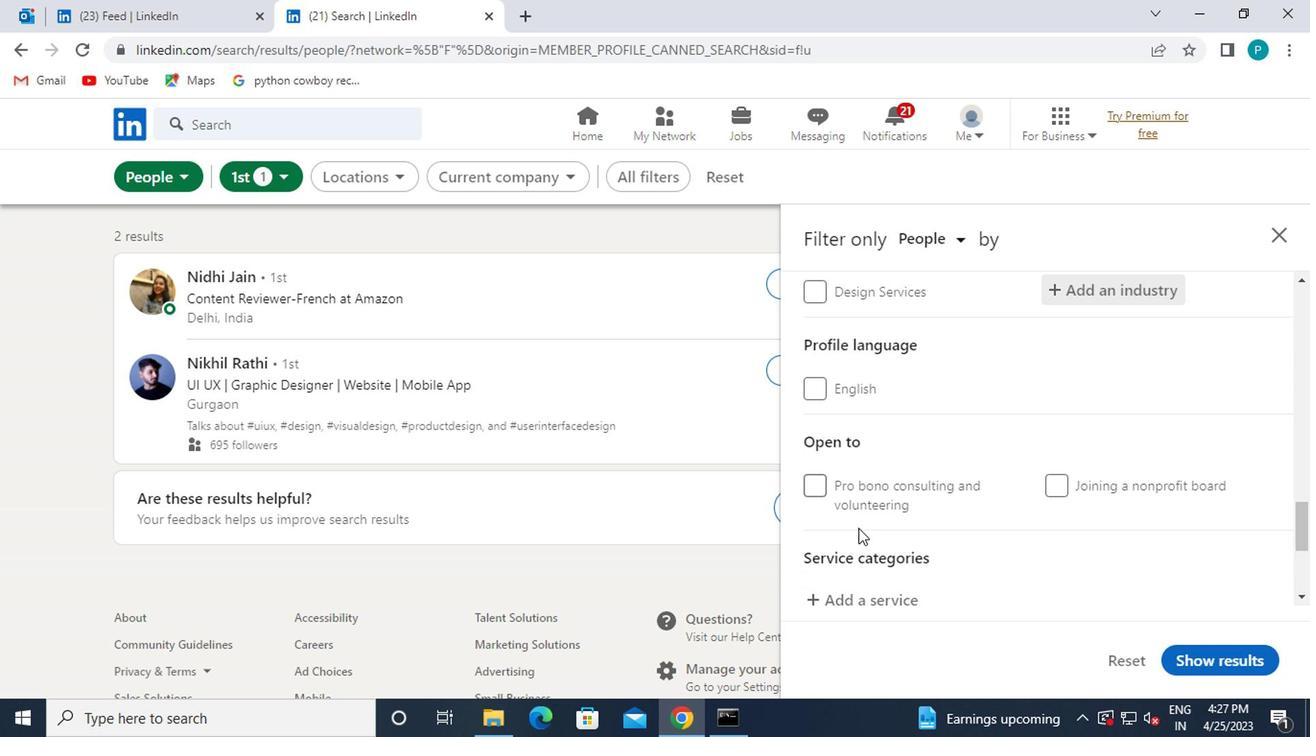 
Action: Mouse moved to (845, 516)
Screenshot: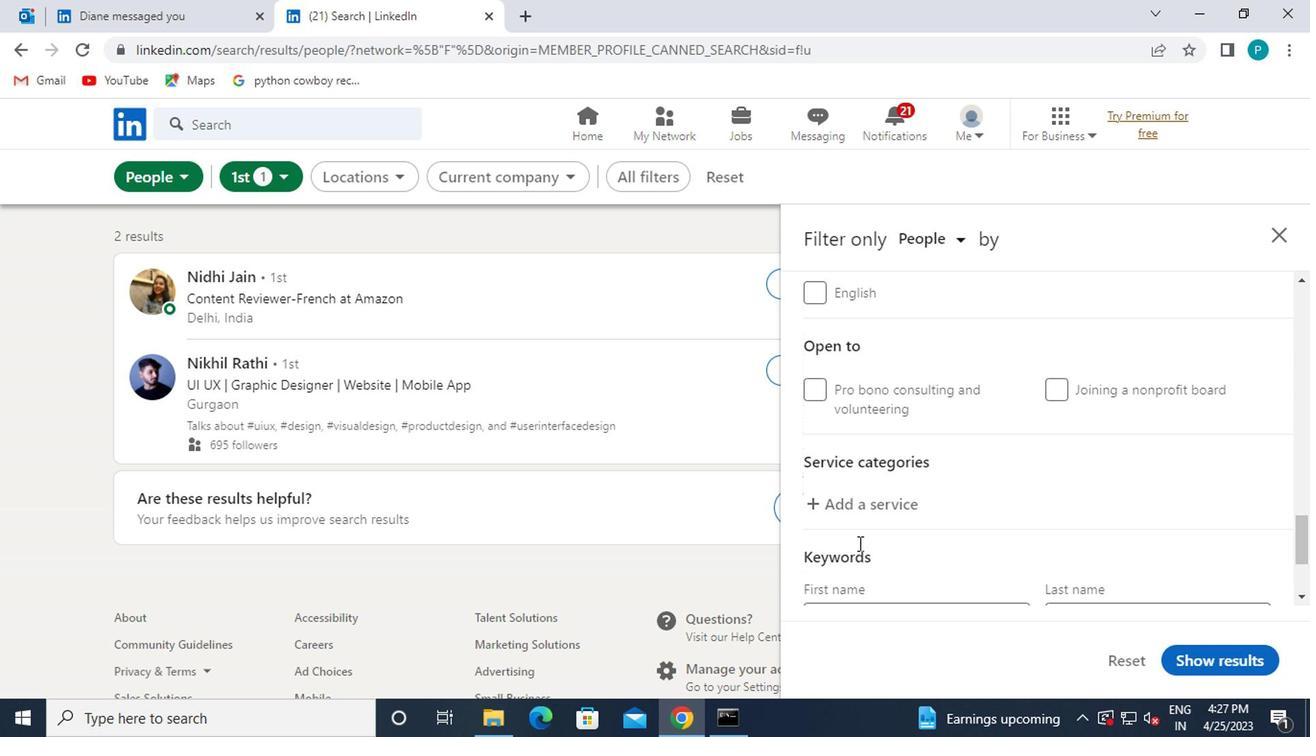 
Action: Mouse pressed left at (845, 516)
Screenshot: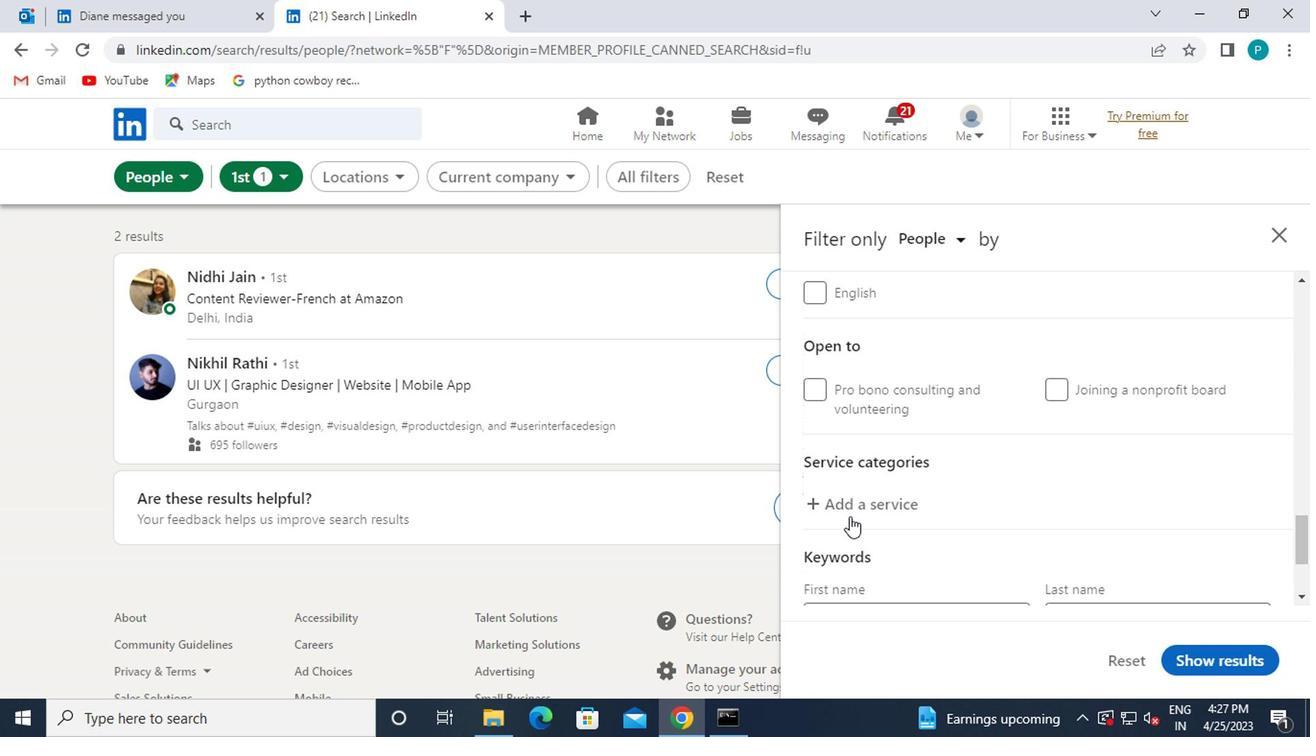 
Action: Key pressed DUI
Screenshot: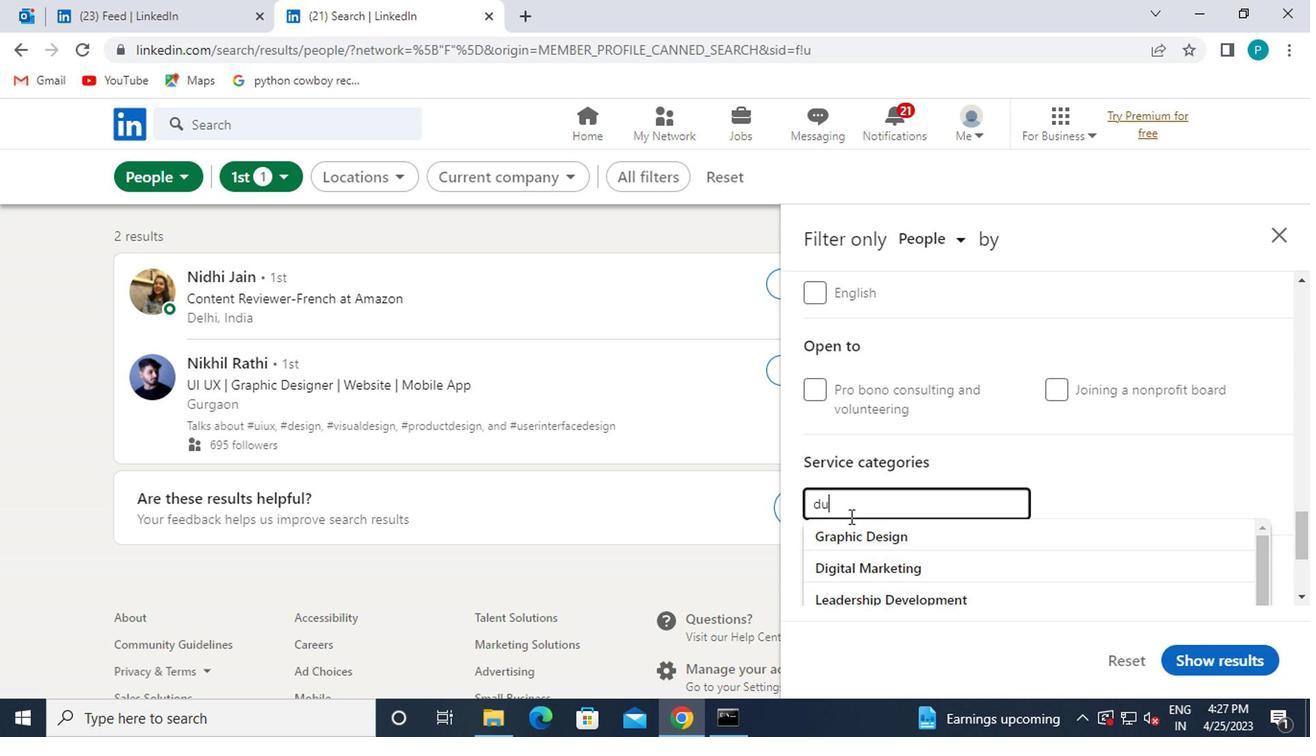 
Action: Mouse moved to (849, 525)
Screenshot: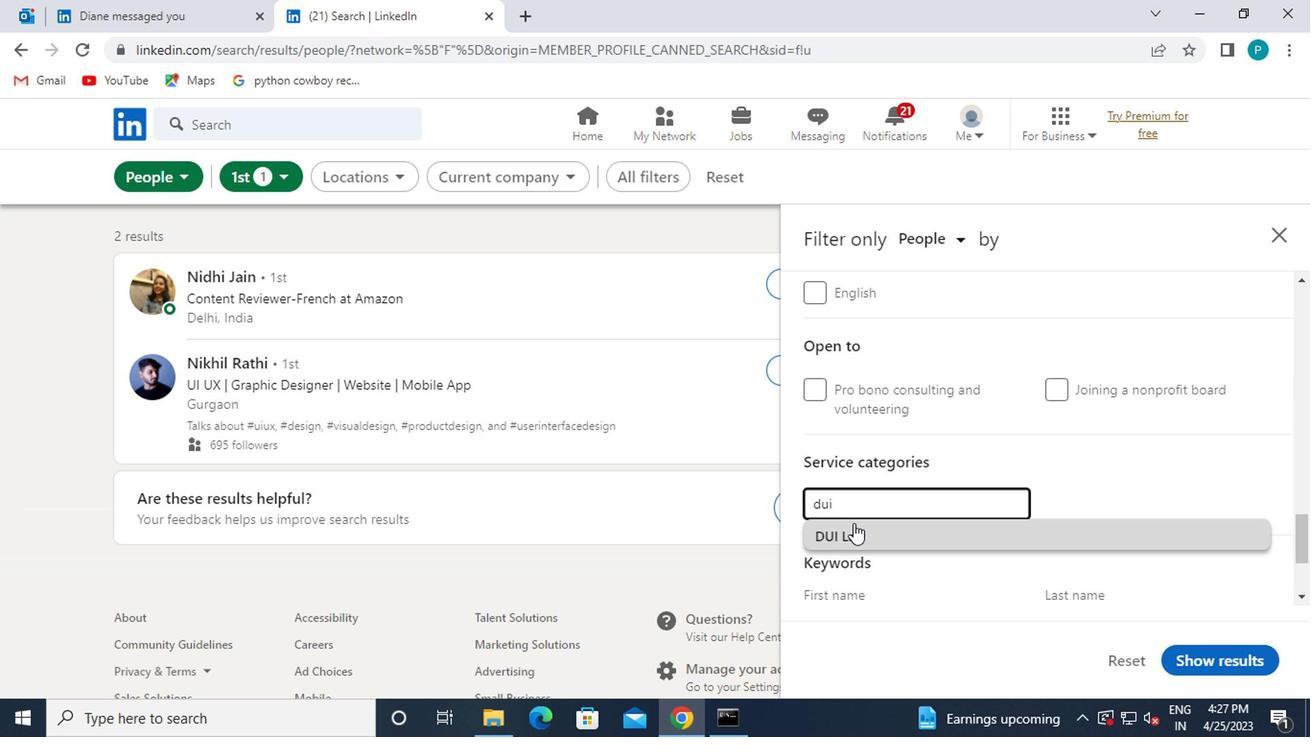 
Action: Mouse pressed left at (849, 525)
Screenshot: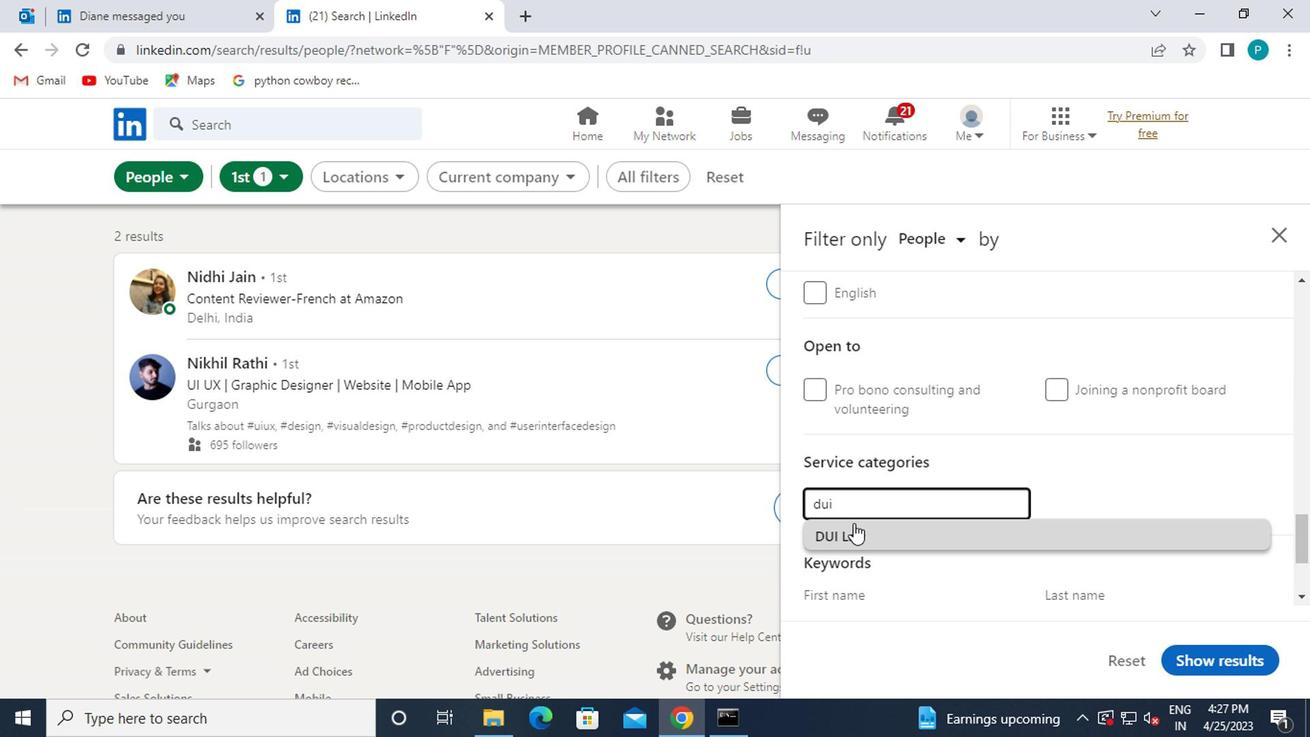 
Action: Mouse scrolled (849, 524) with delta (0, -1)
Screenshot: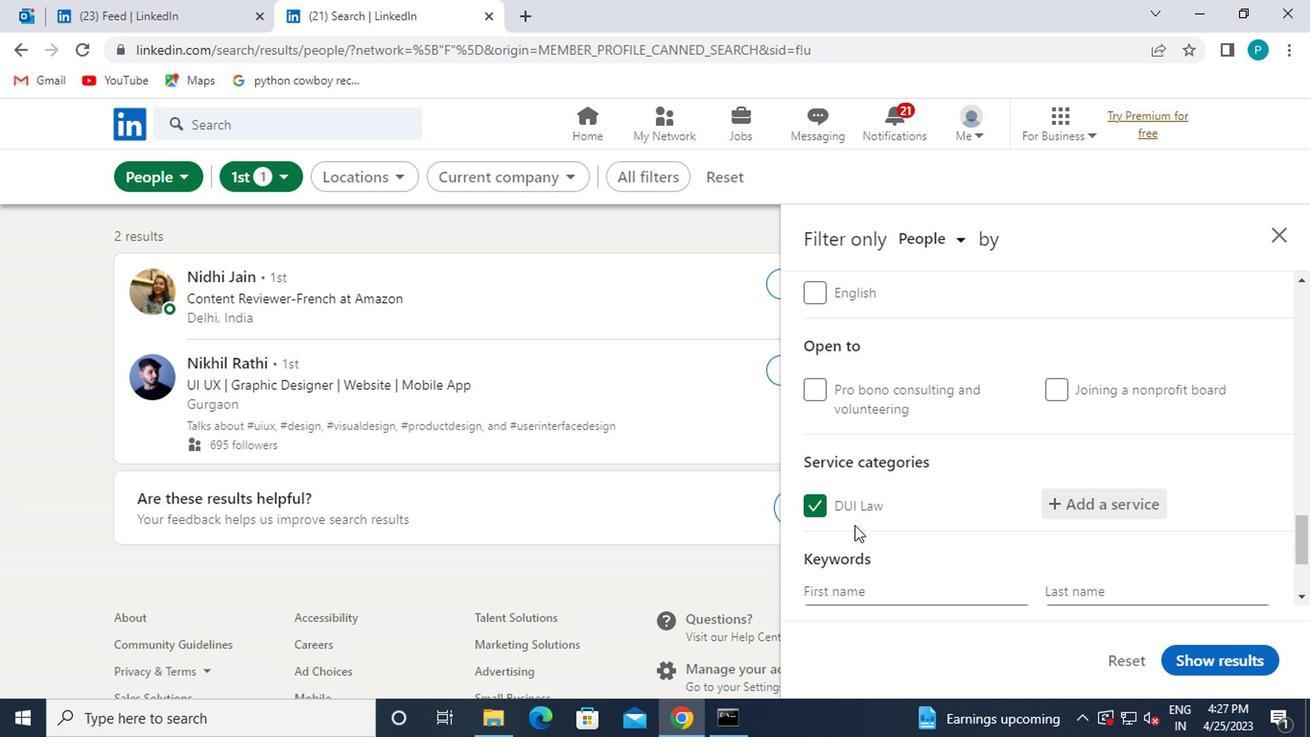 
Action: Mouse scrolled (849, 524) with delta (0, -1)
Screenshot: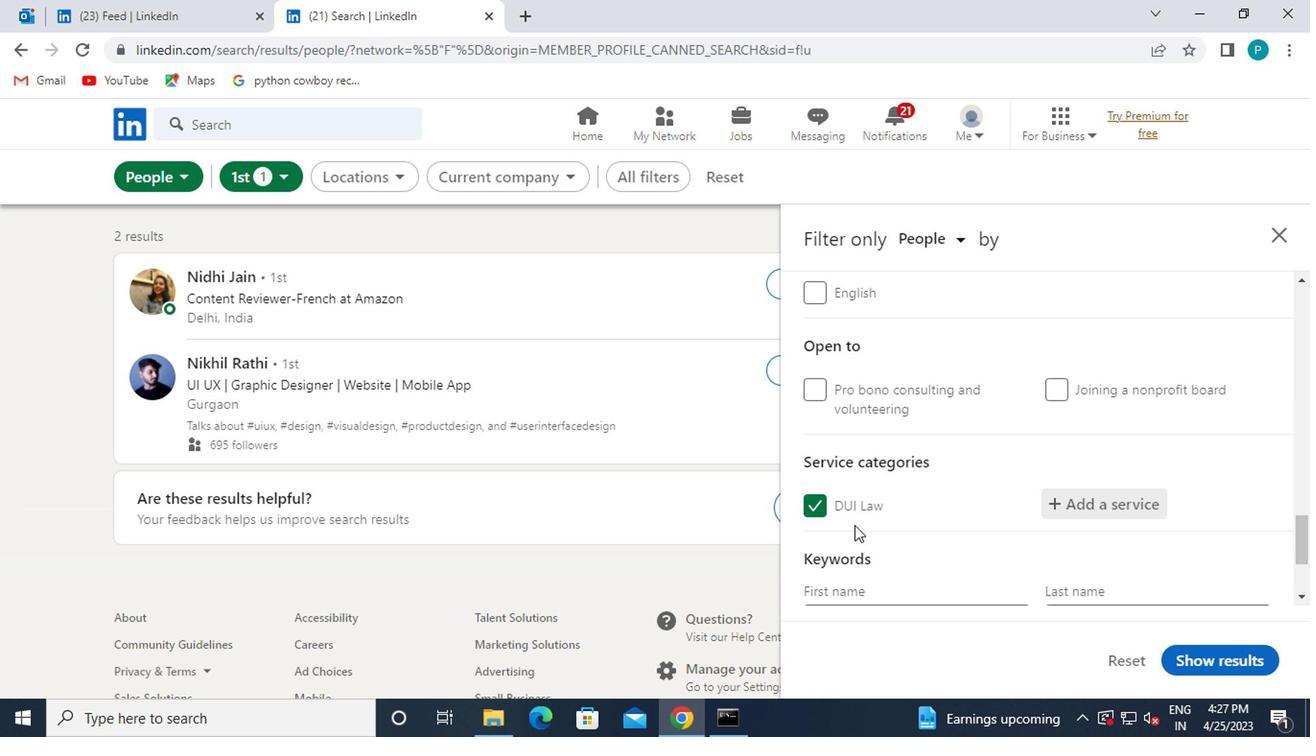 
Action: Mouse moved to (852, 526)
Screenshot: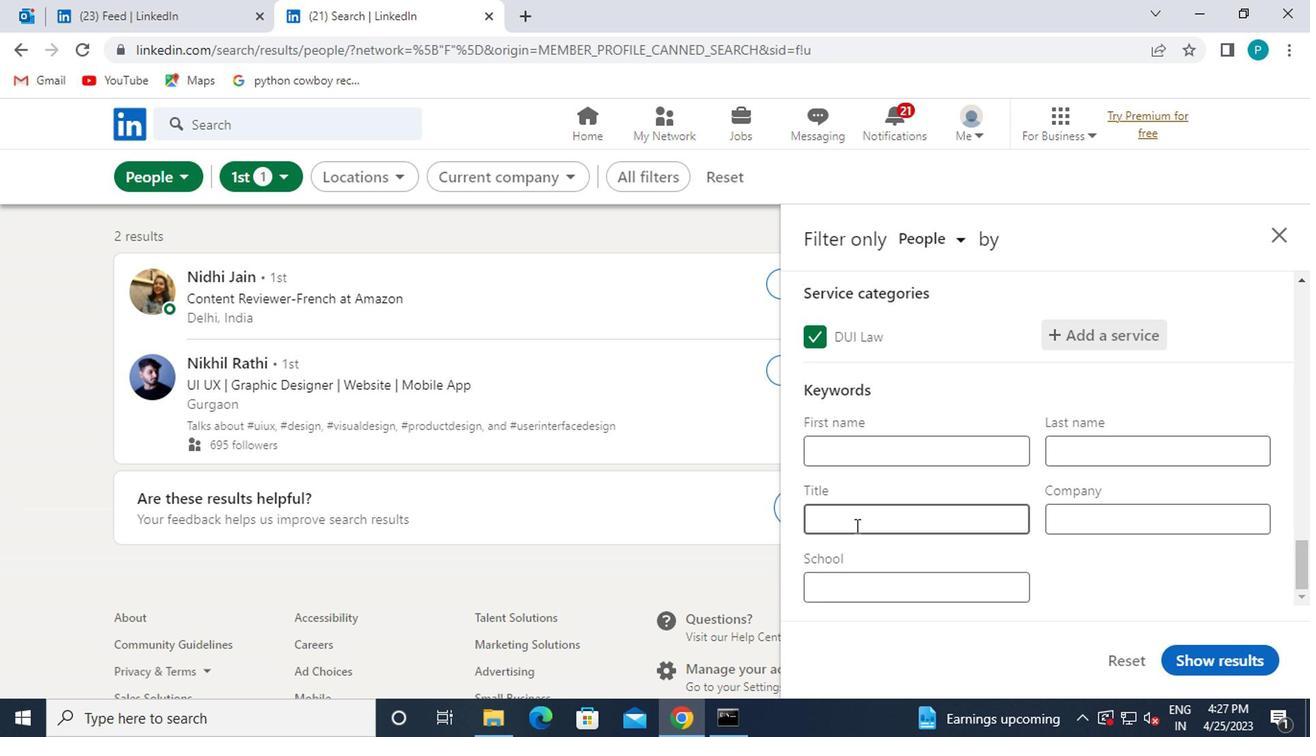 
Action: Mouse pressed left at (852, 526)
Screenshot: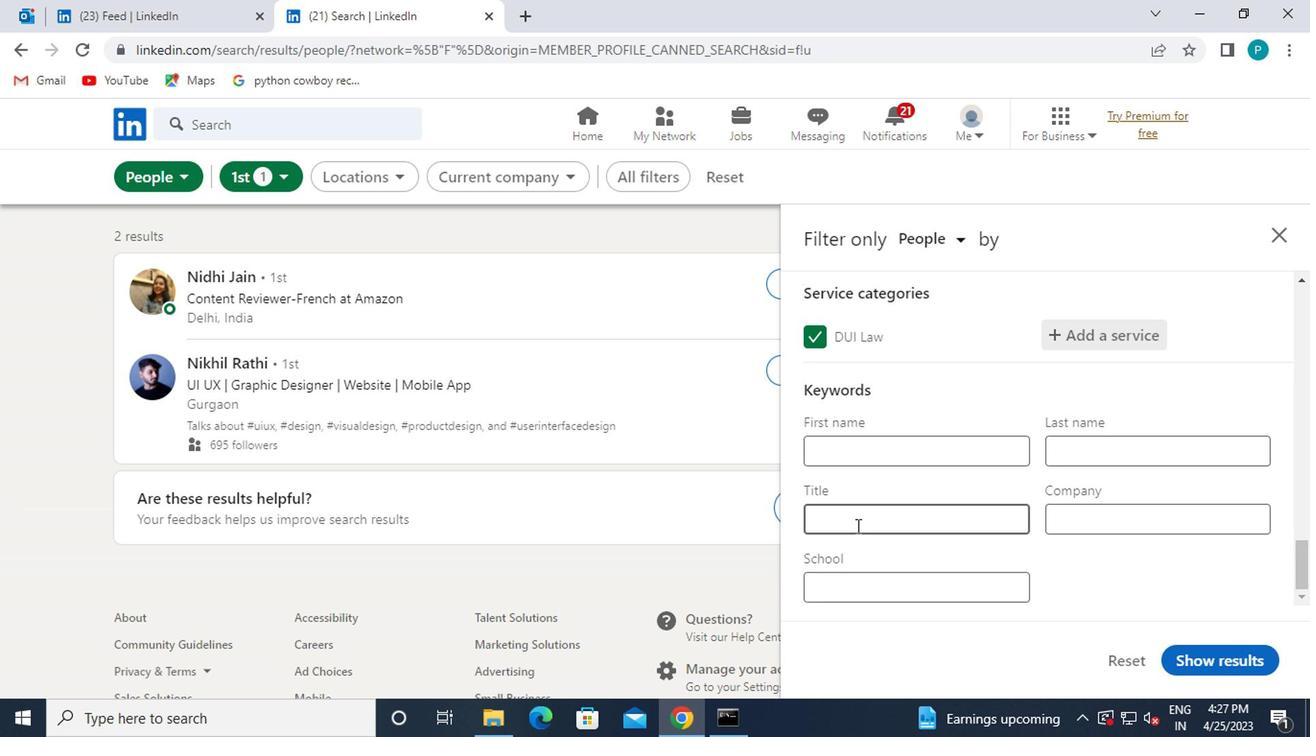 
Action: Key pressed <Key.caps_lock>M<Key.caps_lock>ATHEMATICIAM<Key.backspace>N
Screenshot: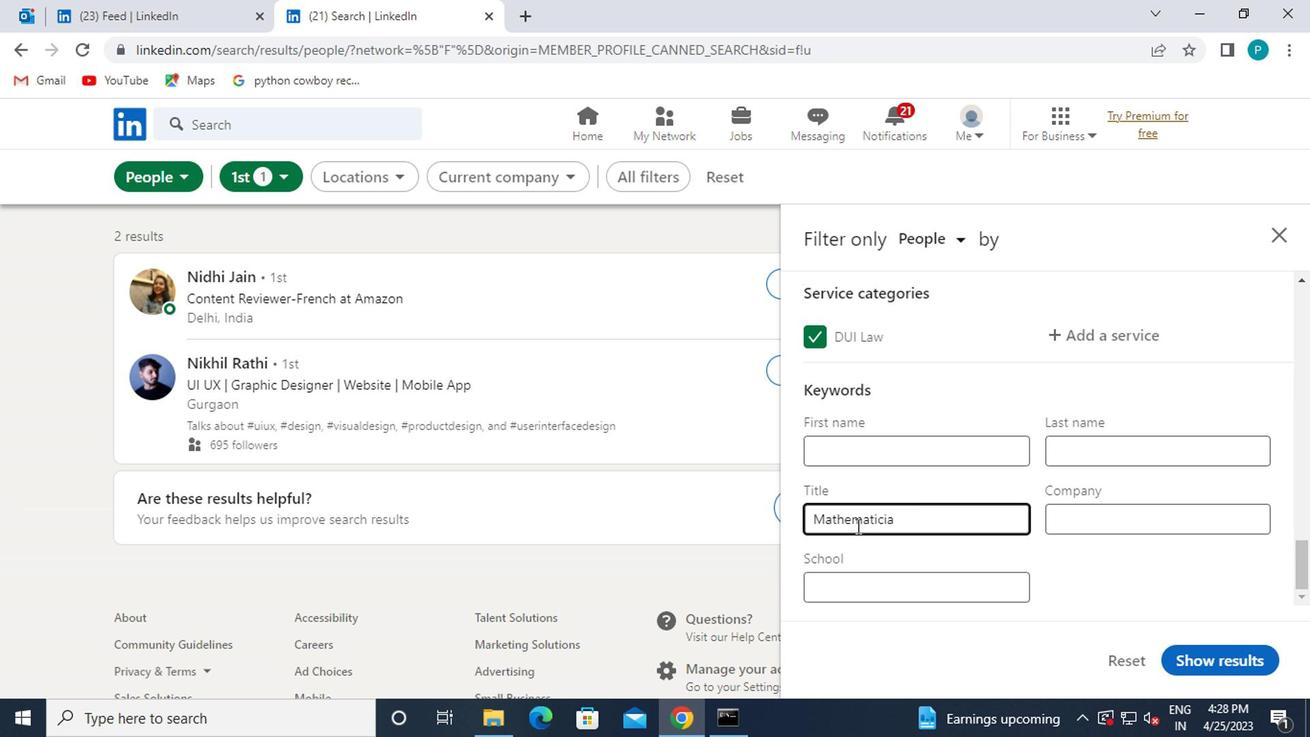 
Action: Mouse moved to (1211, 668)
Screenshot: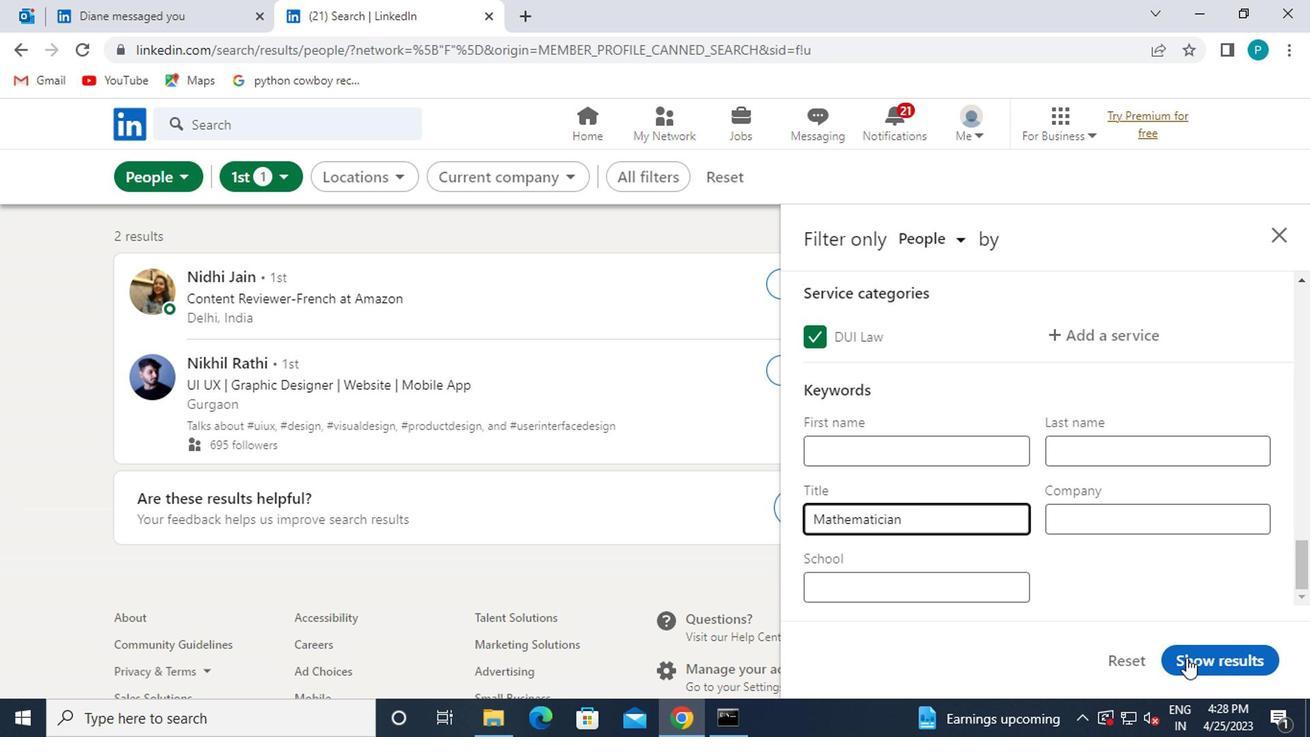 
Action: Mouse pressed left at (1211, 668)
Screenshot: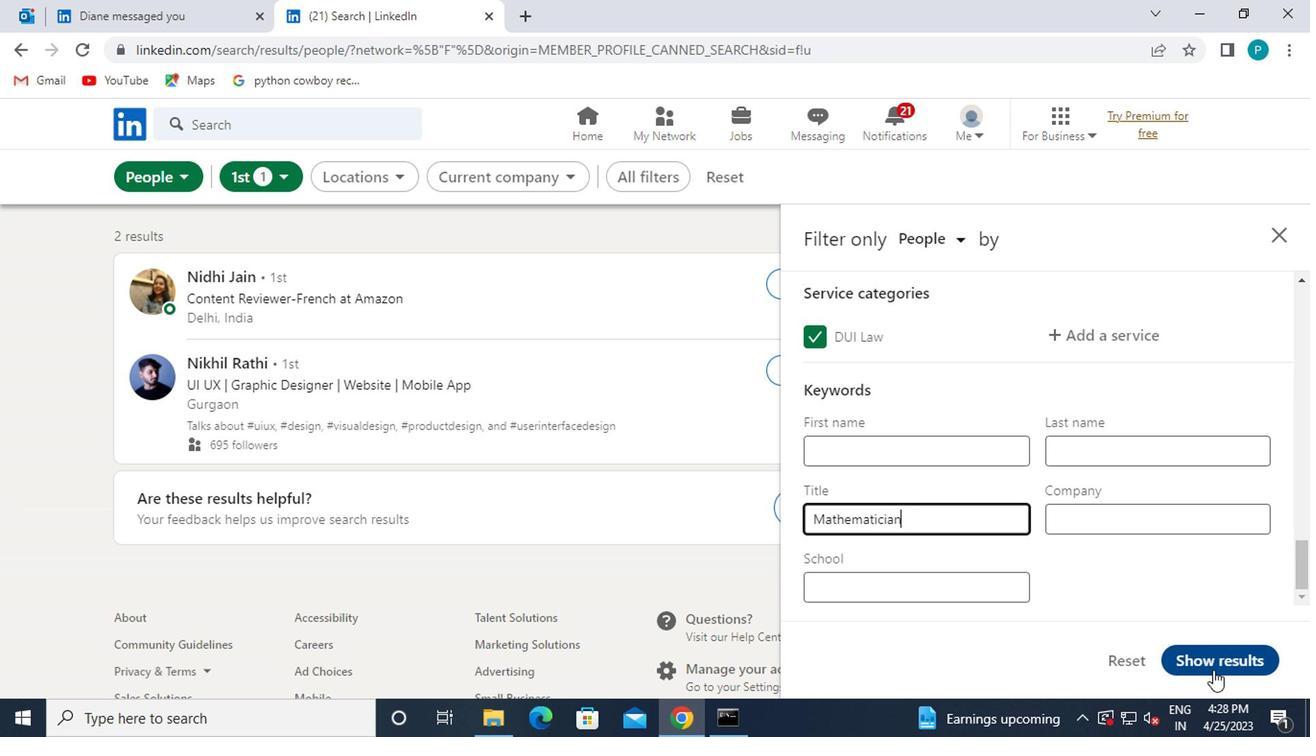 
Action: Mouse moved to (1207, 658)
Screenshot: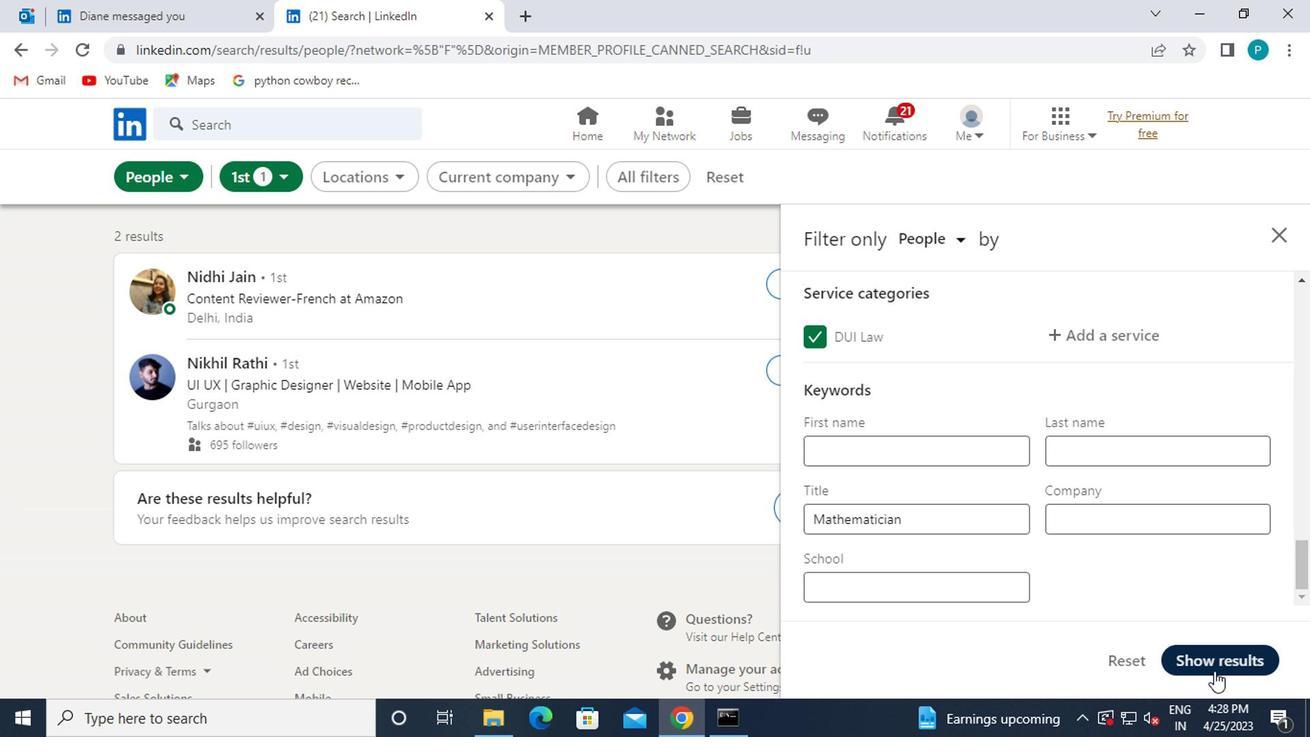 
